 Task: Explore Airbnb accommodation in Nyakabindi, Tanzania from 22th December, 2023 to 26th December, 2023 for 8 adults. Place can be private room with 8 bedrooms having 8 beds and 8 bathrooms. Property type can be hotel. Amenities needed are: wifi, TV, free parkinig on premises, gym, breakfast.
Action: Mouse moved to (574, 158)
Screenshot: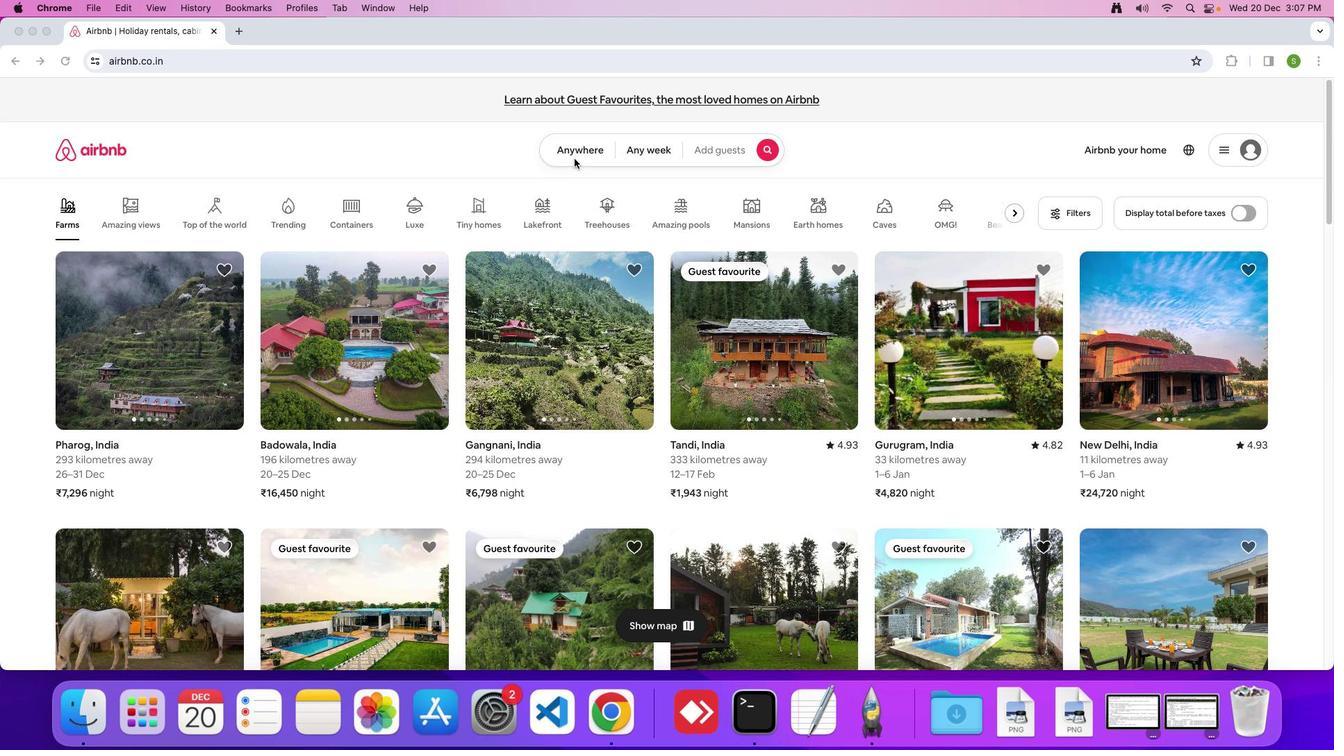 
Action: Mouse pressed left at (574, 158)
Screenshot: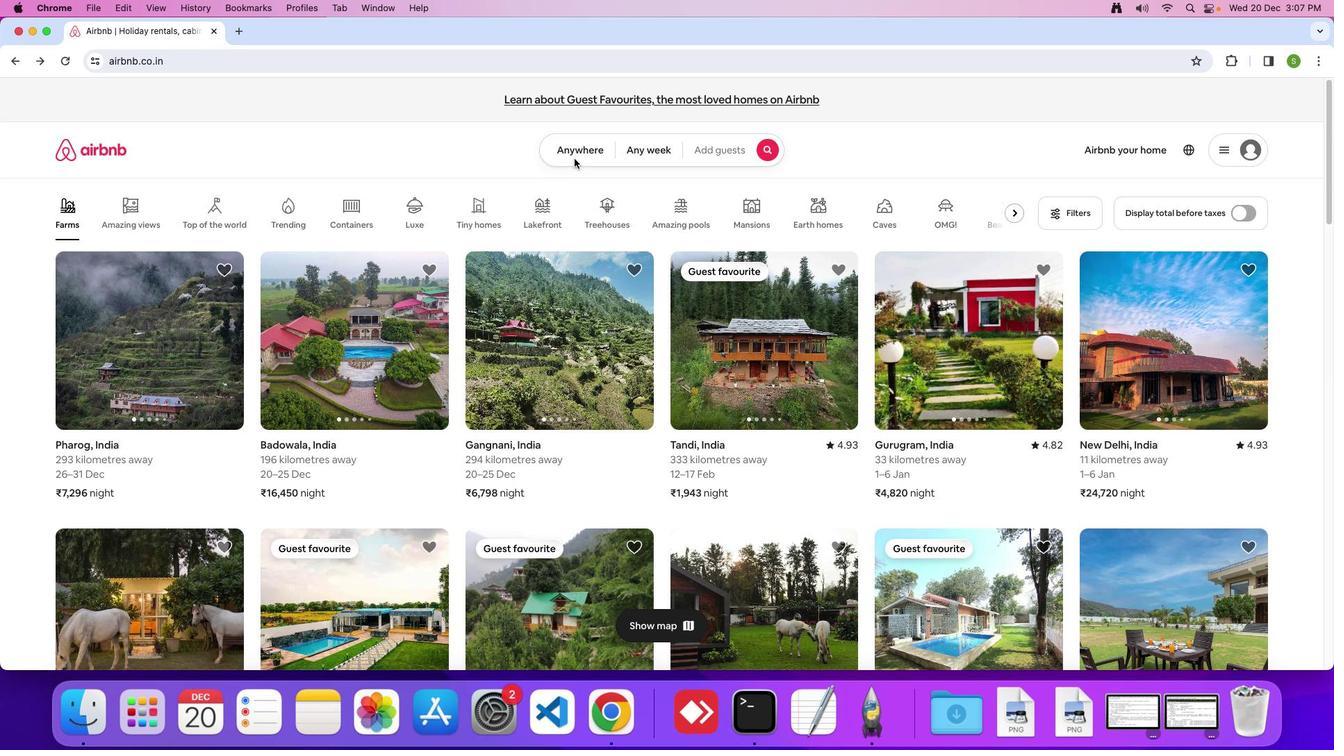 
Action: Mouse moved to (574, 155)
Screenshot: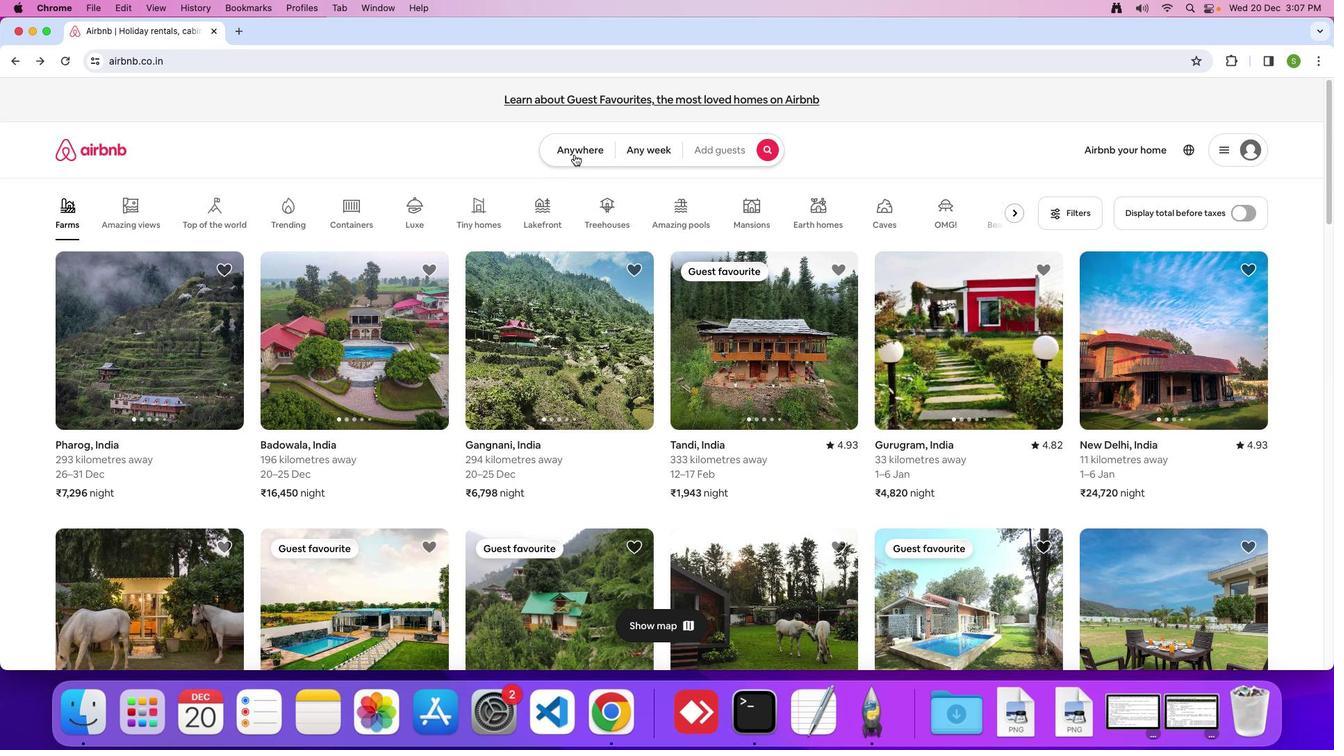 
Action: Mouse pressed left at (574, 155)
Screenshot: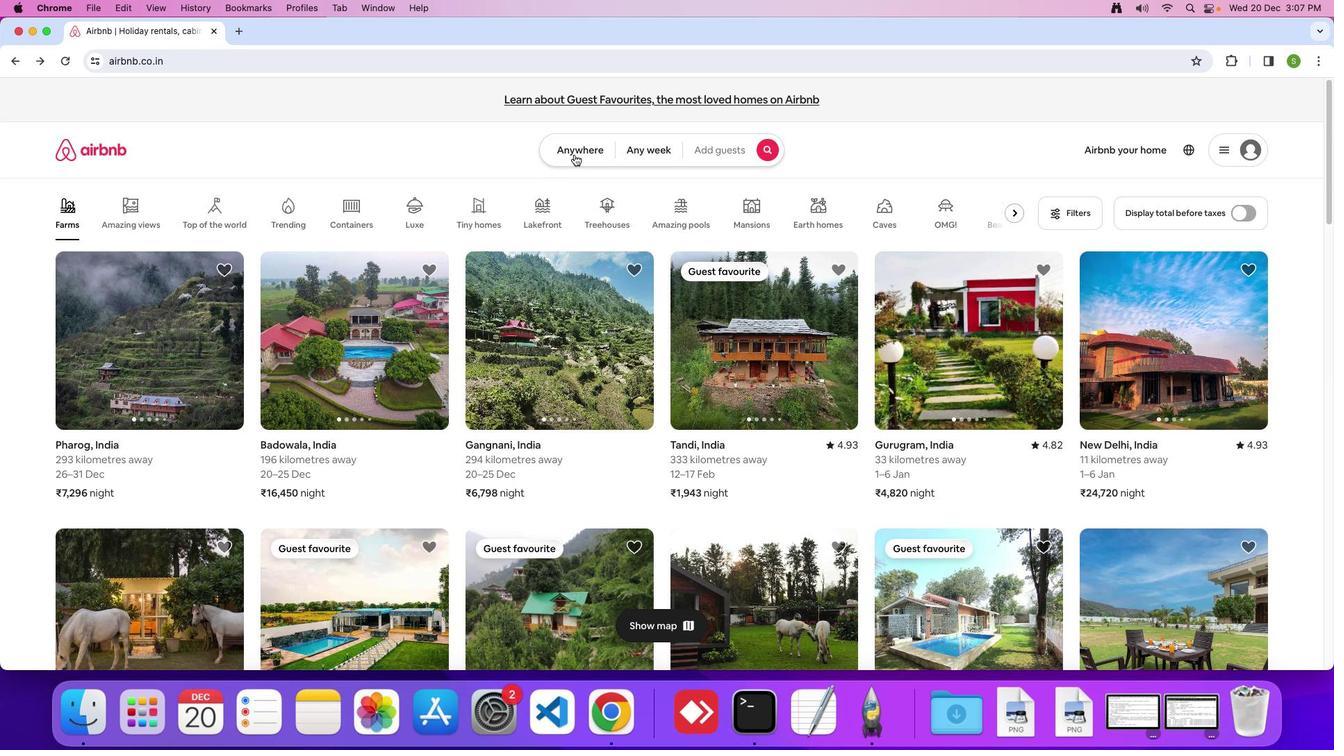 
Action: Mouse moved to (494, 191)
Screenshot: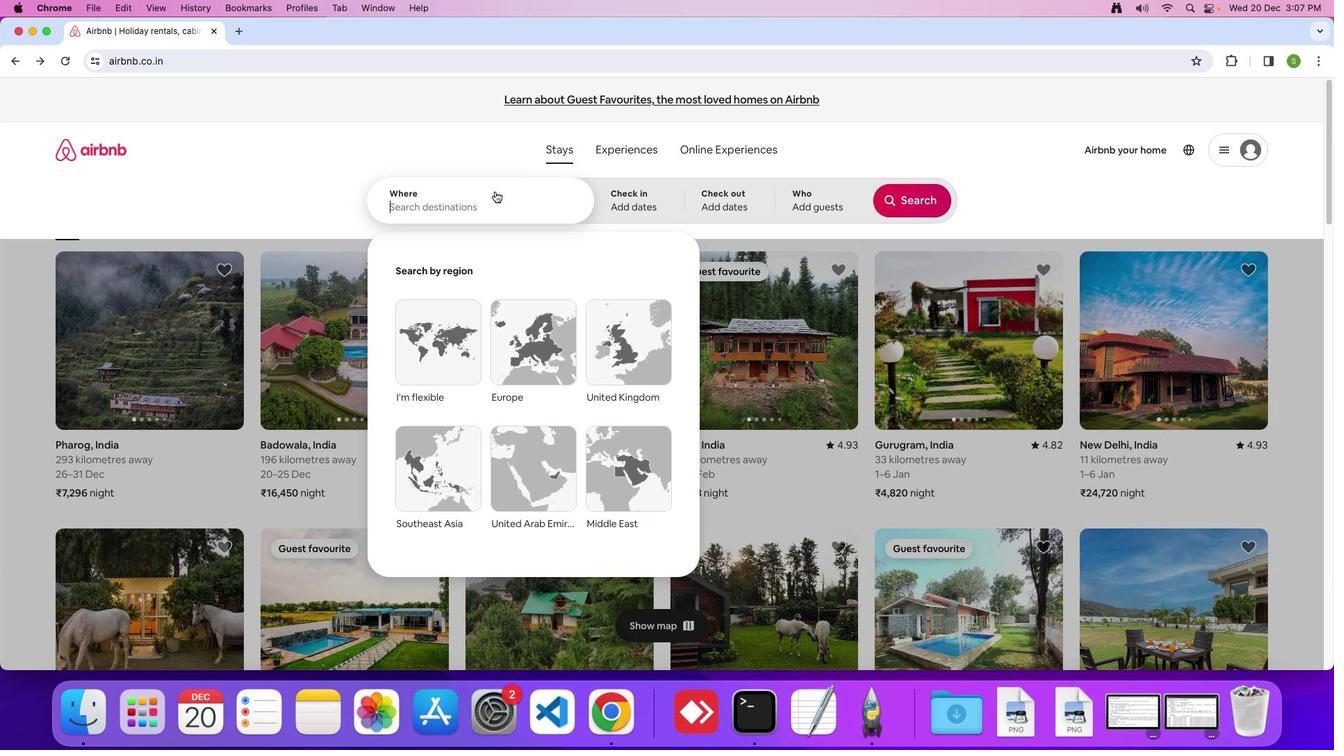 
Action: Mouse pressed left at (494, 191)
Screenshot: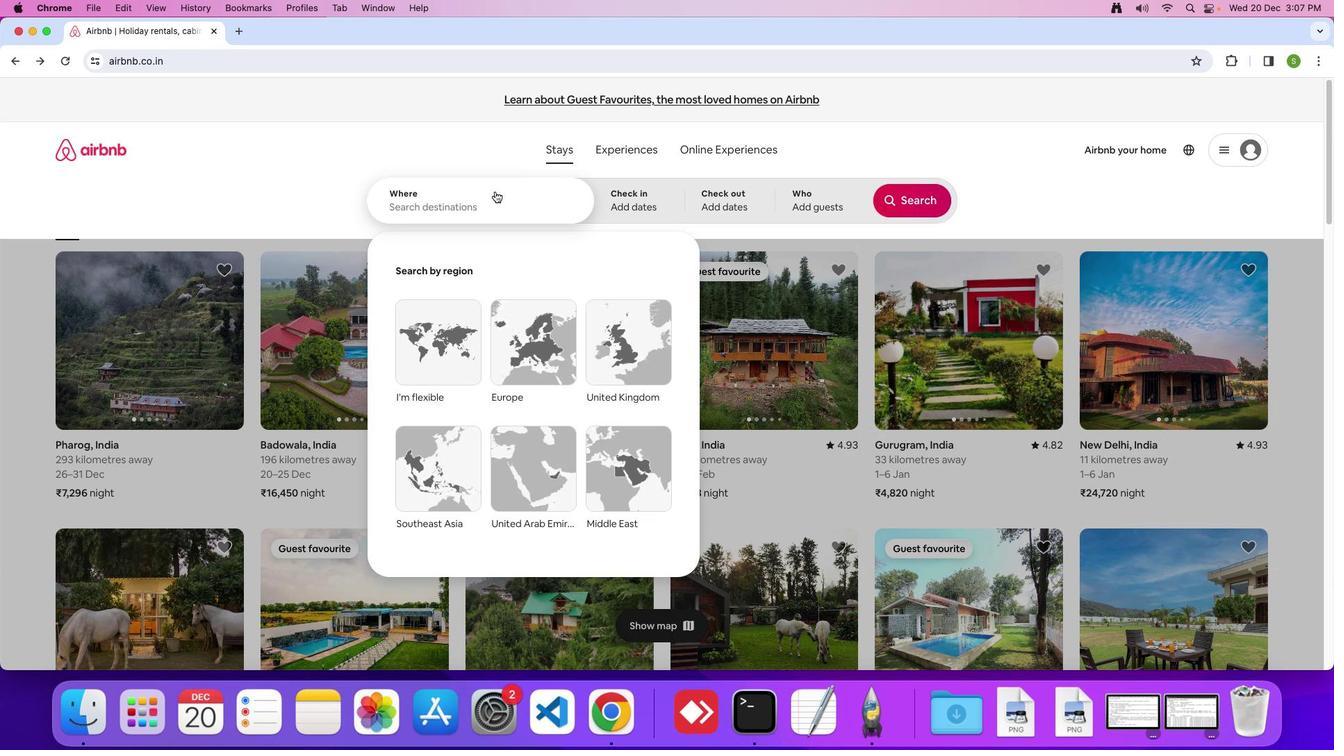 
Action: Mouse moved to (494, 191)
Screenshot: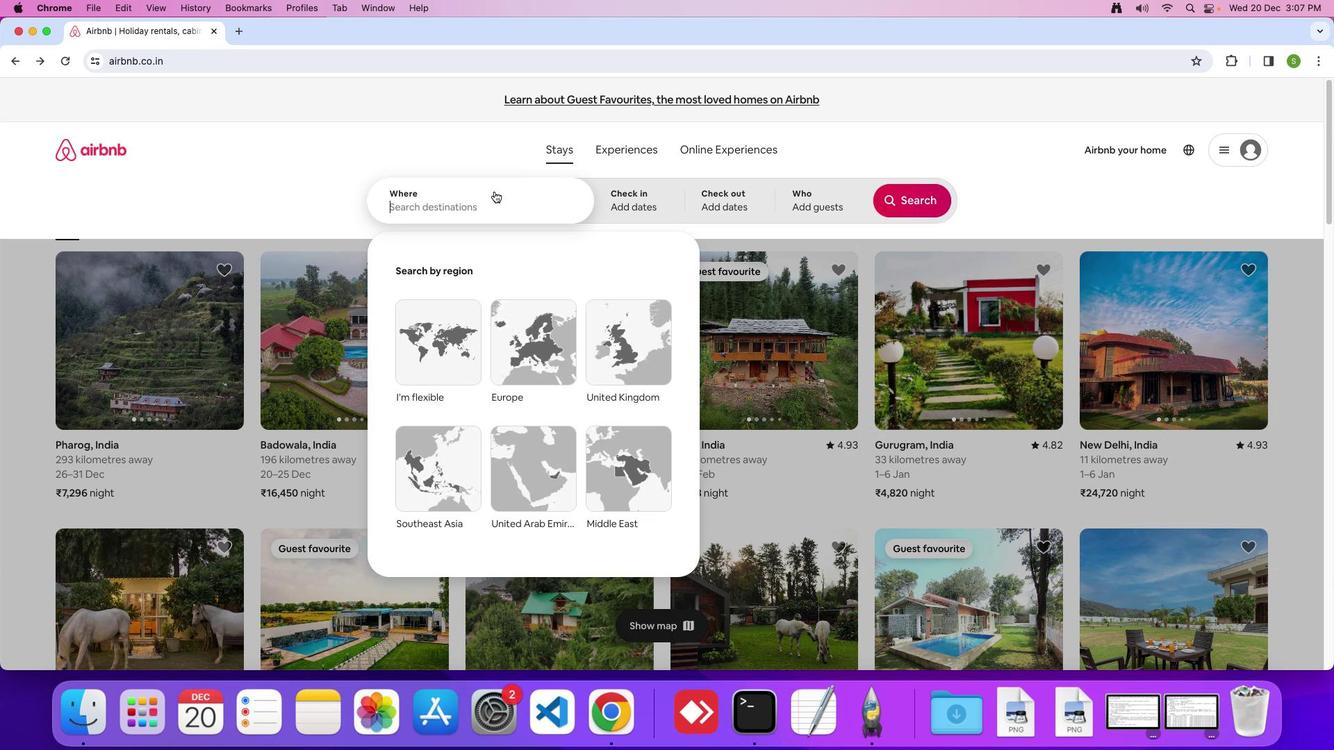 
Action: Key pressed 'N'Key.caps_lock'y''a''k''a''b''i''n''d''i'','Key.spaceKey.shift'T''a''n''z''a''n''i''a'Key.enter
Screenshot: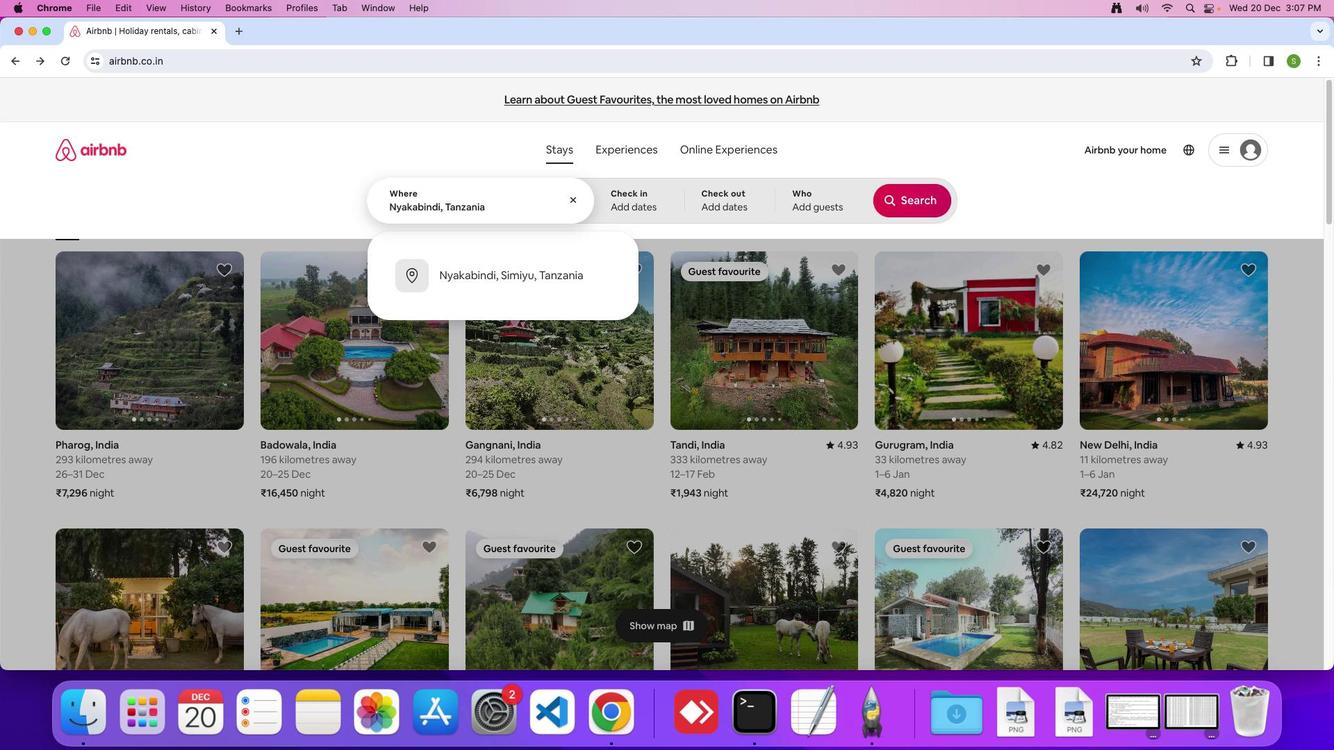 
Action: Mouse moved to (598, 472)
Screenshot: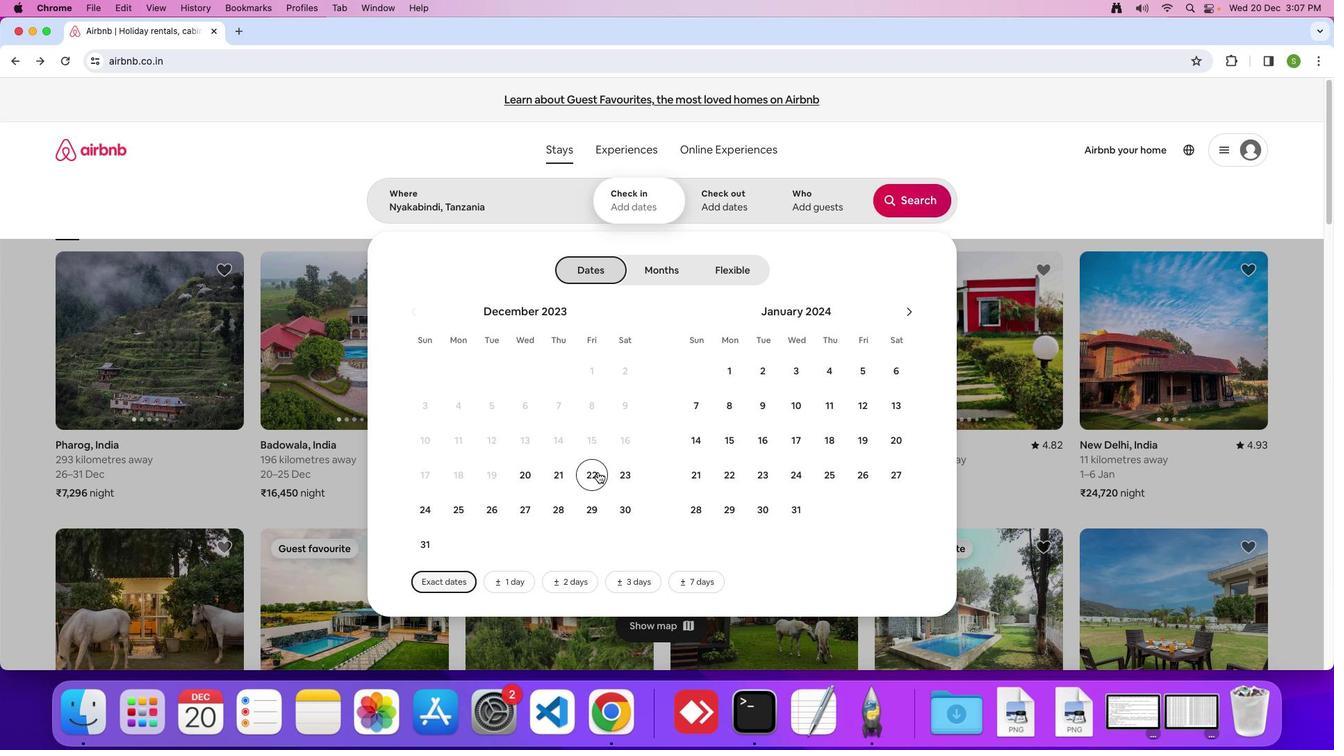 
Action: Mouse pressed left at (598, 472)
Screenshot: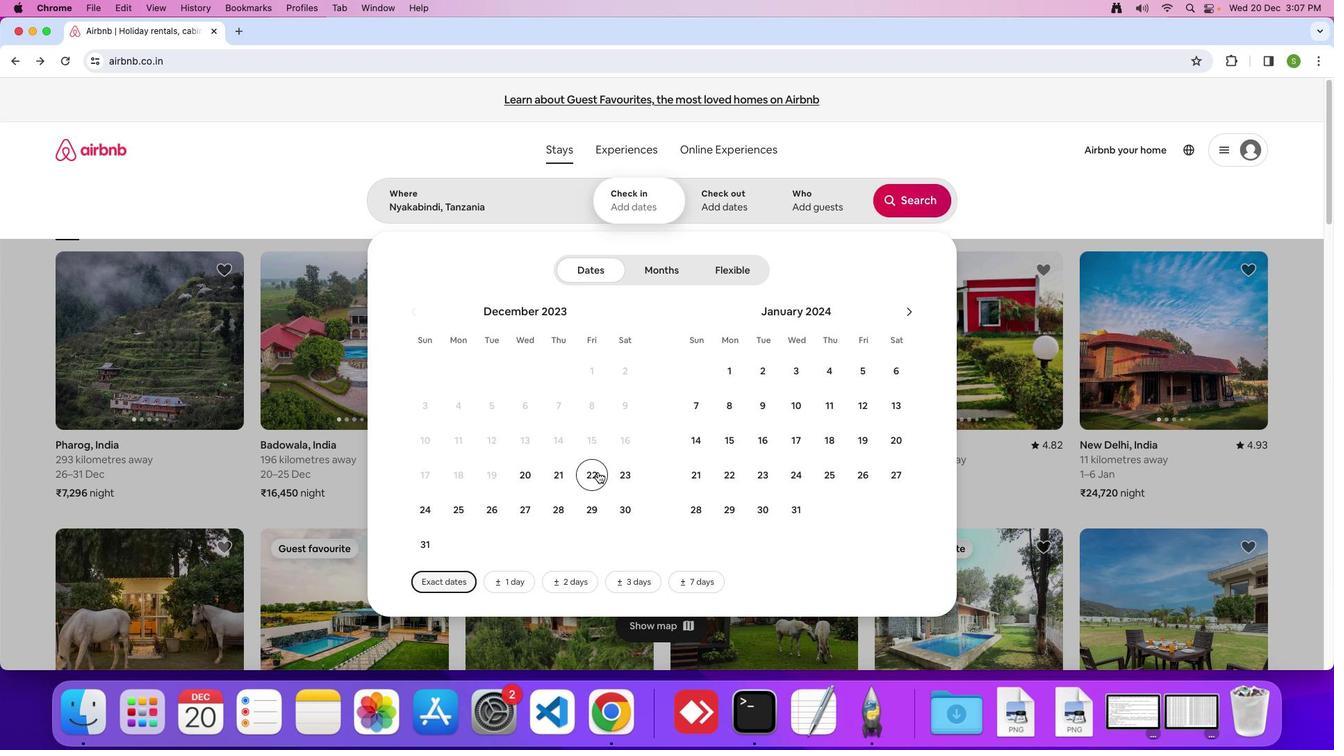 
Action: Mouse moved to (497, 505)
Screenshot: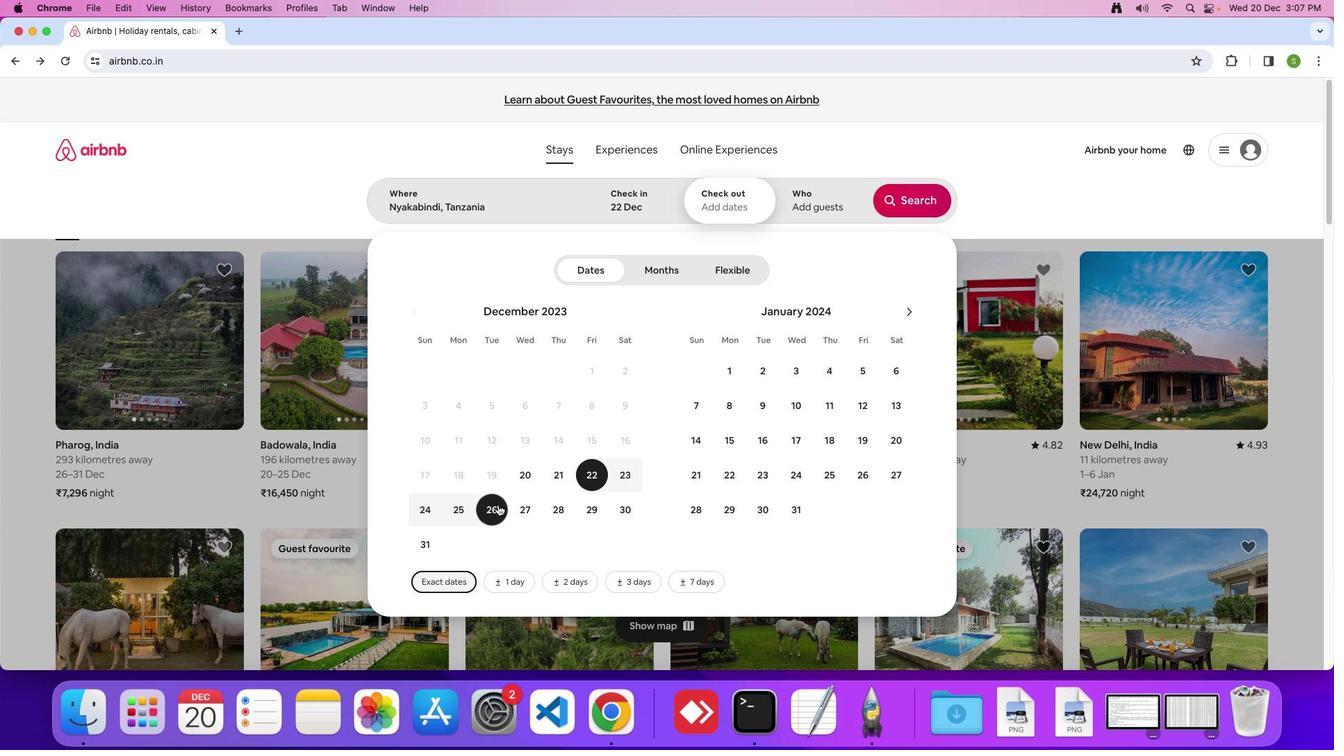 
Action: Mouse pressed left at (497, 505)
Screenshot: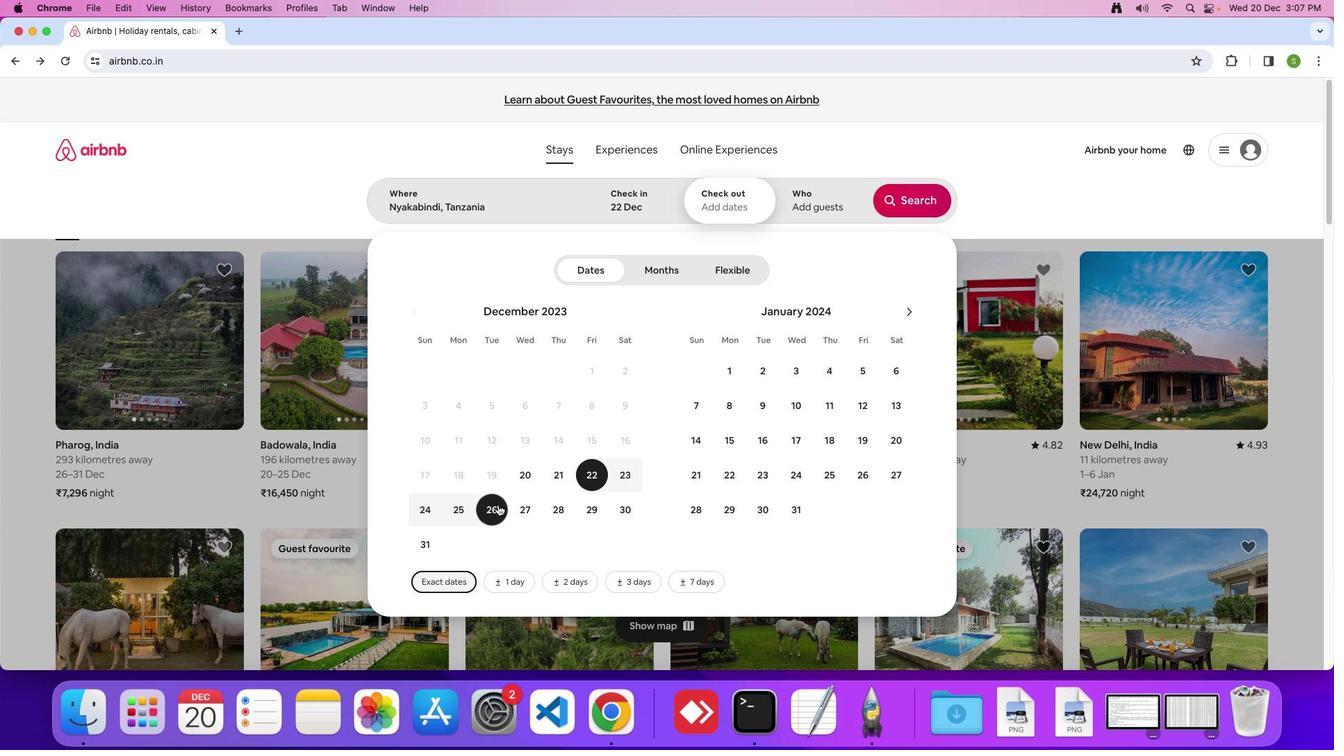 
Action: Mouse moved to (823, 206)
Screenshot: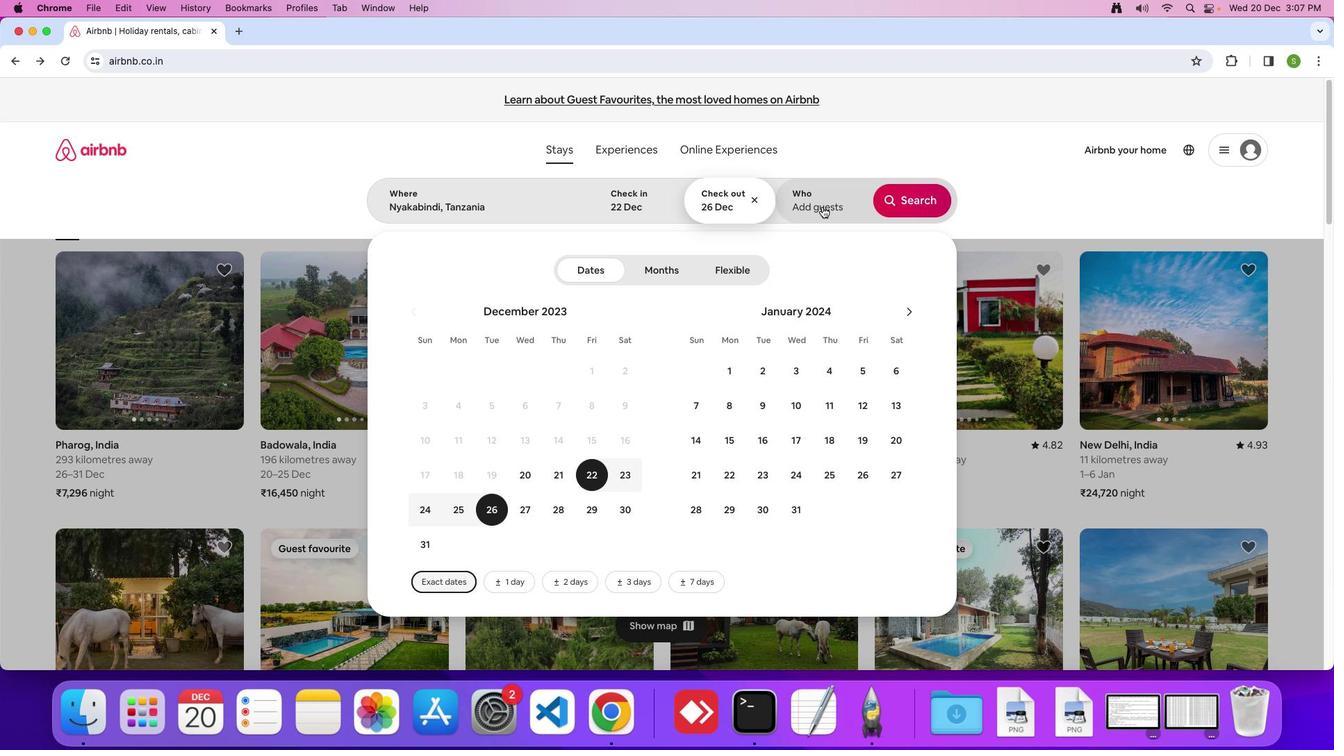 
Action: Mouse pressed left at (823, 206)
Screenshot: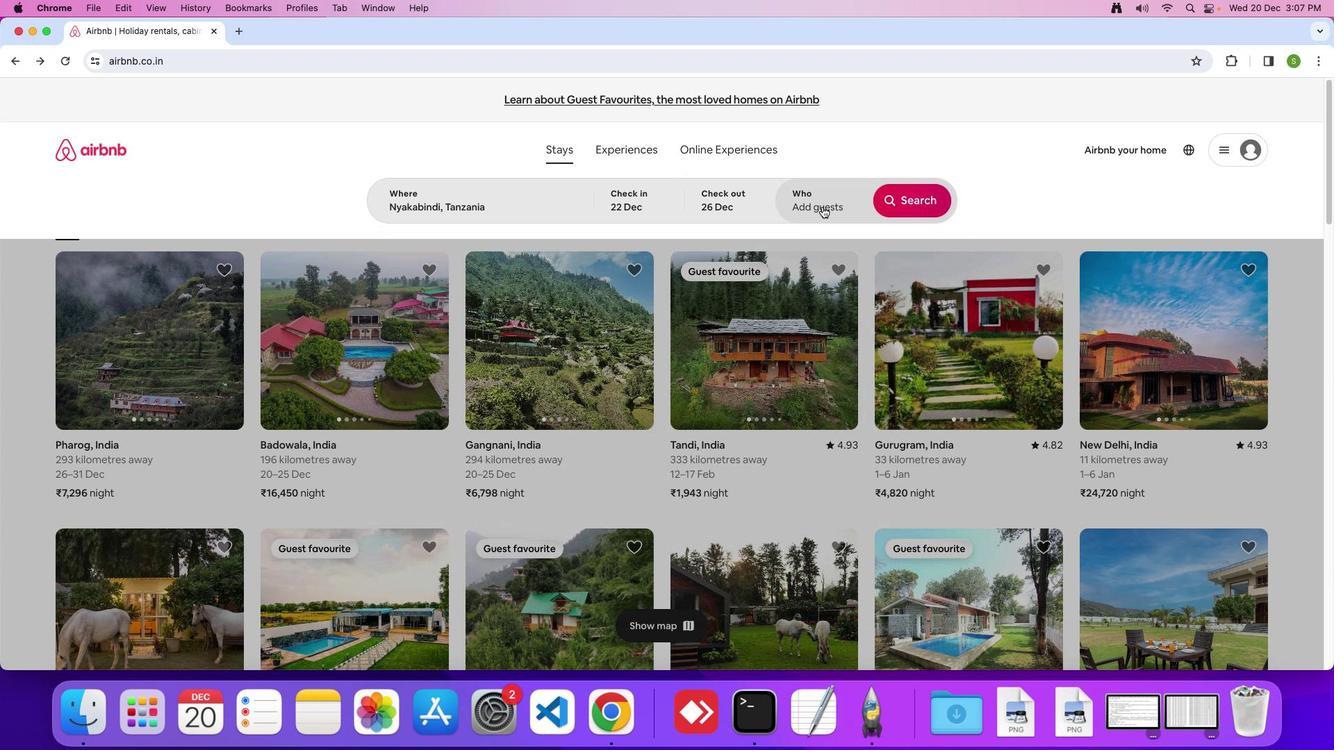 
Action: Mouse moved to (916, 271)
Screenshot: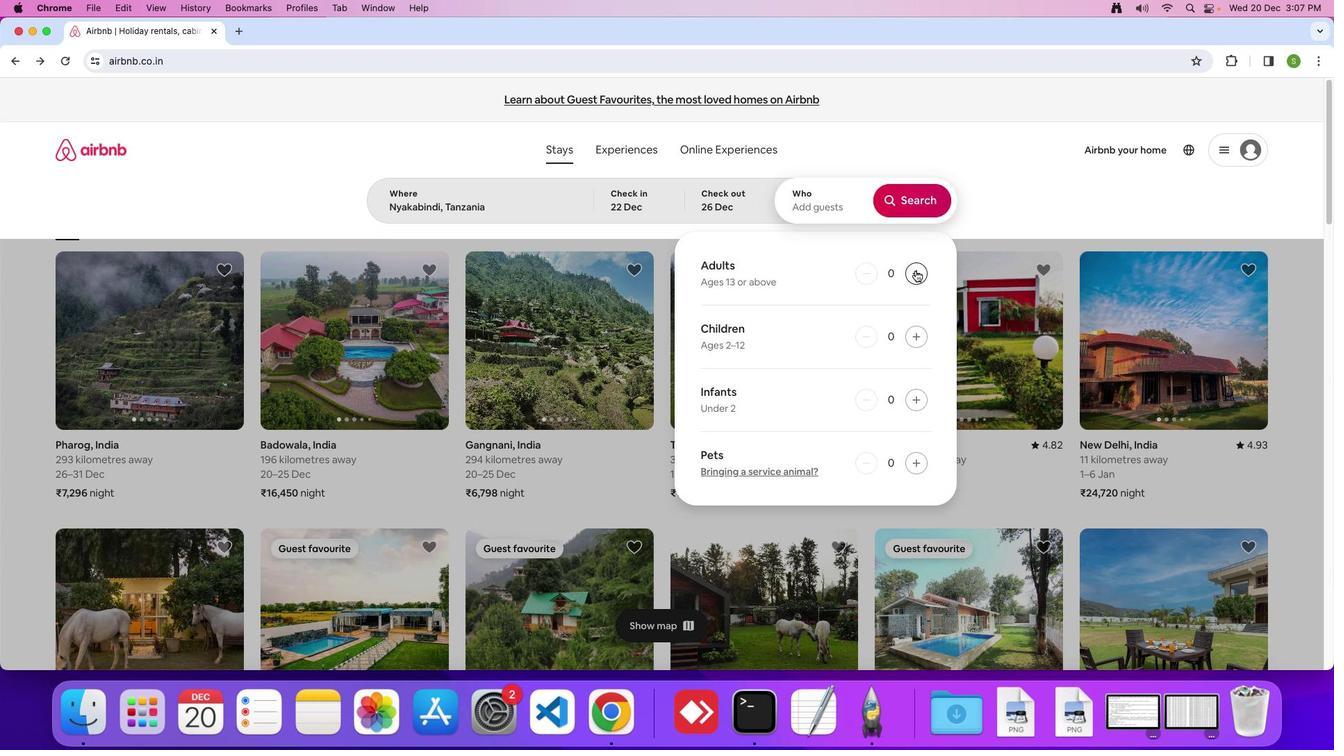 
Action: Mouse pressed left at (916, 271)
Screenshot: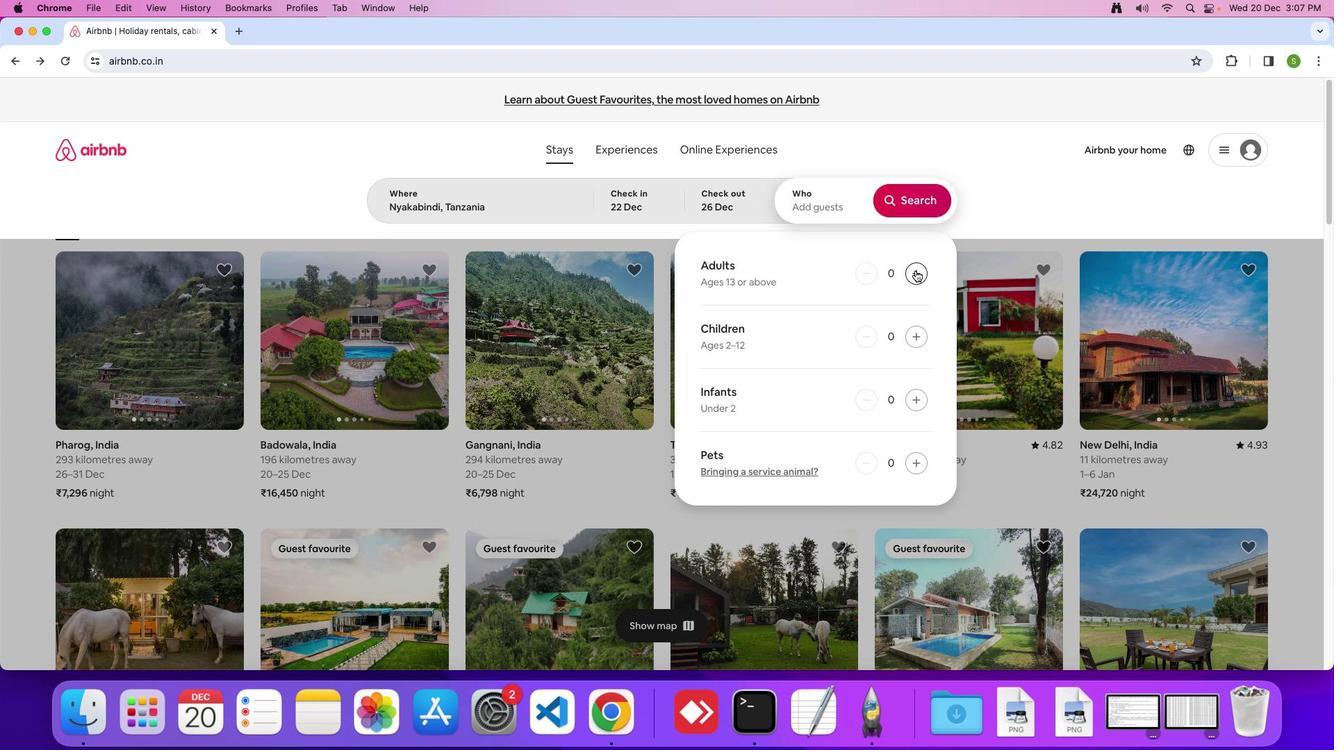 
Action: Mouse pressed left at (916, 271)
Screenshot: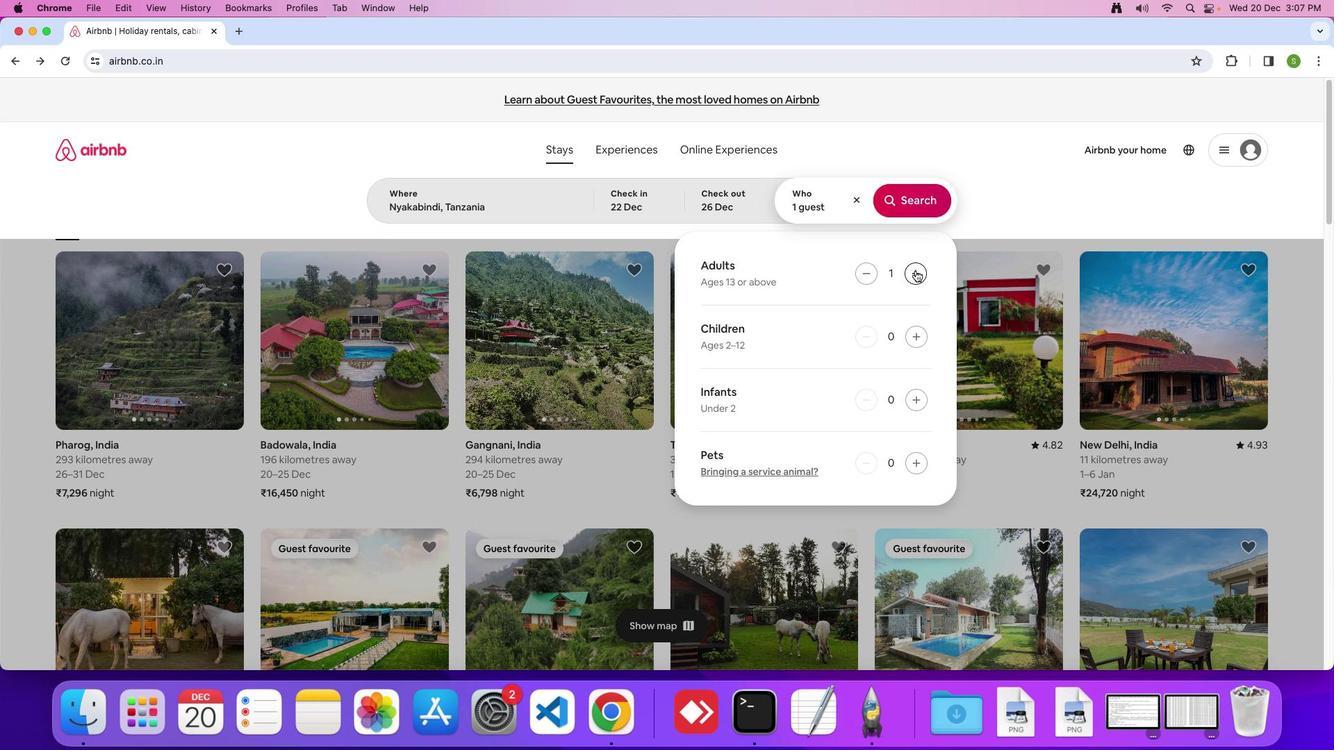 
Action: Mouse pressed left at (916, 271)
Screenshot: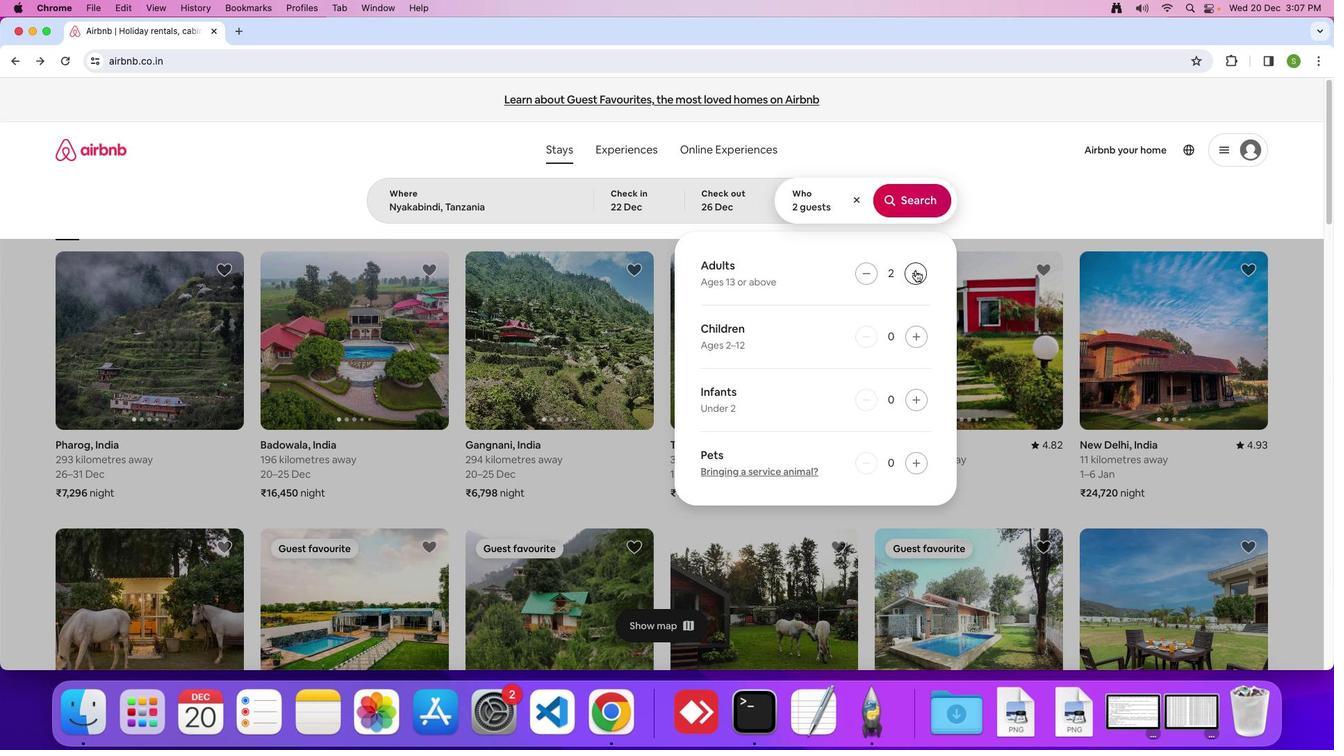 
Action: Mouse pressed left at (916, 271)
Screenshot: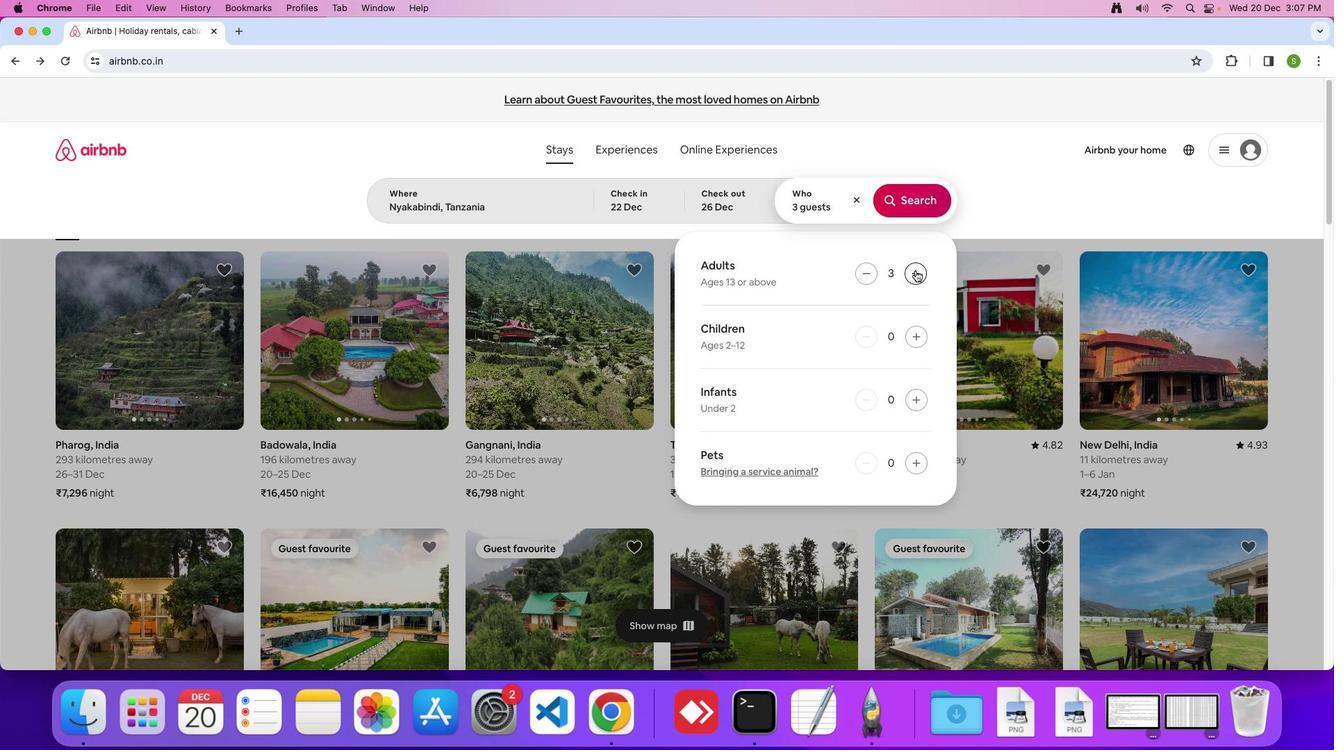 
Action: Mouse pressed left at (916, 271)
Screenshot: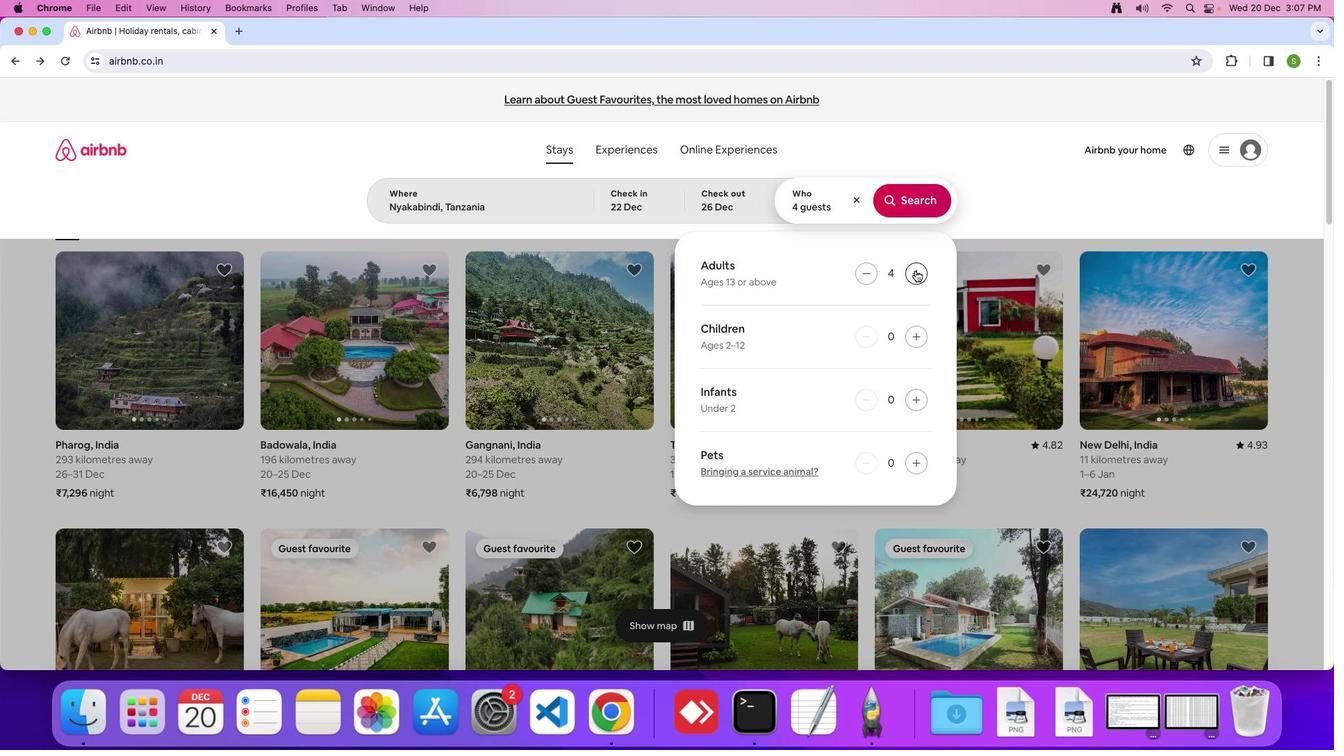 
Action: Mouse pressed left at (916, 271)
Screenshot: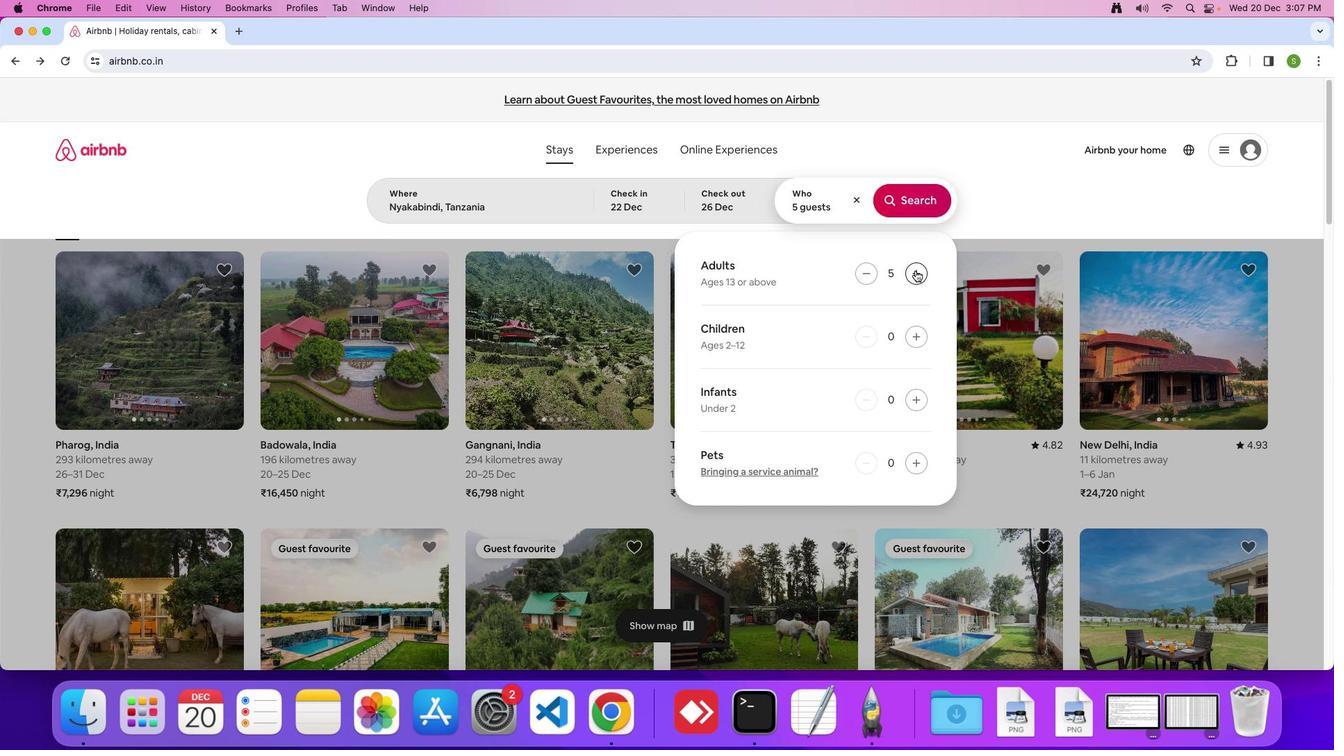 
Action: Mouse pressed left at (916, 271)
Screenshot: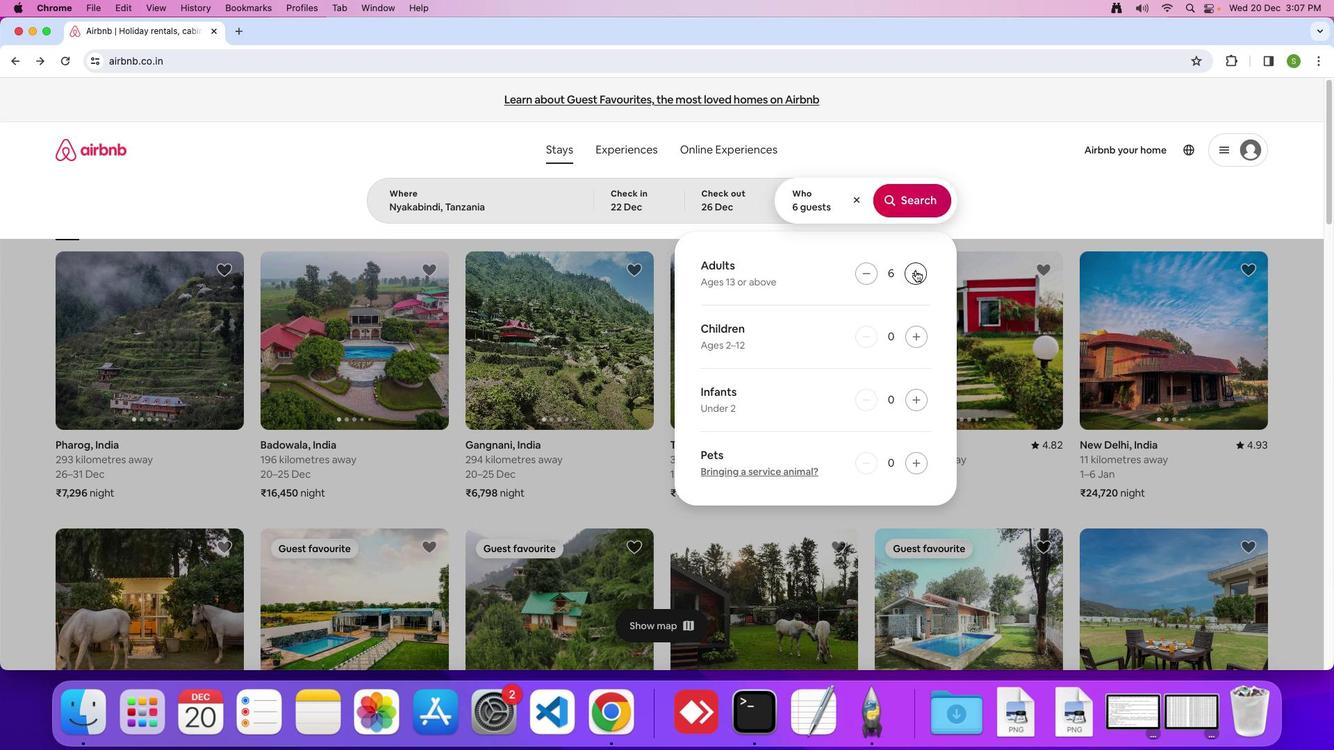 
Action: Mouse pressed left at (916, 271)
Screenshot: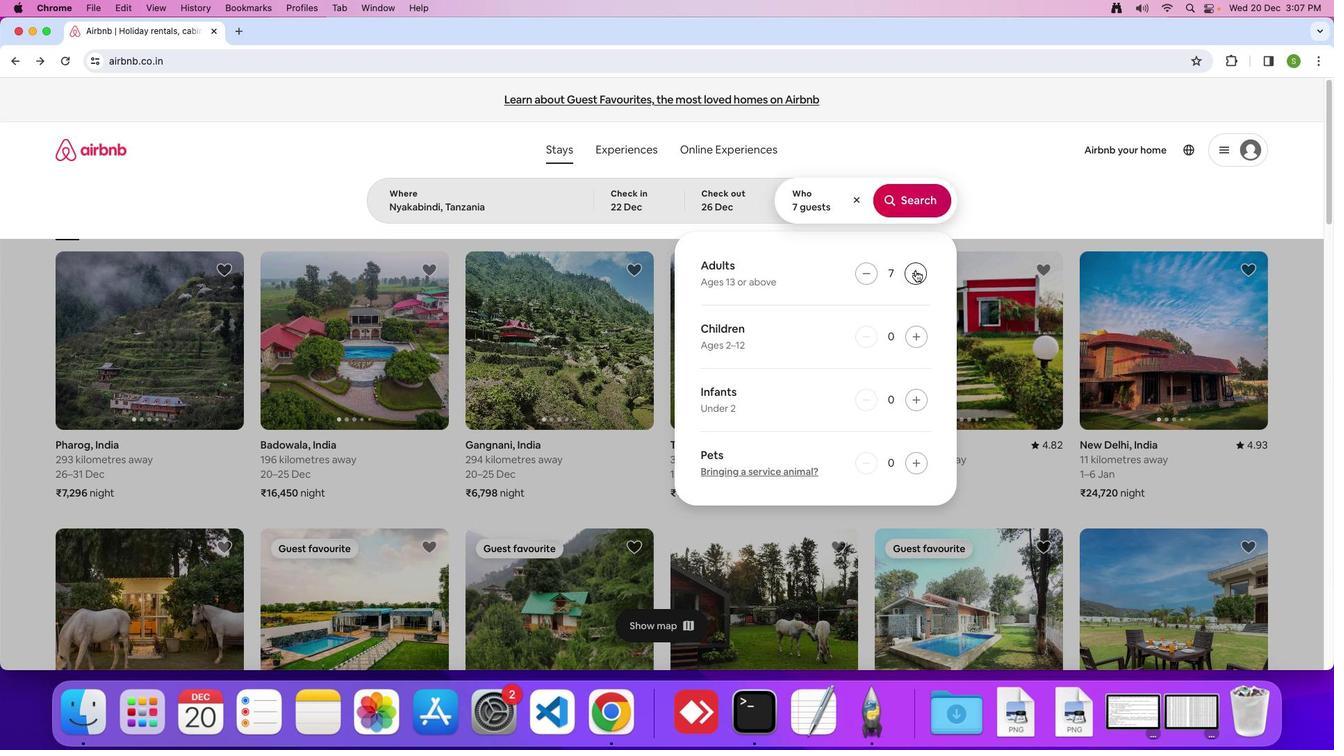 
Action: Mouse moved to (914, 207)
Screenshot: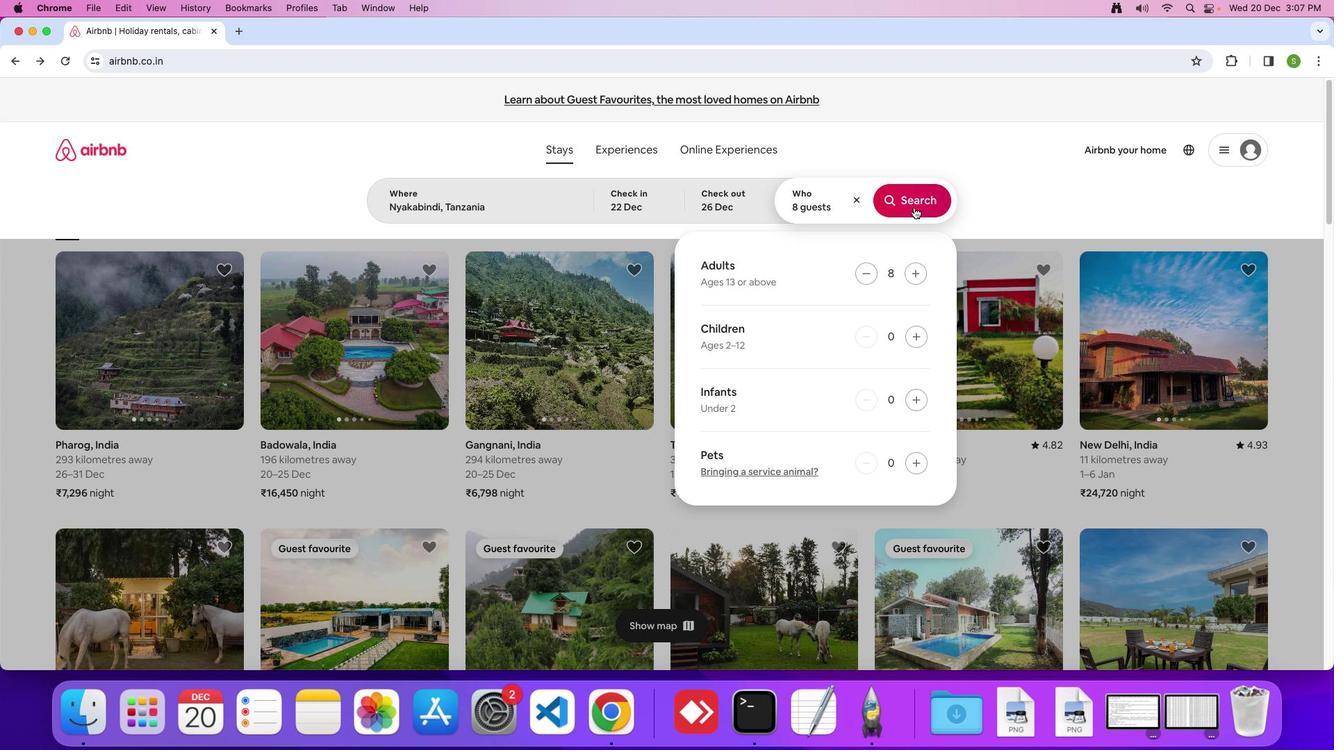 
Action: Mouse pressed left at (914, 207)
Screenshot: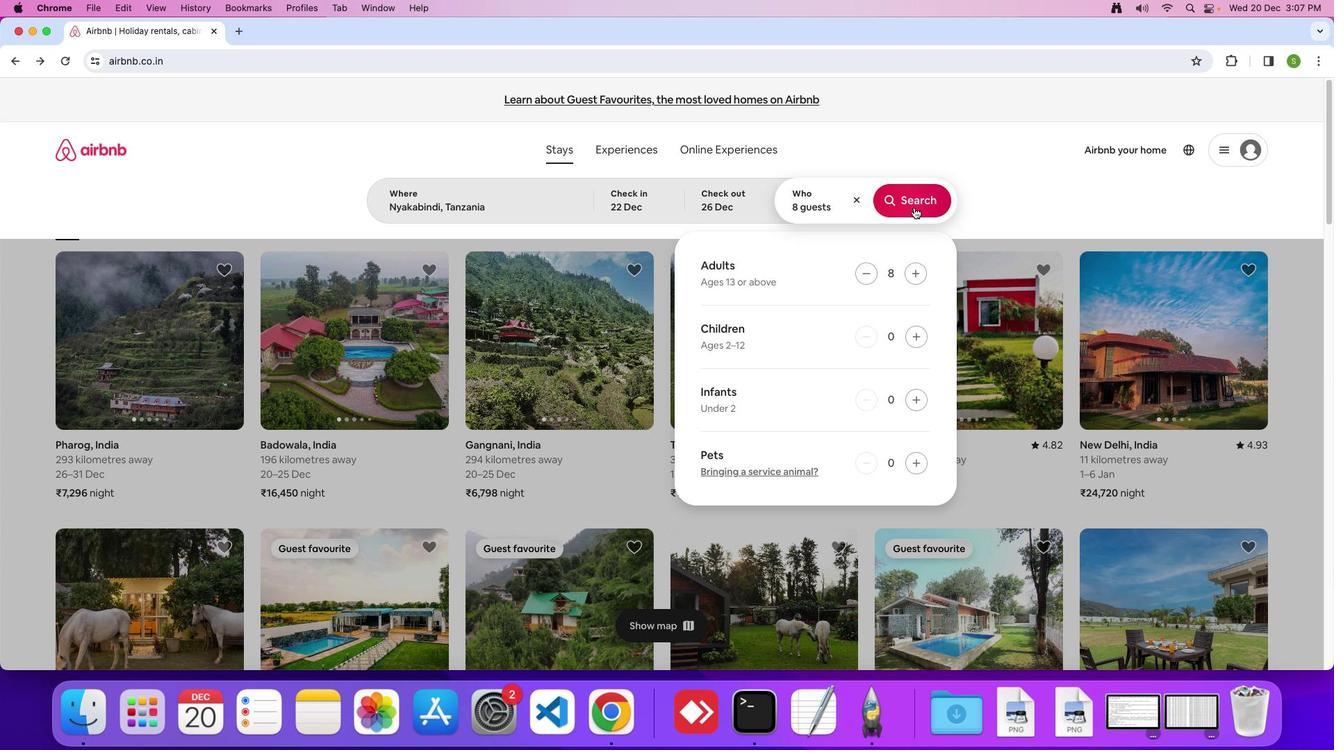 
Action: Mouse moved to (1102, 167)
Screenshot: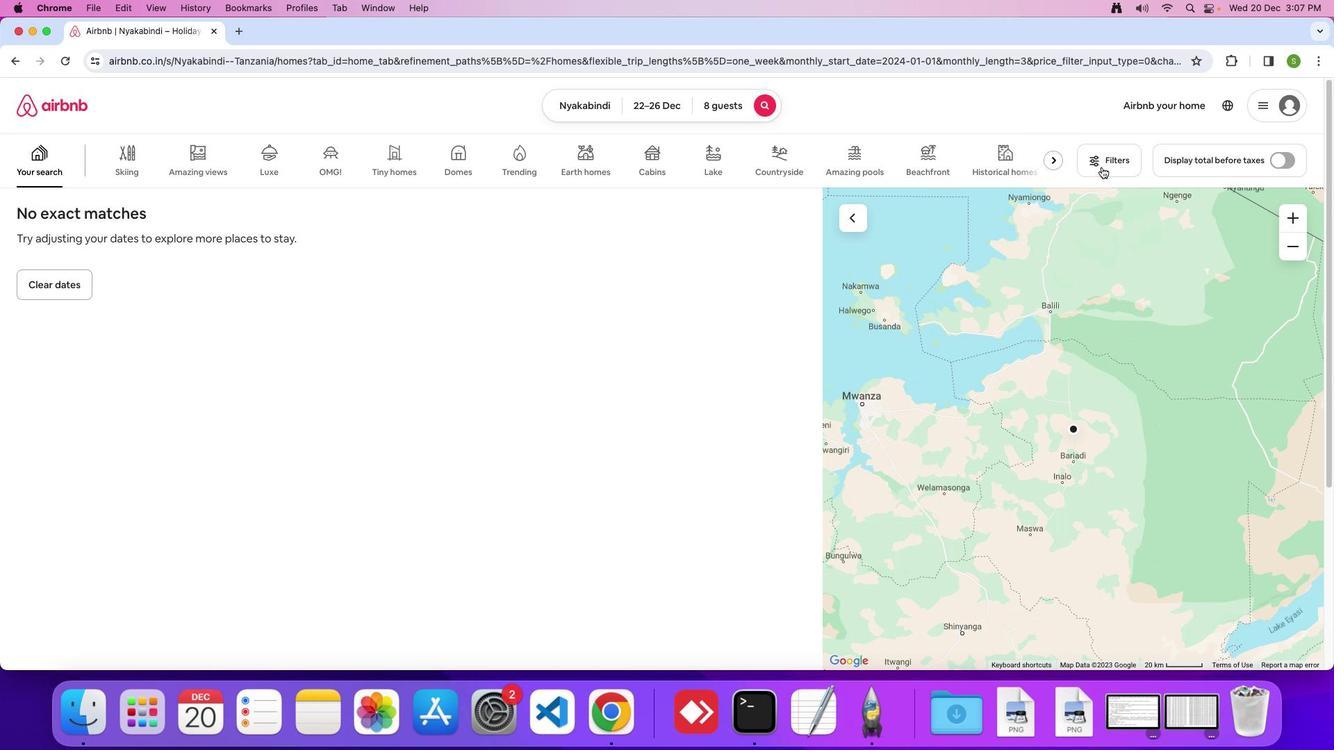 
Action: Mouse pressed left at (1102, 167)
Screenshot: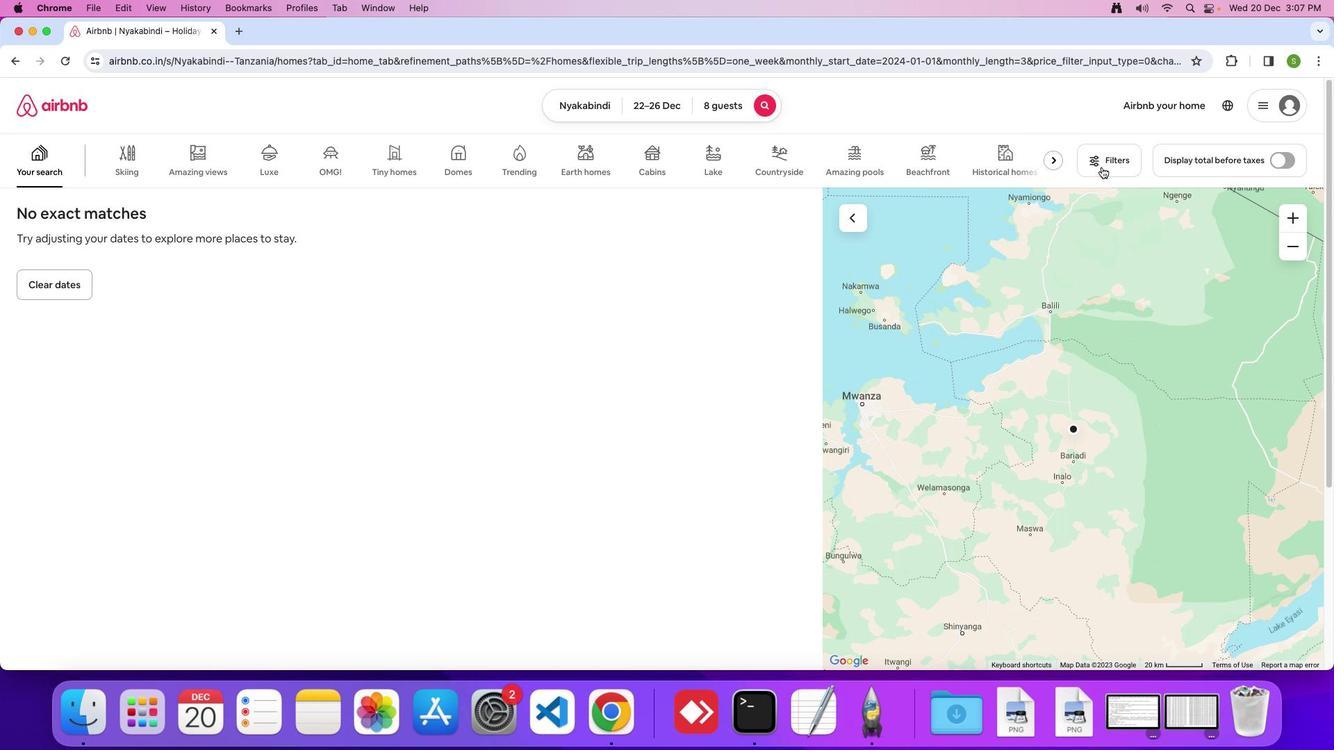 
Action: Mouse moved to (691, 449)
Screenshot: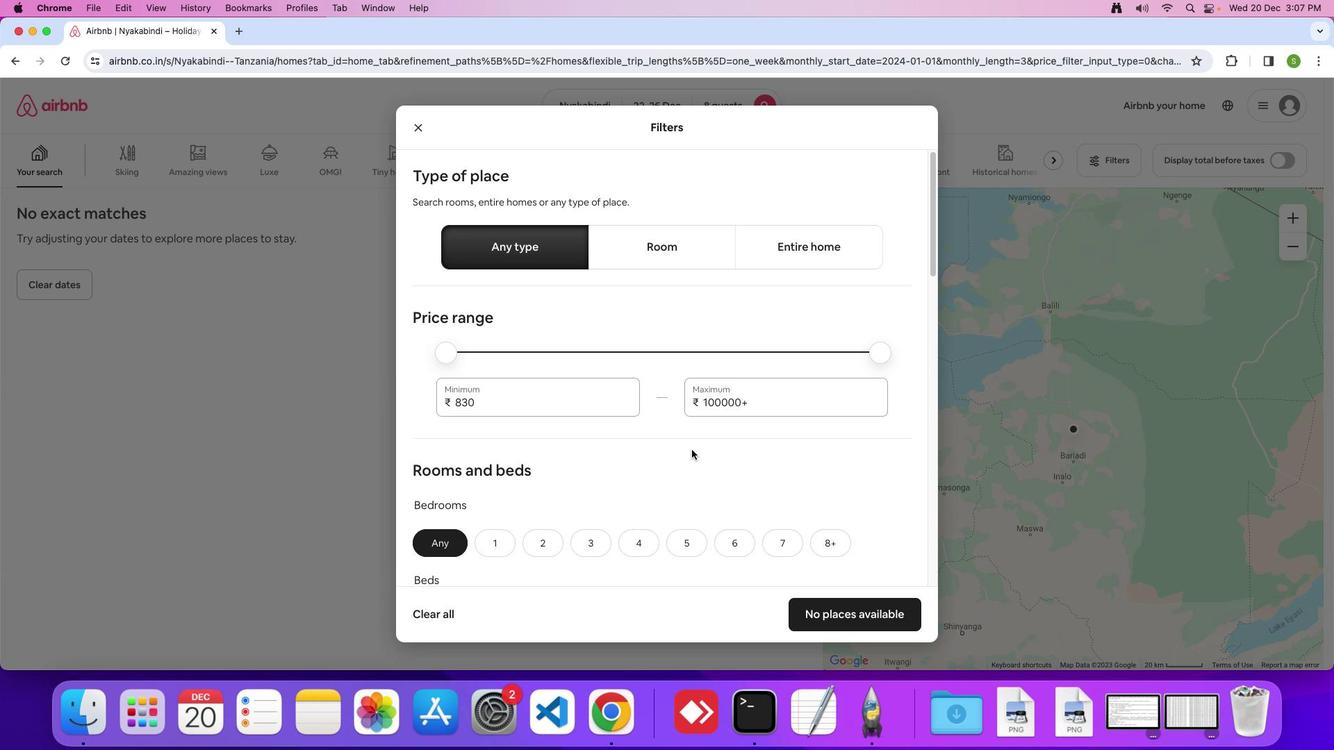 
Action: Mouse scrolled (691, 449) with delta (0, 0)
Screenshot: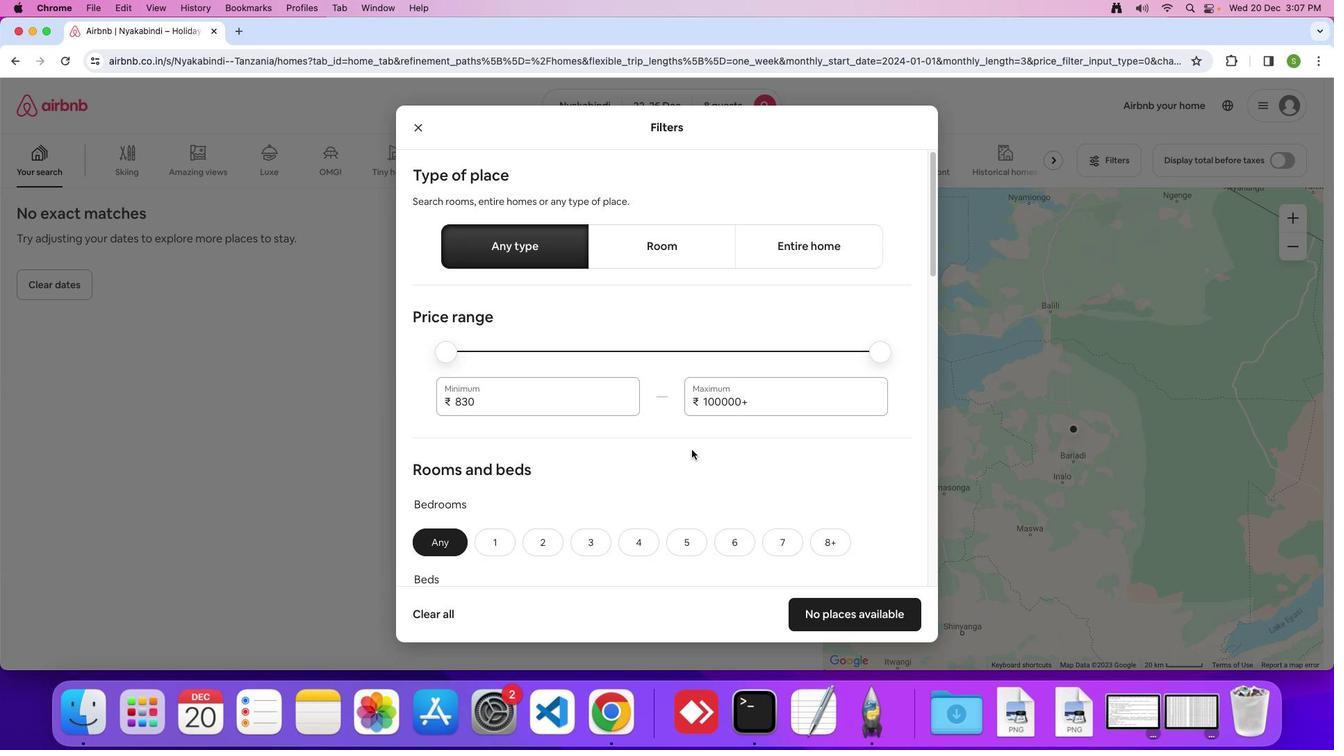 
Action: Mouse scrolled (691, 449) with delta (0, 0)
Screenshot: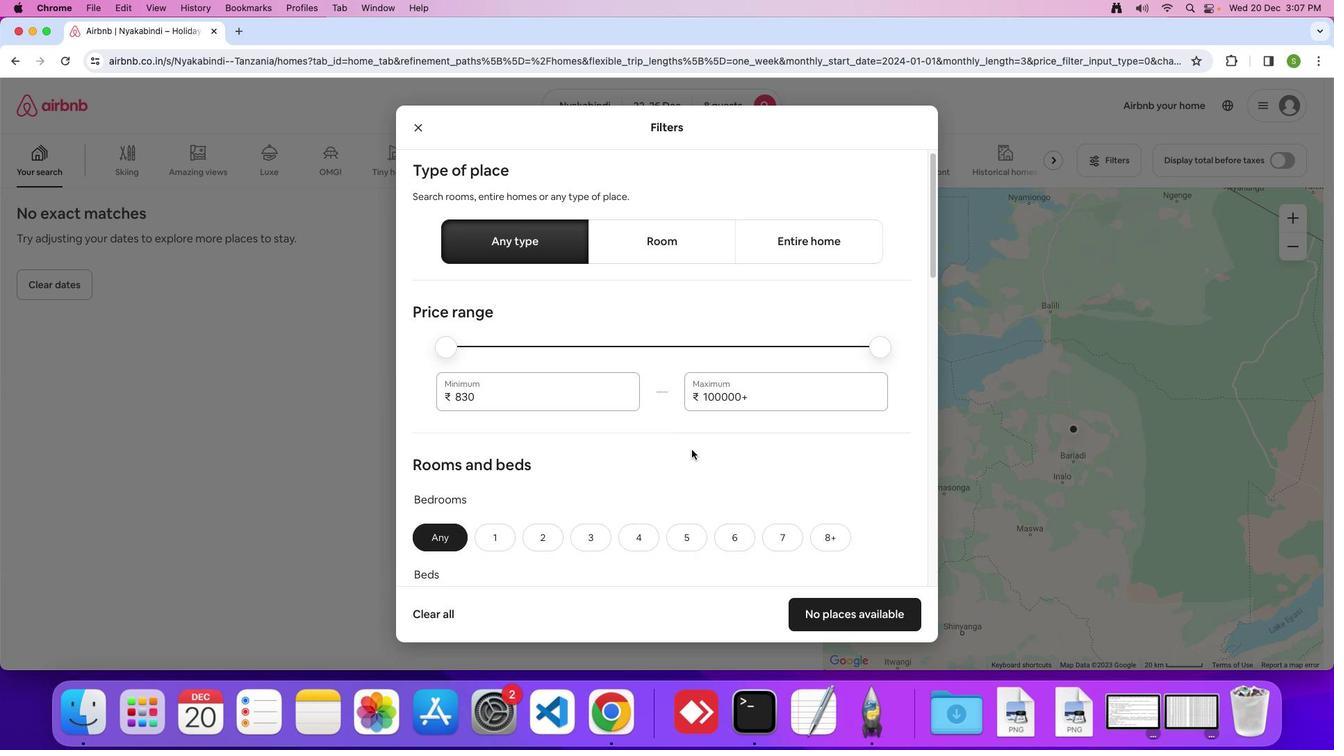 
Action: Mouse scrolled (691, 449) with delta (0, -1)
Screenshot: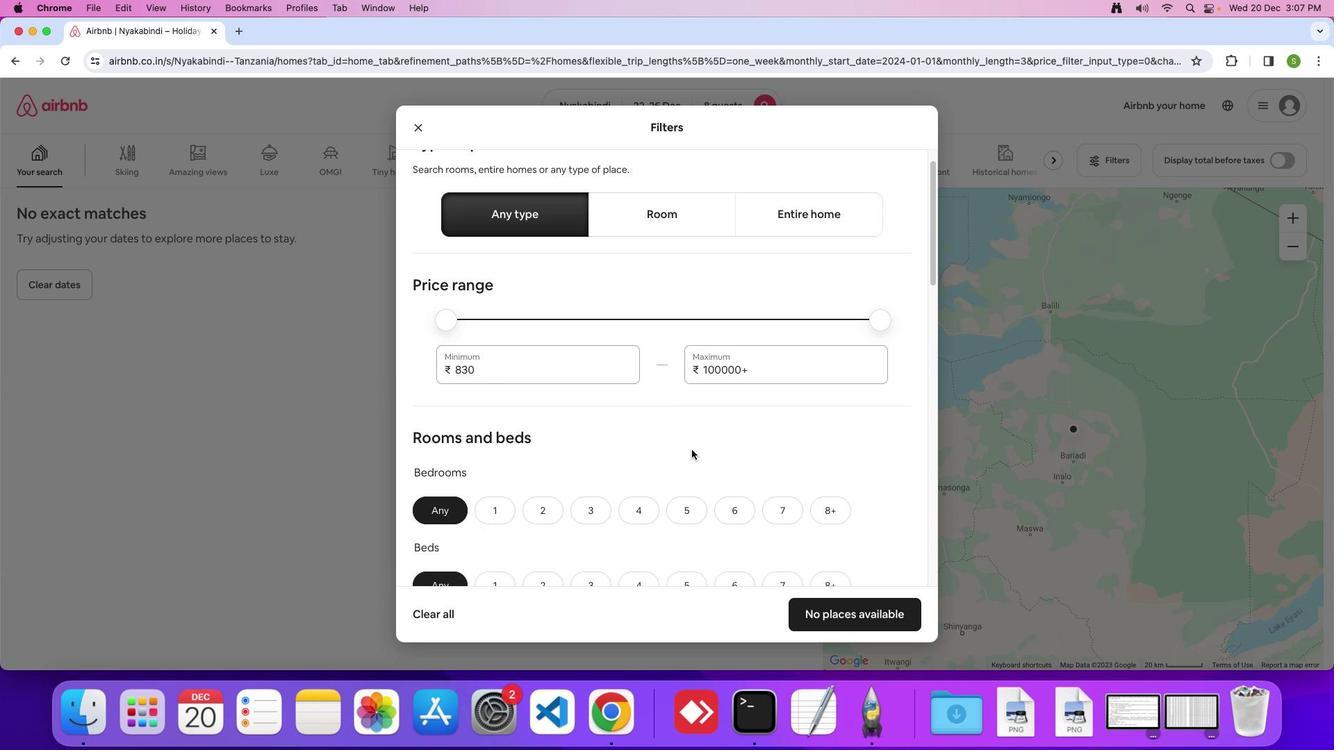
Action: Mouse scrolled (691, 449) with delta (0, 0)
Screenshot: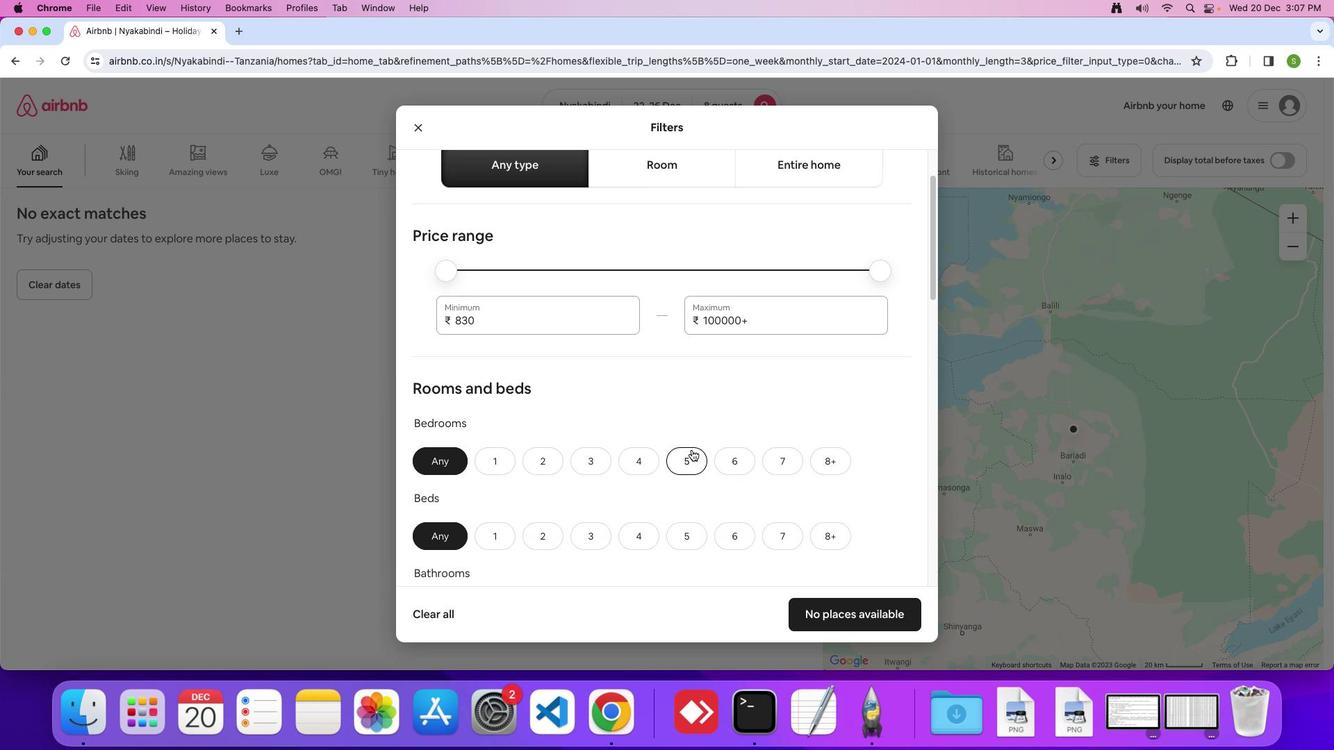 
Action: Mouse scrolled (691, 449) with delta (0, 0)
Screenshot: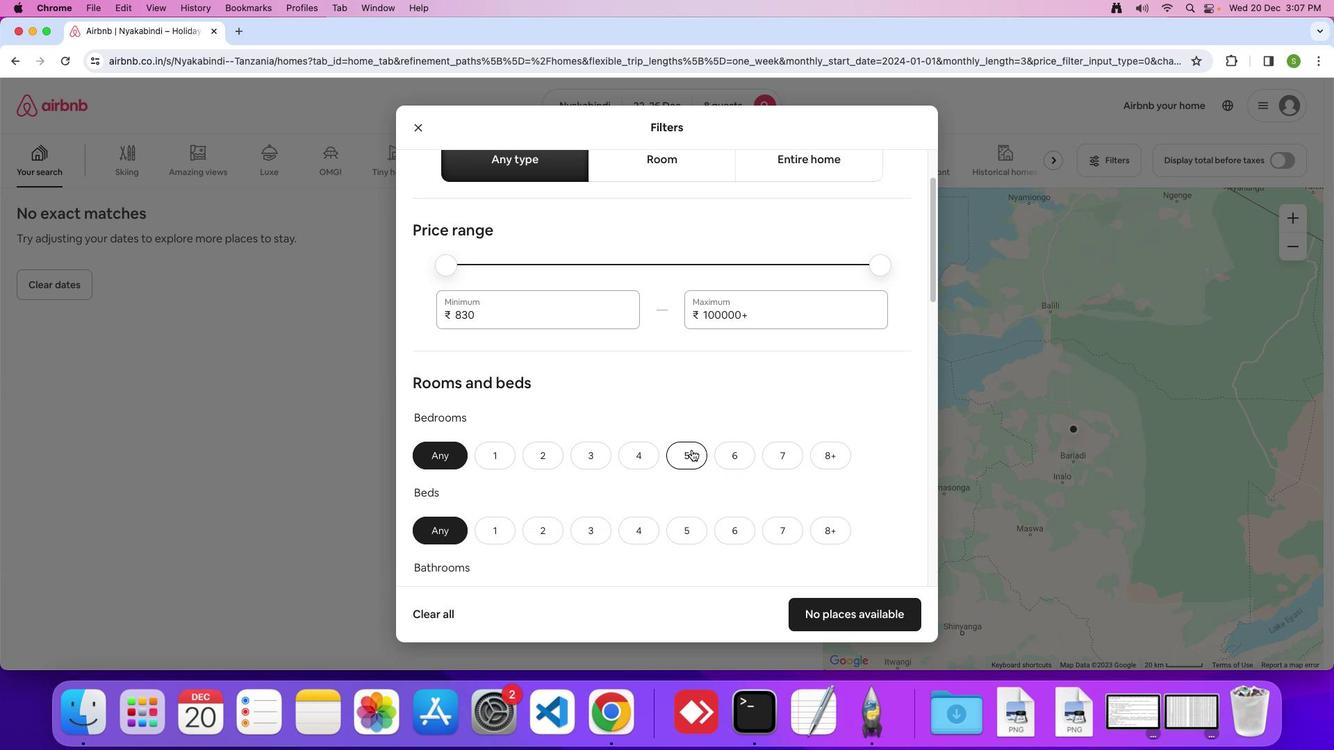 
Action: Mouse scrolled (691, 449) with delta (0, -1)
Screenshot: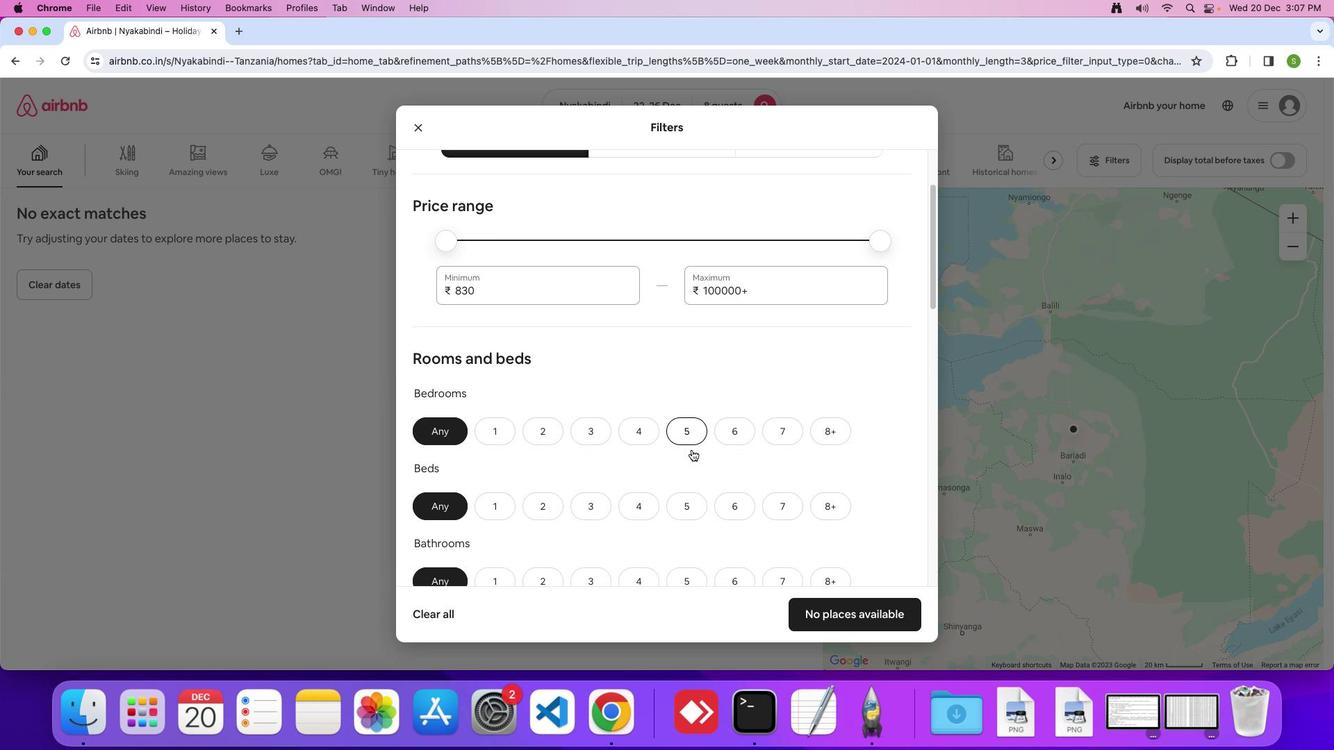 
Action: Mouse scrolled (691, 449) with delta (0, 0)
Screenshot: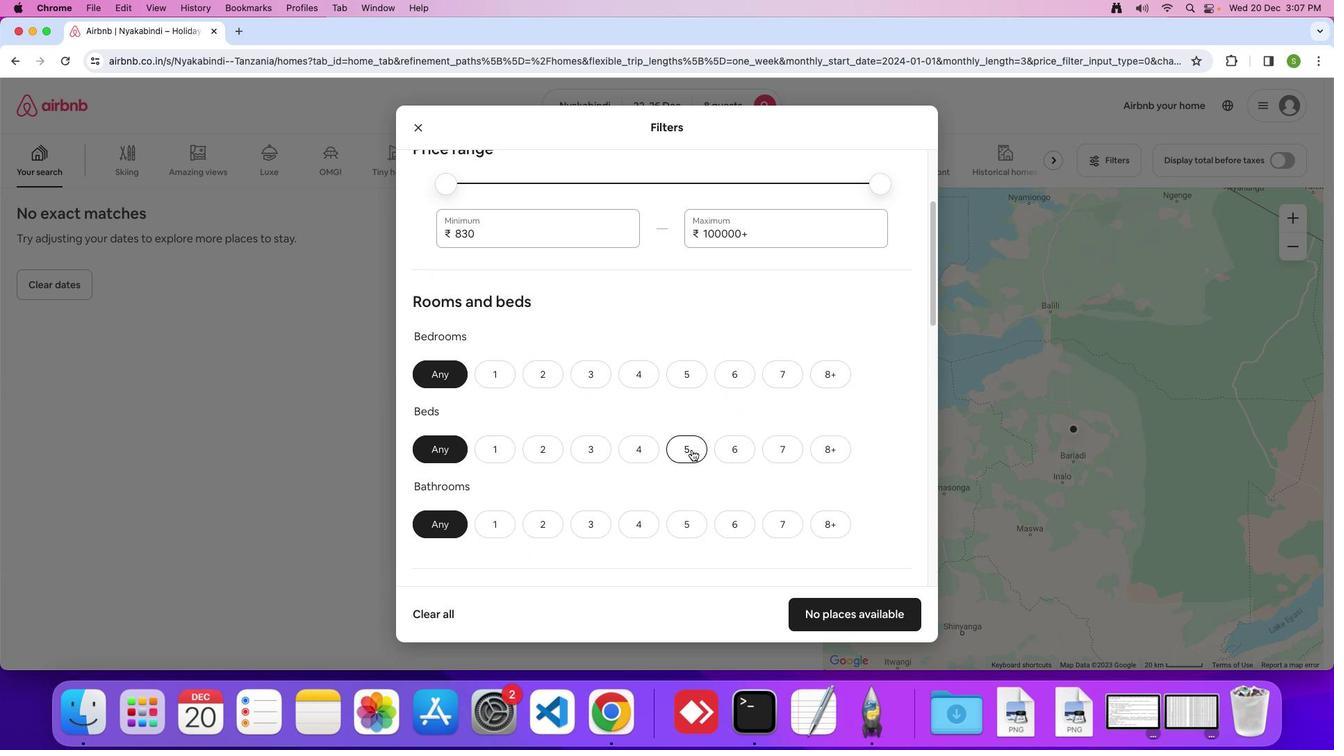 
Action: Mouse scrolled (691, 449) with delta (0, 0)
Screenshot: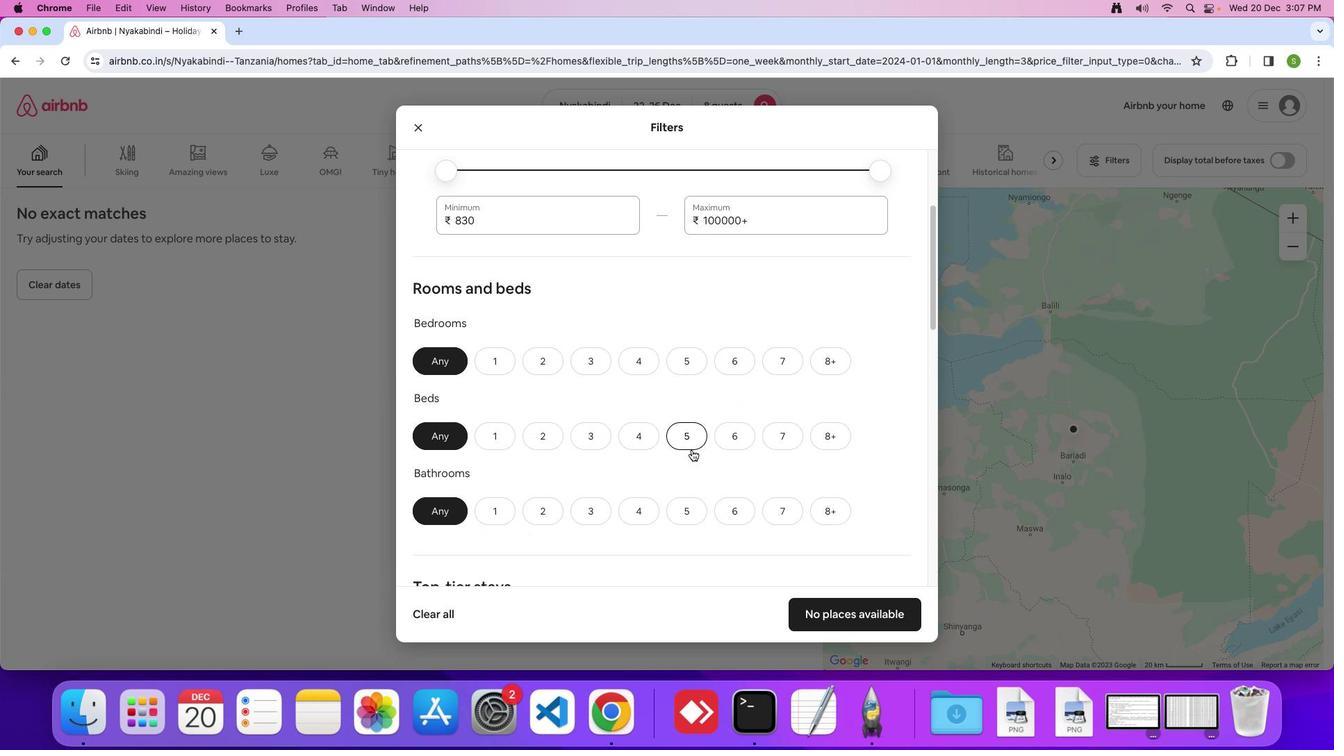 
Action: Mouse scrolled (691, 449) with delta (0, -2)
Screenshot: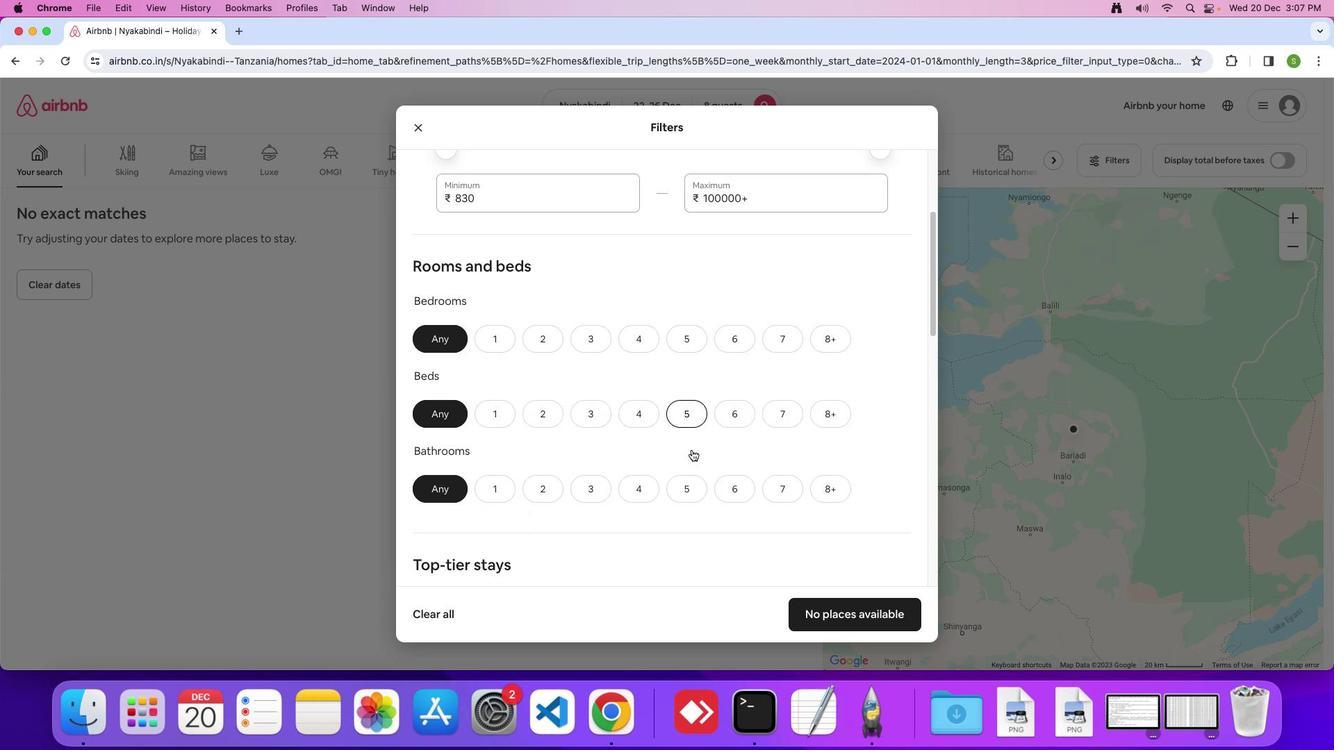 
Action: Mouse moved to (832, 278)
Screenshot: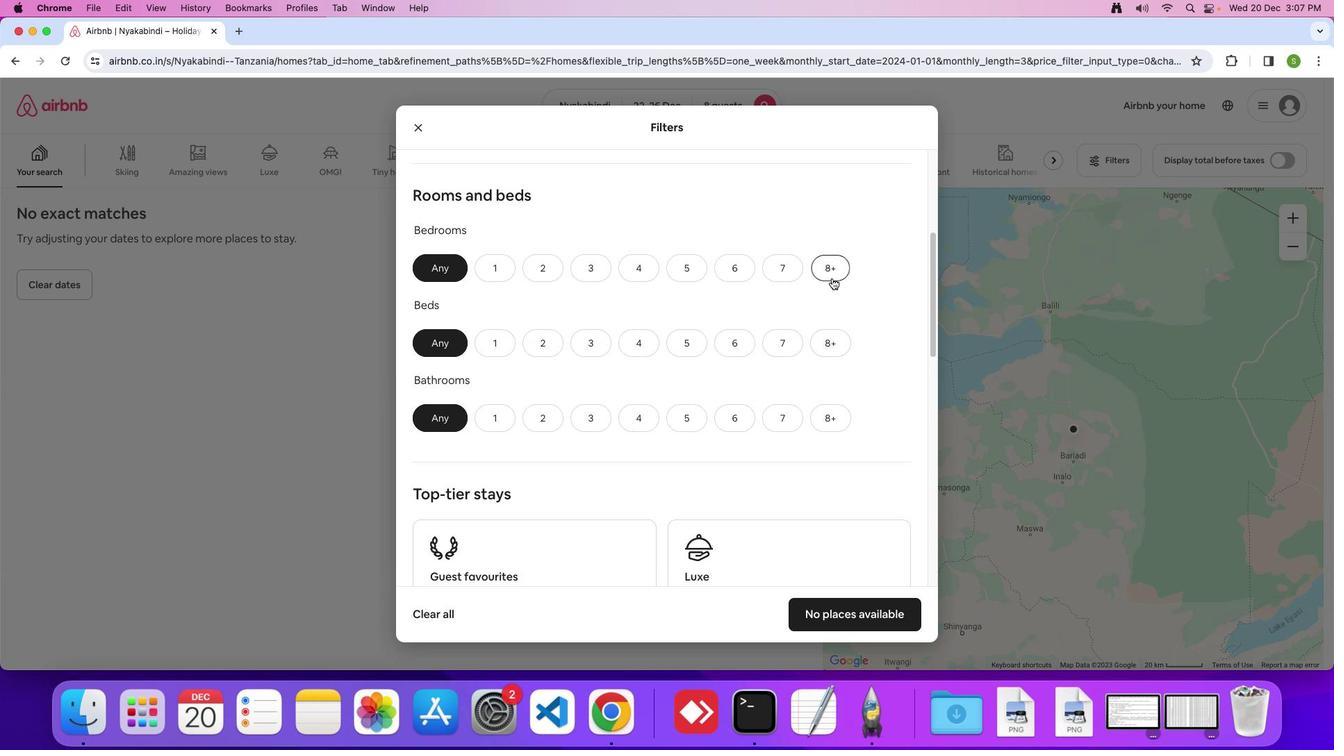 
Action: Mouse pressed left at (832, 278)
Screenshot: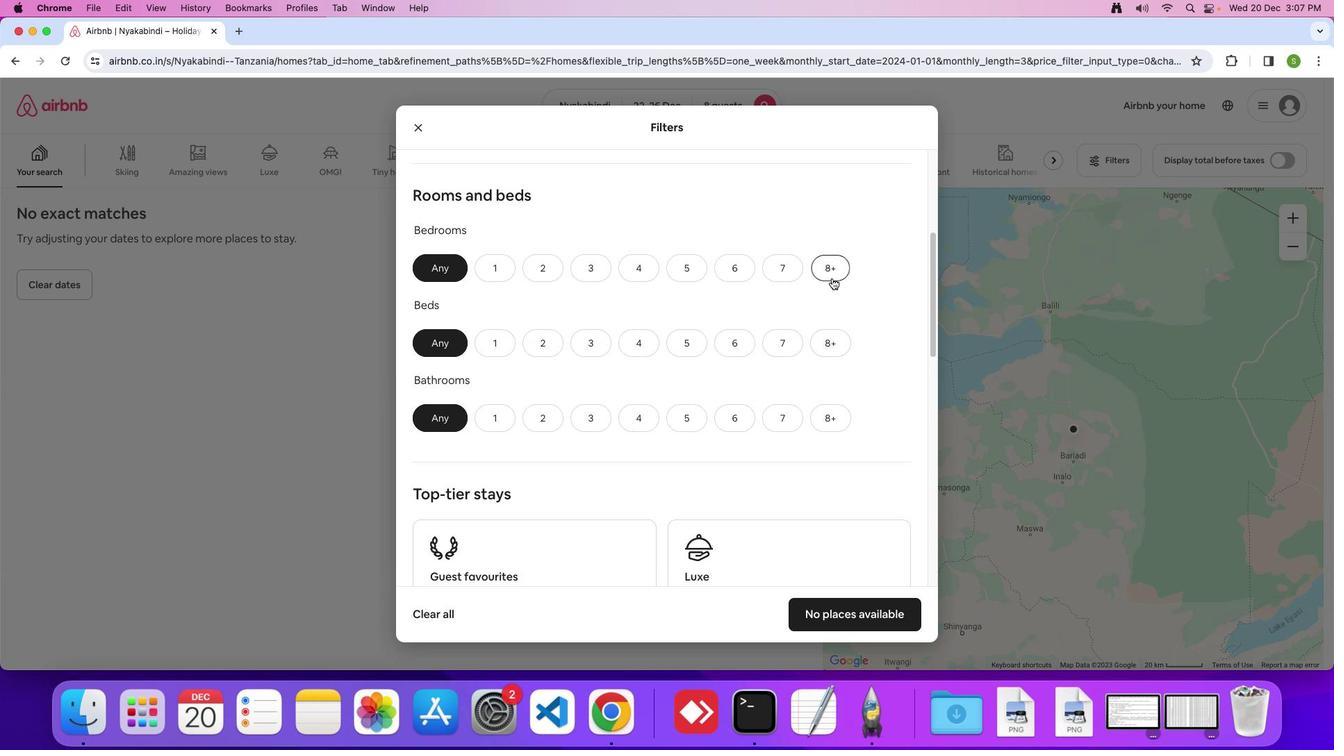 
Action: Mouse moved to (828, 329)
Screenshot: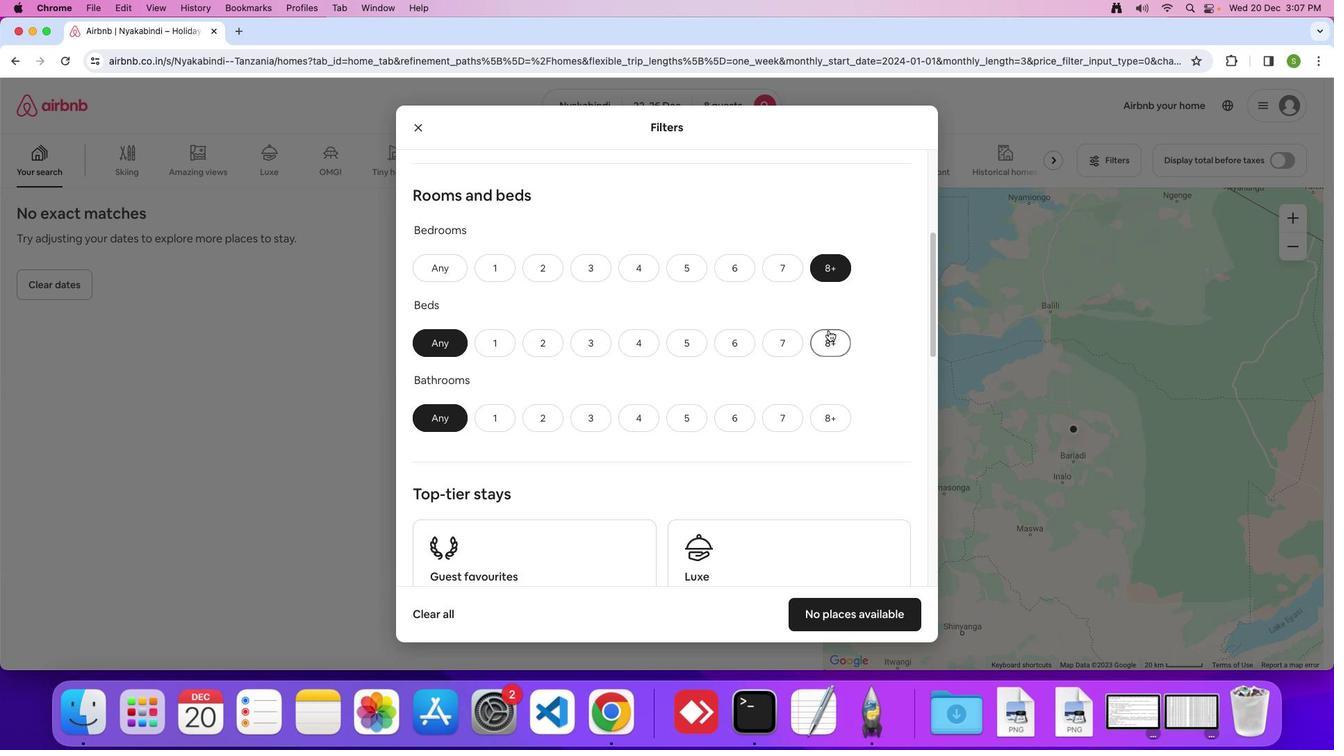 
Action: Mouse pressed left at (828, 329)
Screenshot: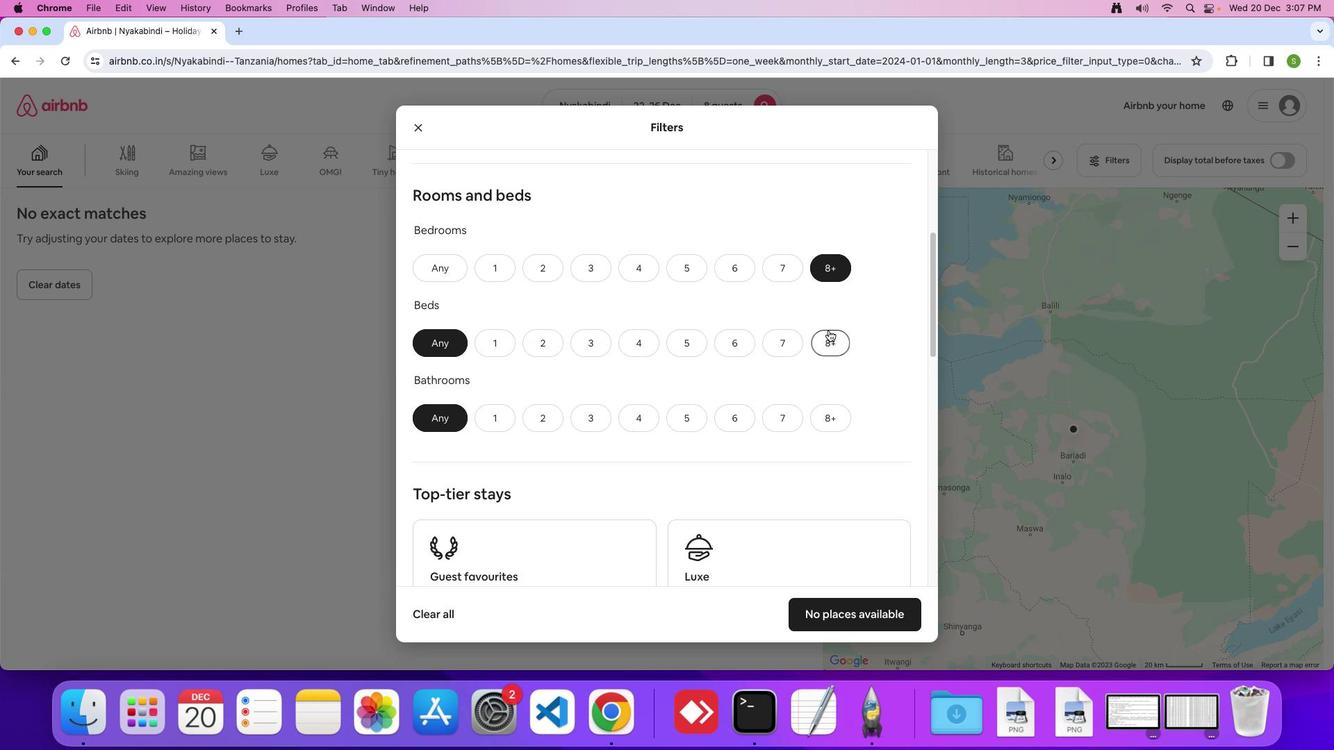 
Action: Mouse moved to (825, 414)
Screenshot: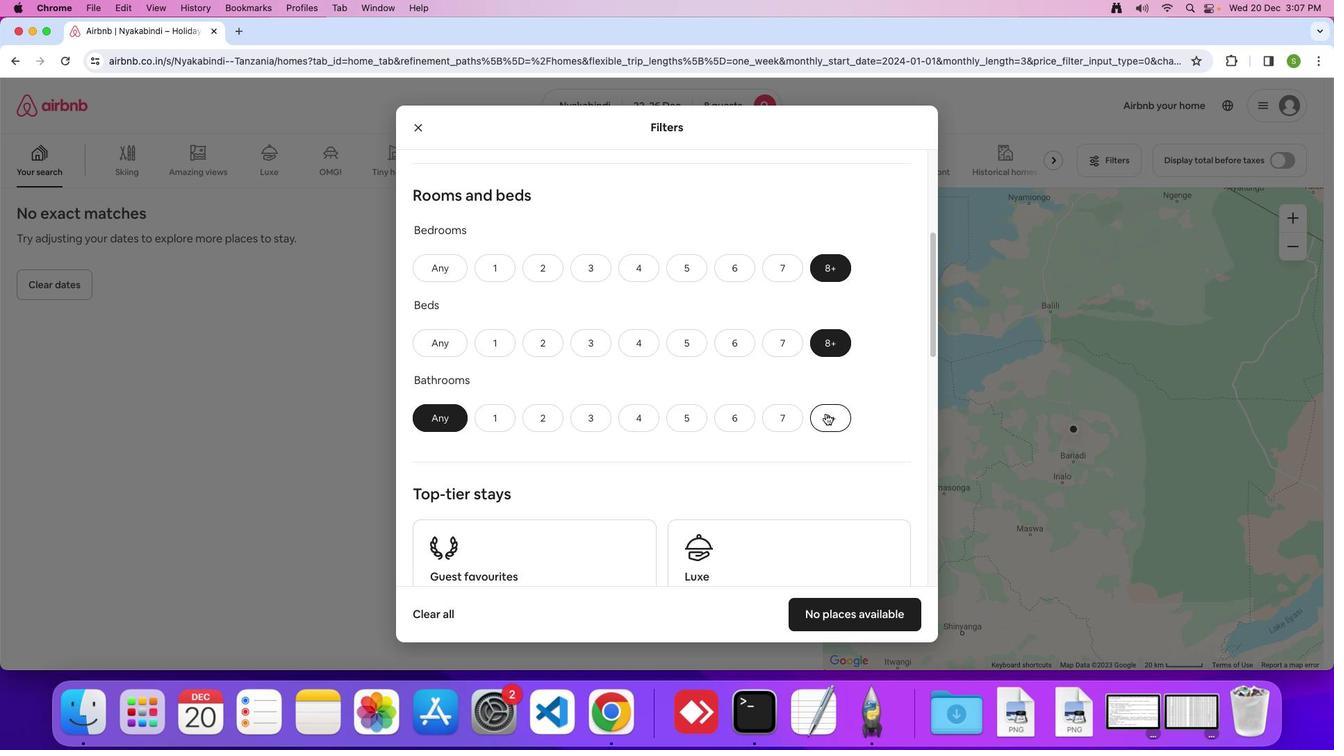 
Action: Mouse pressed left at (825, 414)
Screenshot: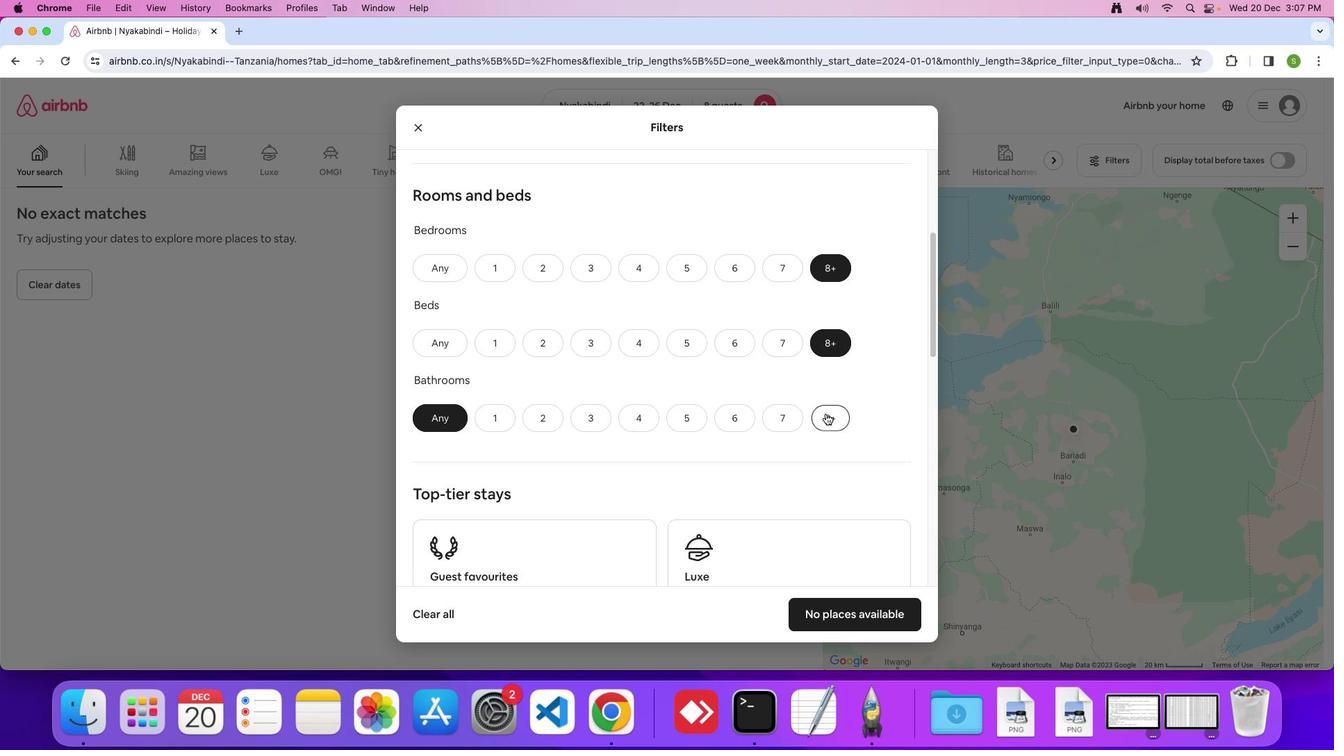 
Action: Mouse moved to (755, 398)
Screenshot: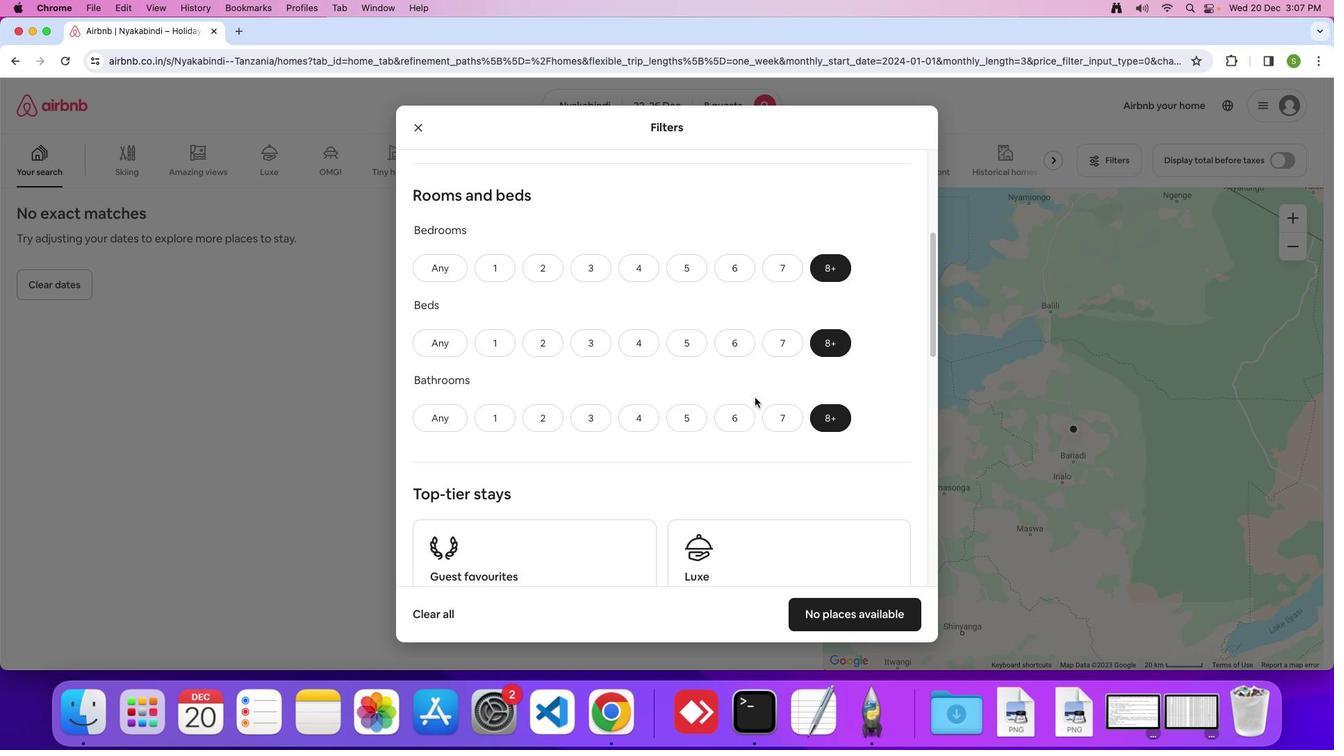 
Action: Mouse scrolled (755, 398) with delta (0, 0)
Screenshot: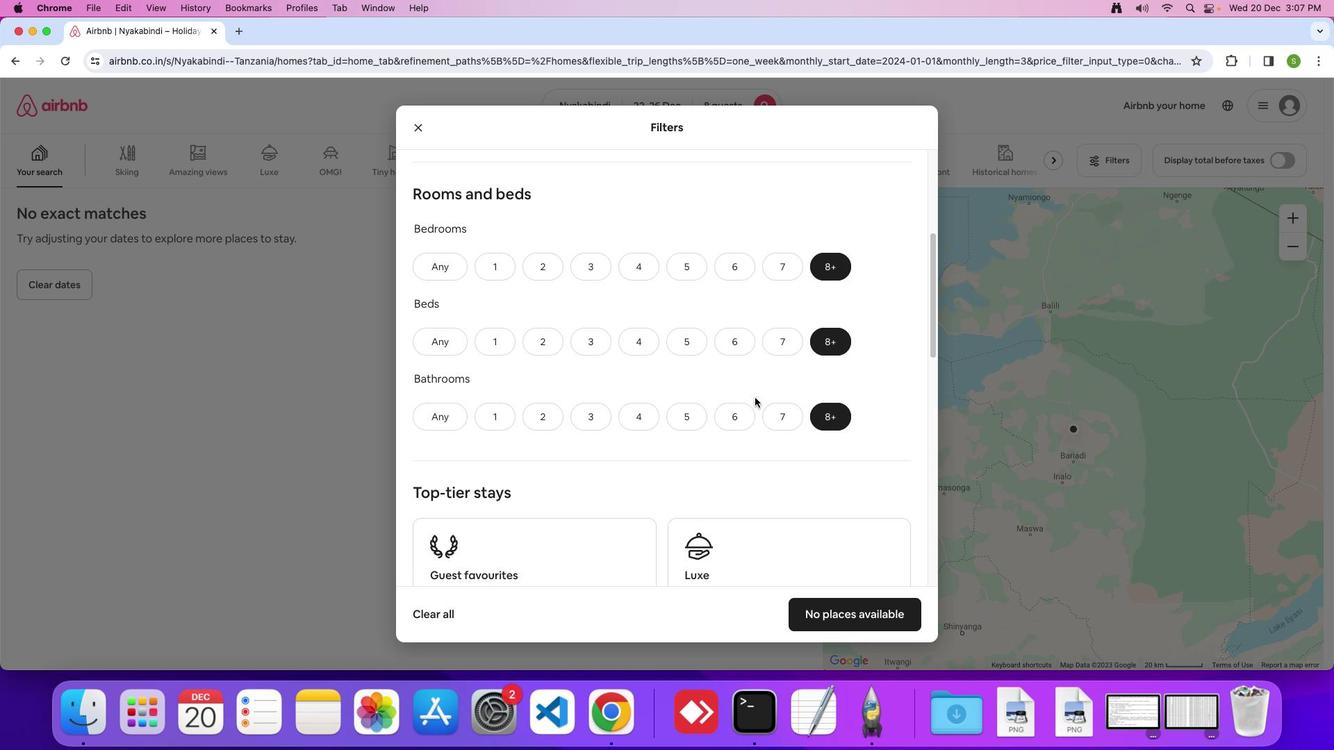 
Action: Mouse scrolled (755, 398) with delta (0, 0)
Screenshot: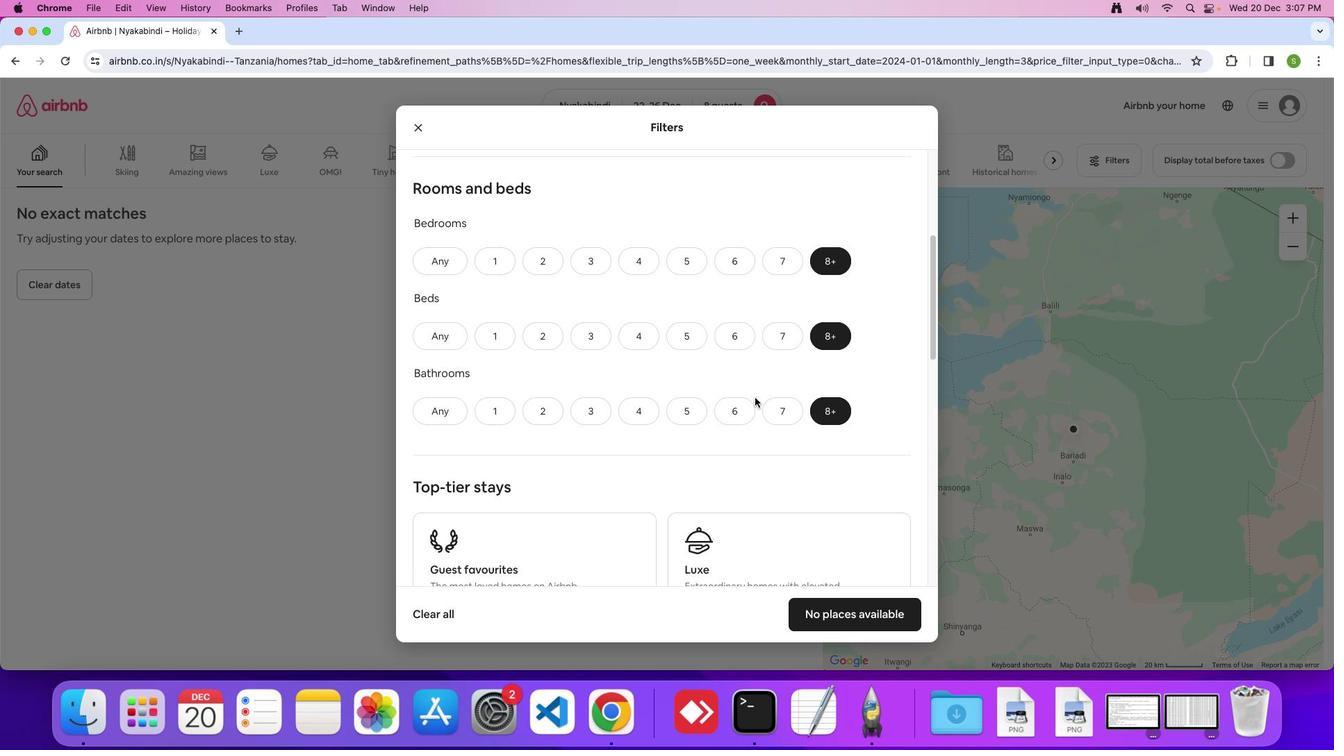 
Action: Mouse scrolled (755, 398) with delta (0, -1)
Screenshot: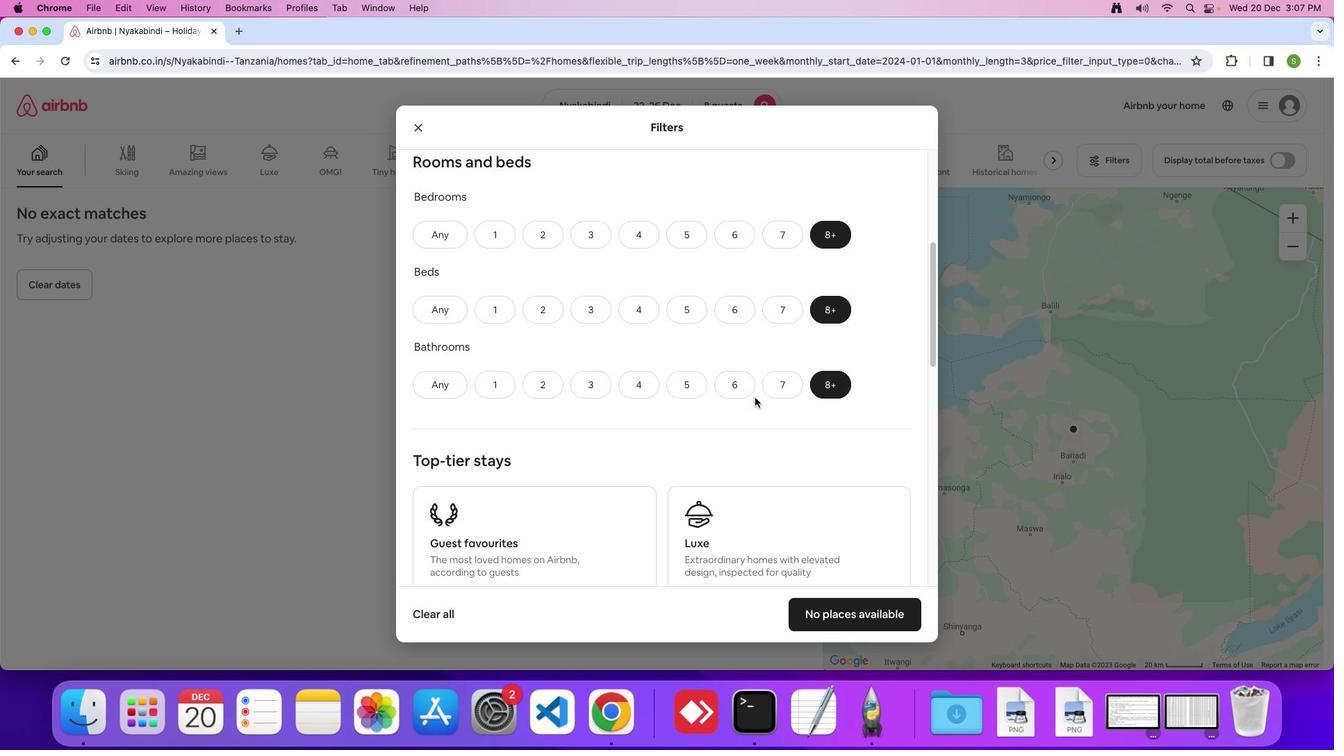 
Action: Mouse scrolled (755, 398) with delta (0, 0)
Screenshot: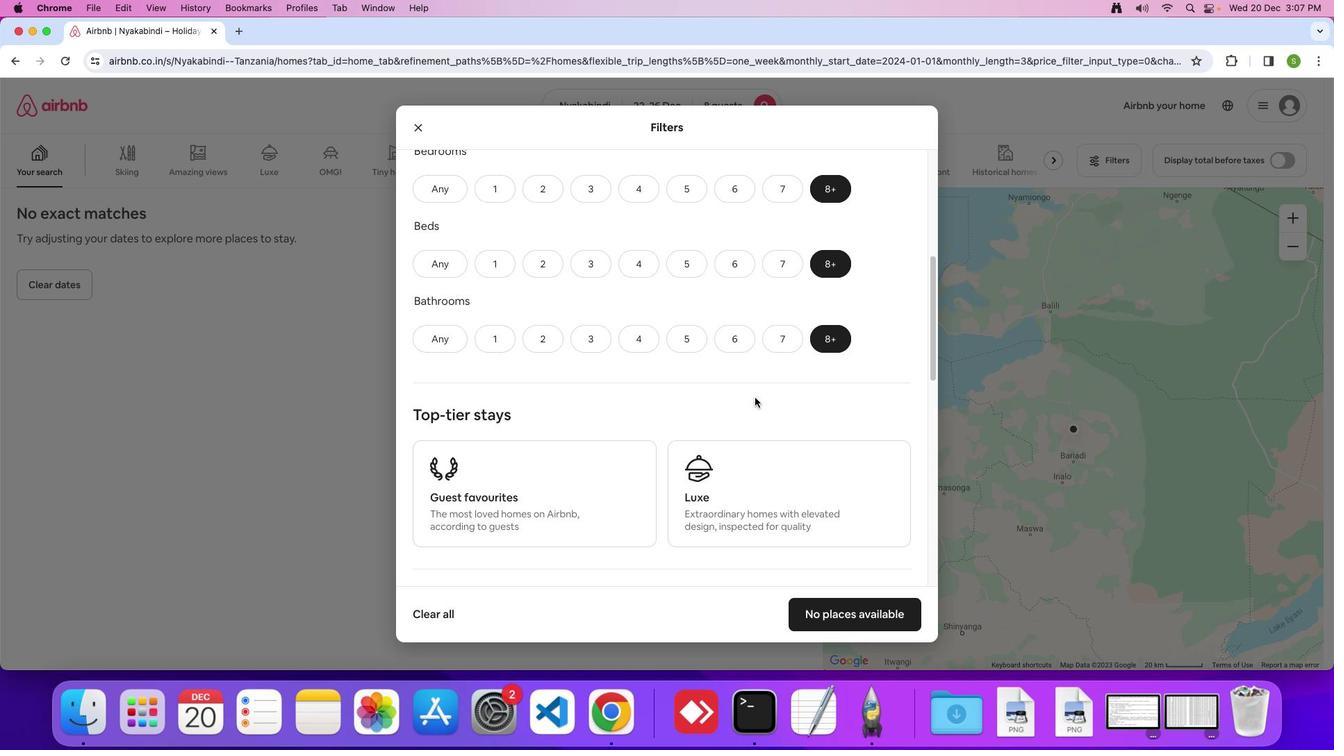 
Action: Mouse scrolled (755, 398) with delta (0, 0)
Screenshot: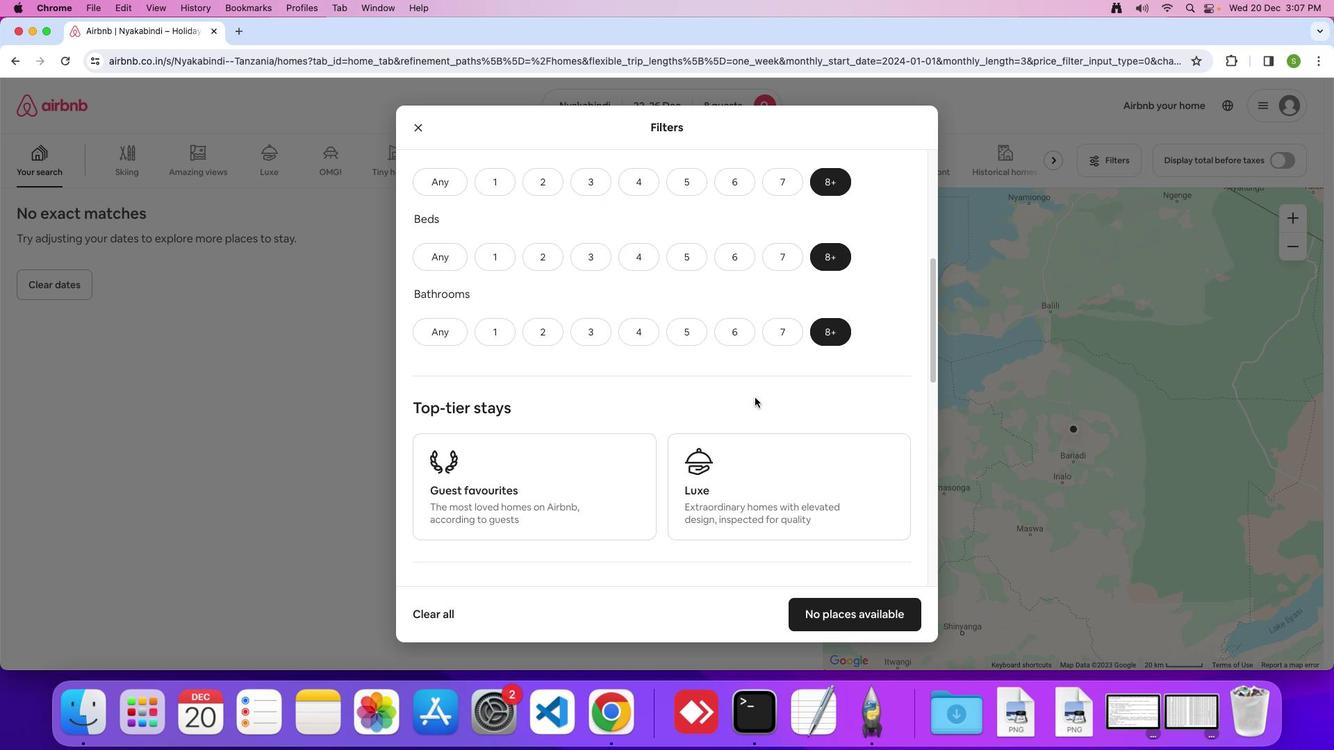 
Action: Mouse scrolled (755, 398) with delta (0, -1)
Screenshot: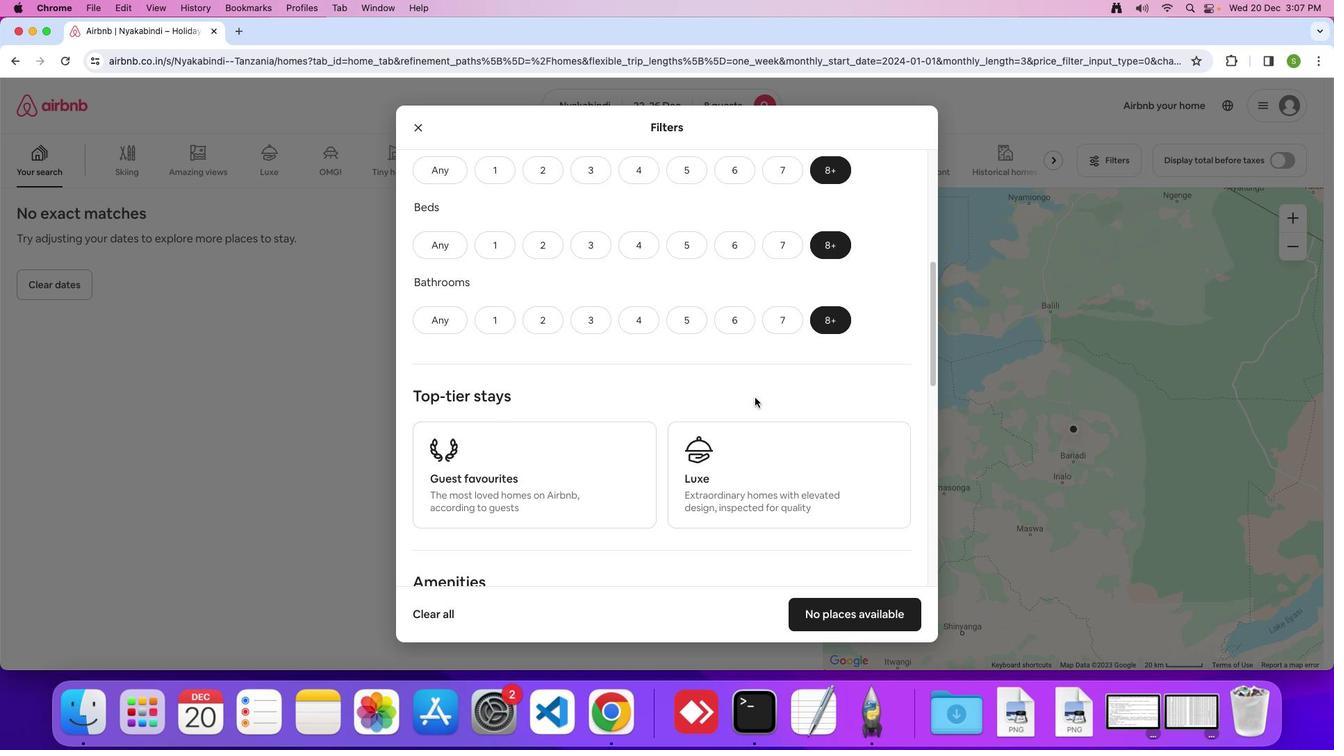 
Action: Mouse scrolled (755, 398) with delta (0, 0)
Screenshot: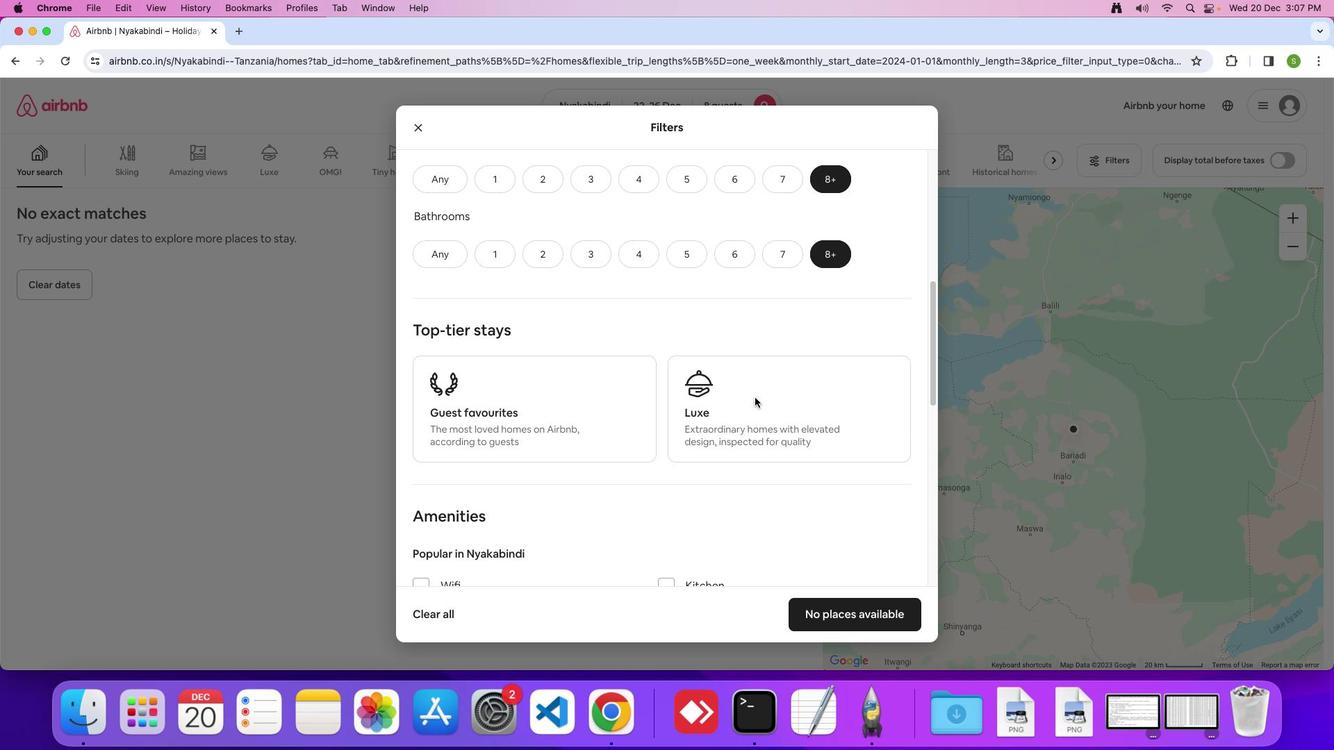 
Action: Mouse scrolled (755, 398) with delta (0, 0)
Screenshot: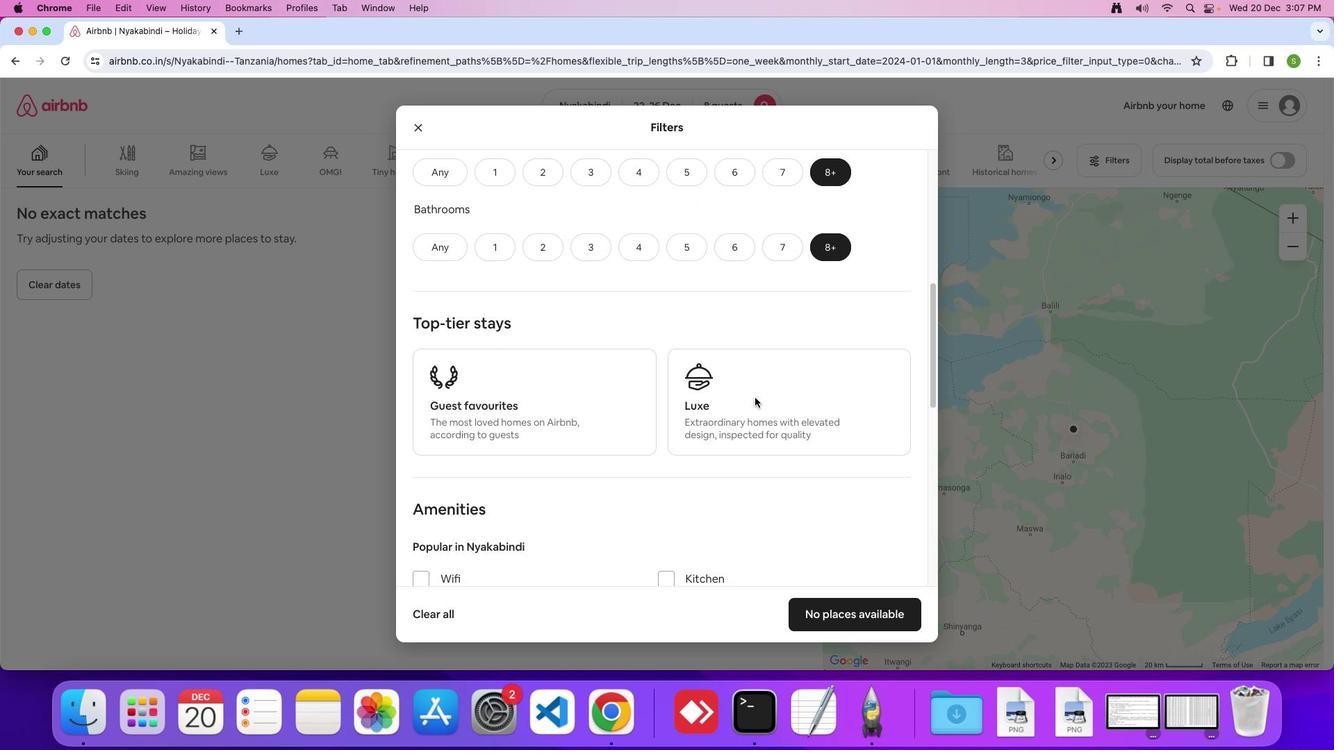 
Action: Mouse scrolled (755, 398) with delta (0, 0)
Screenshot: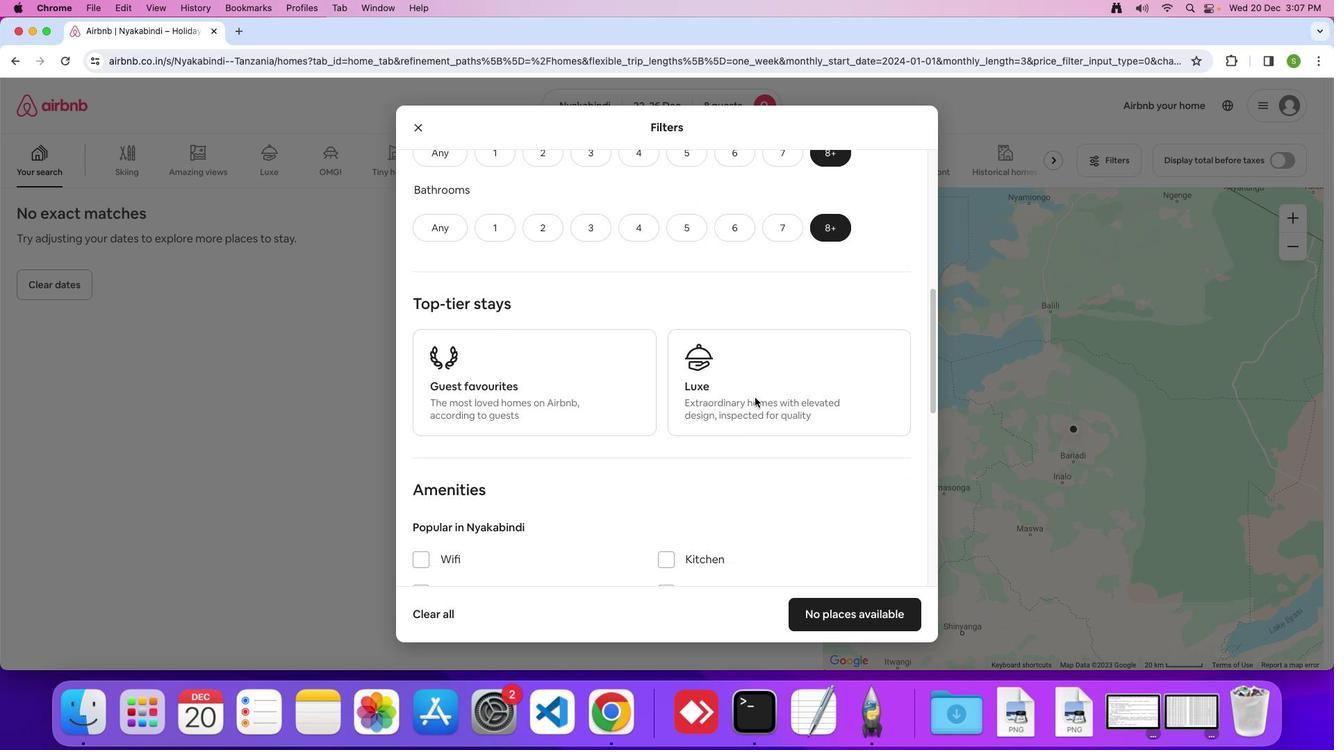 
Action: Mouse scrolled (755, 398) with delta (0, 0)
Screenshot: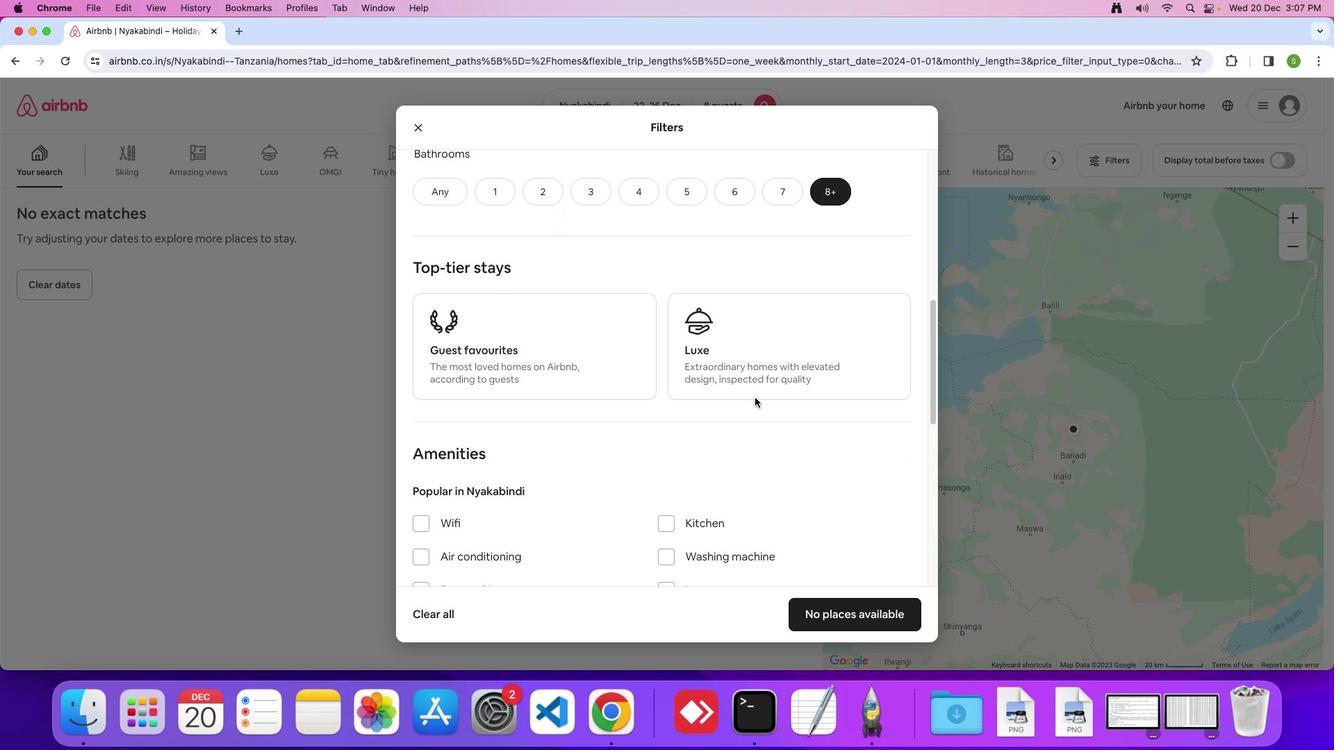 
Action: Mouse scrolled (755, 398) with delta (0, 0)
Screenshot: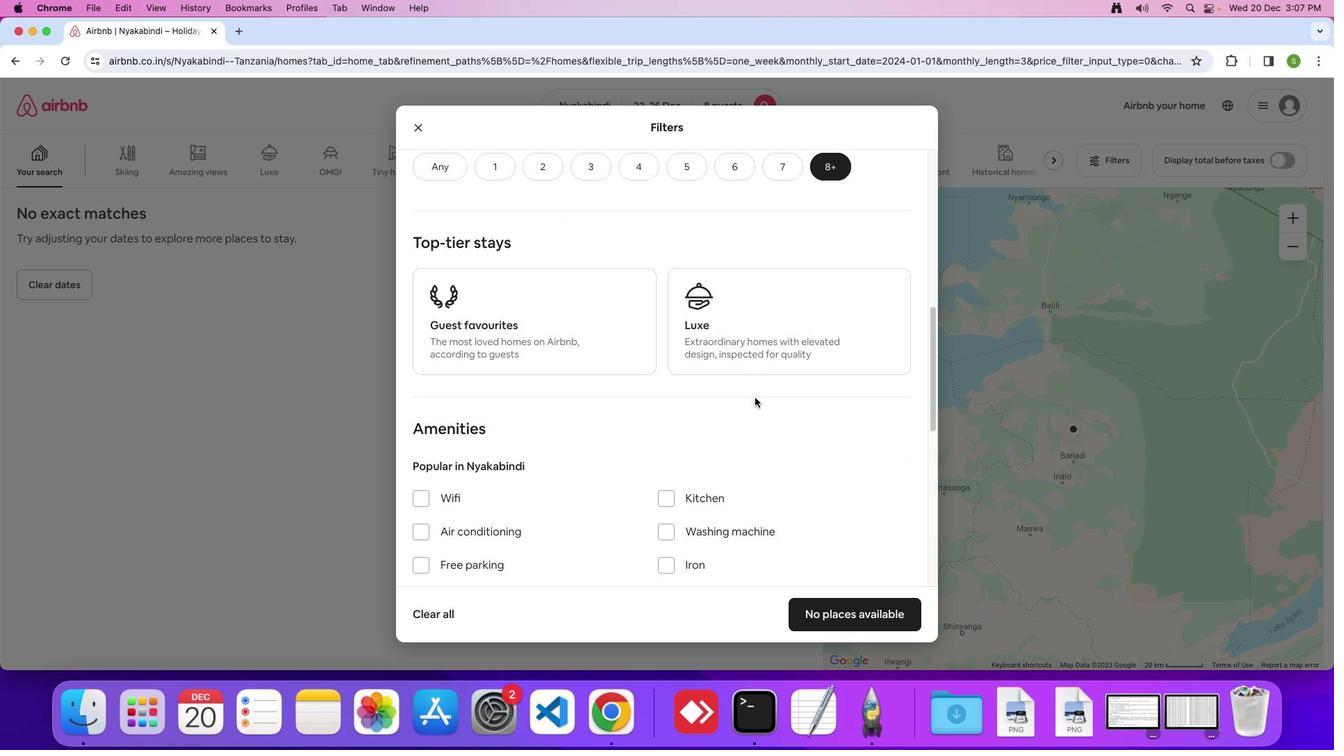 
Action: Mouse scrolled (755, 398) with delta (0, -2)
Screenshot: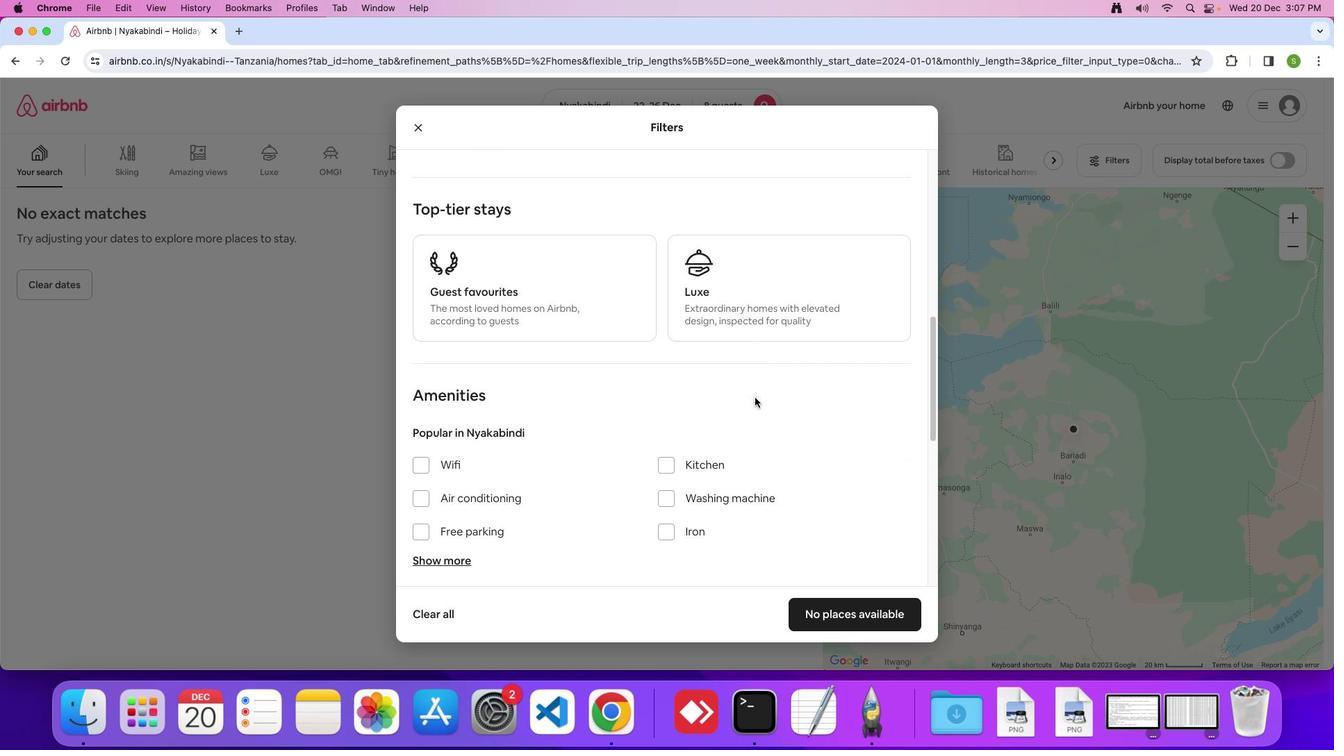 
Action: Mouse scrolled (755, 398) with delta (0, 0)
Screenshot: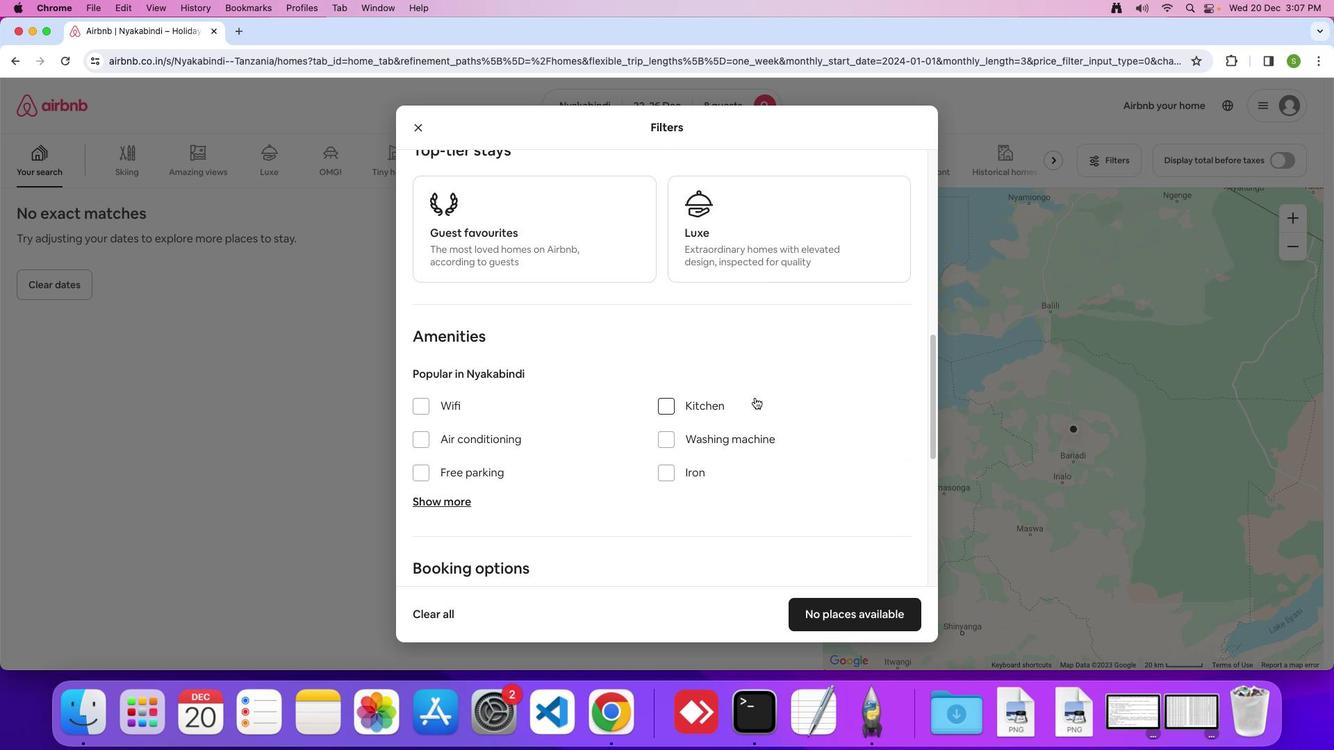 
Action: Mouse scrolled (755, 398) with delta (0, 0)
Screenshot: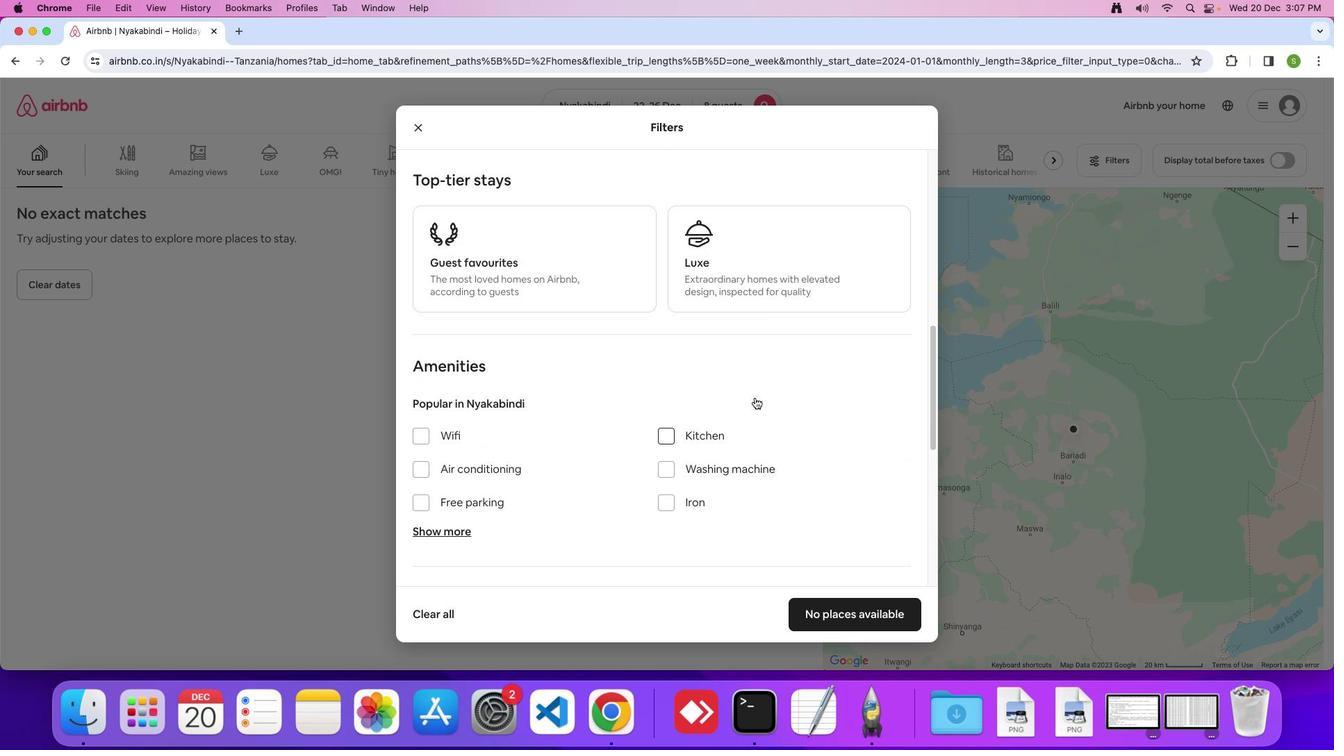 
Action: Mouse scrolled (755, 398) with delta (0, 2)
Screenshot: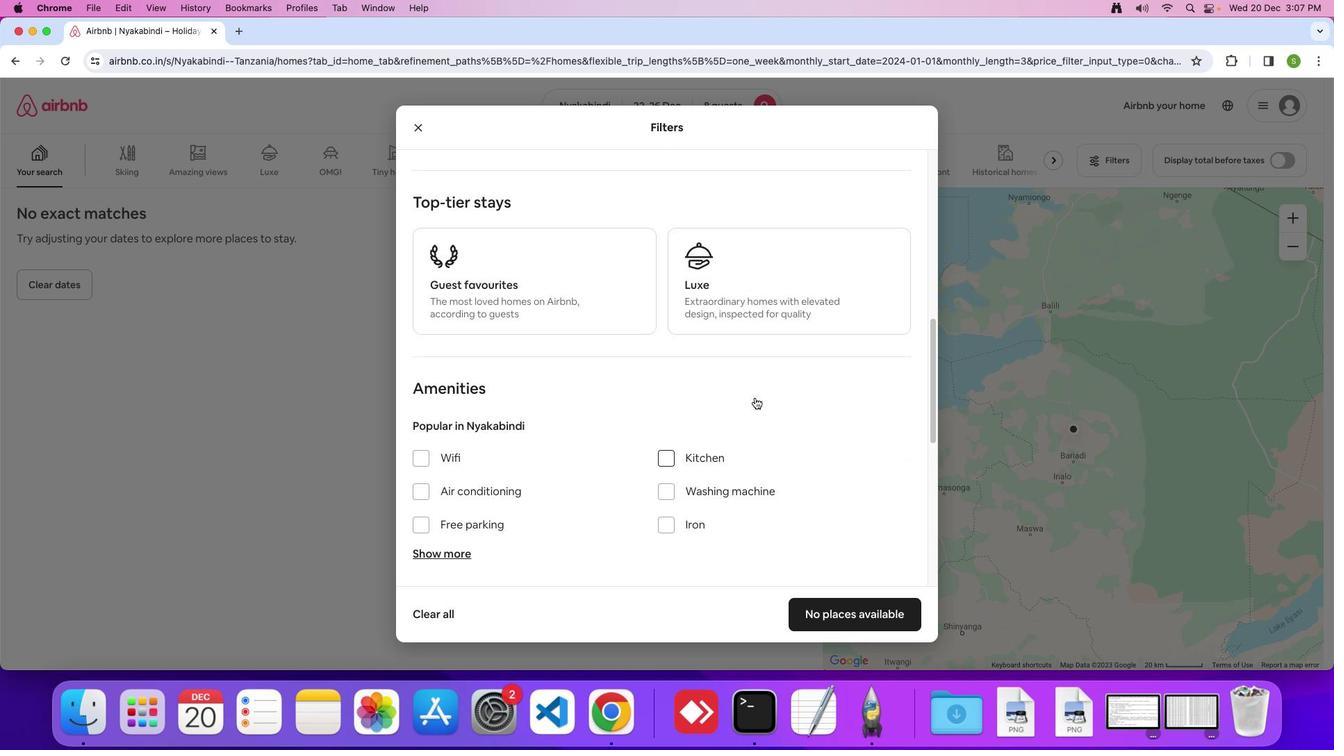 
Action: Mouse scrolled (755, 398) with delta (0, 0)
Screenshot: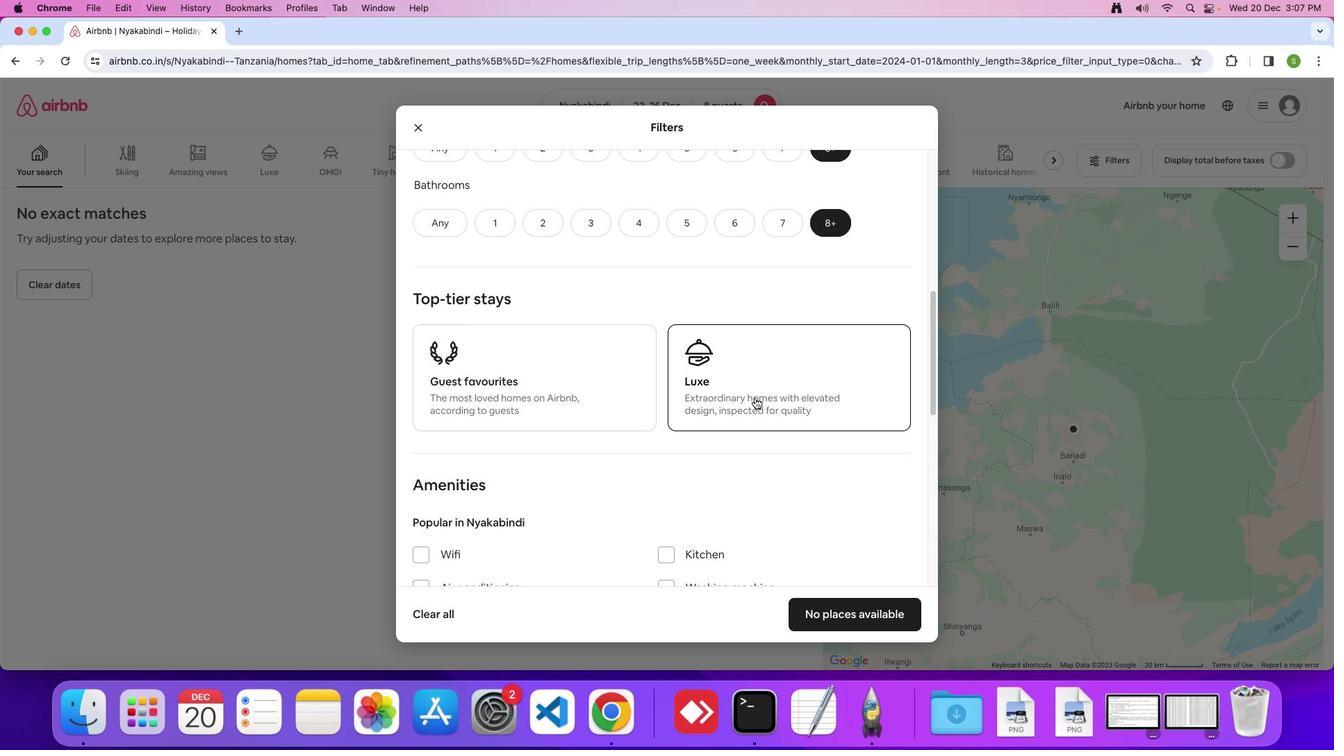 
Action: Mouse scrolled (755, 398) with delta (0, 0)
Screenshot: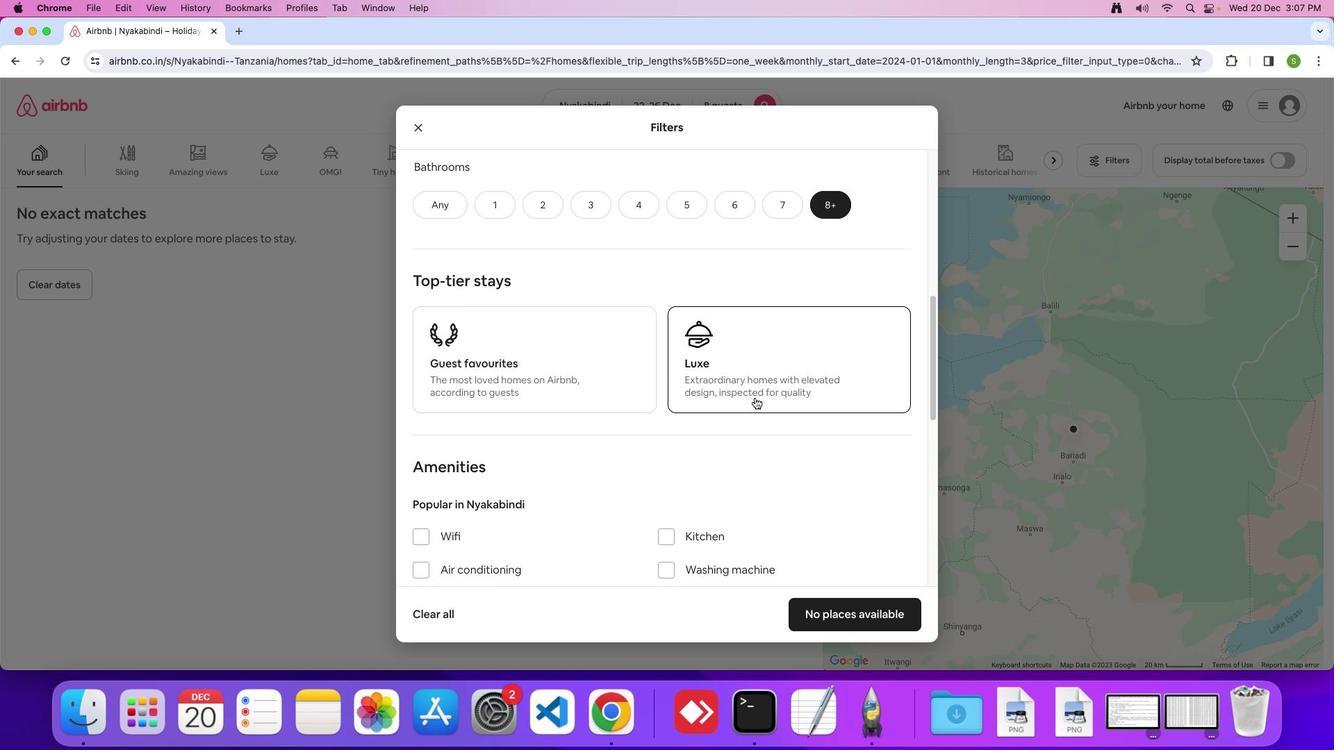 
Action: Mouse scrolled (755, 398) with delta (0, -2)
Screenshot: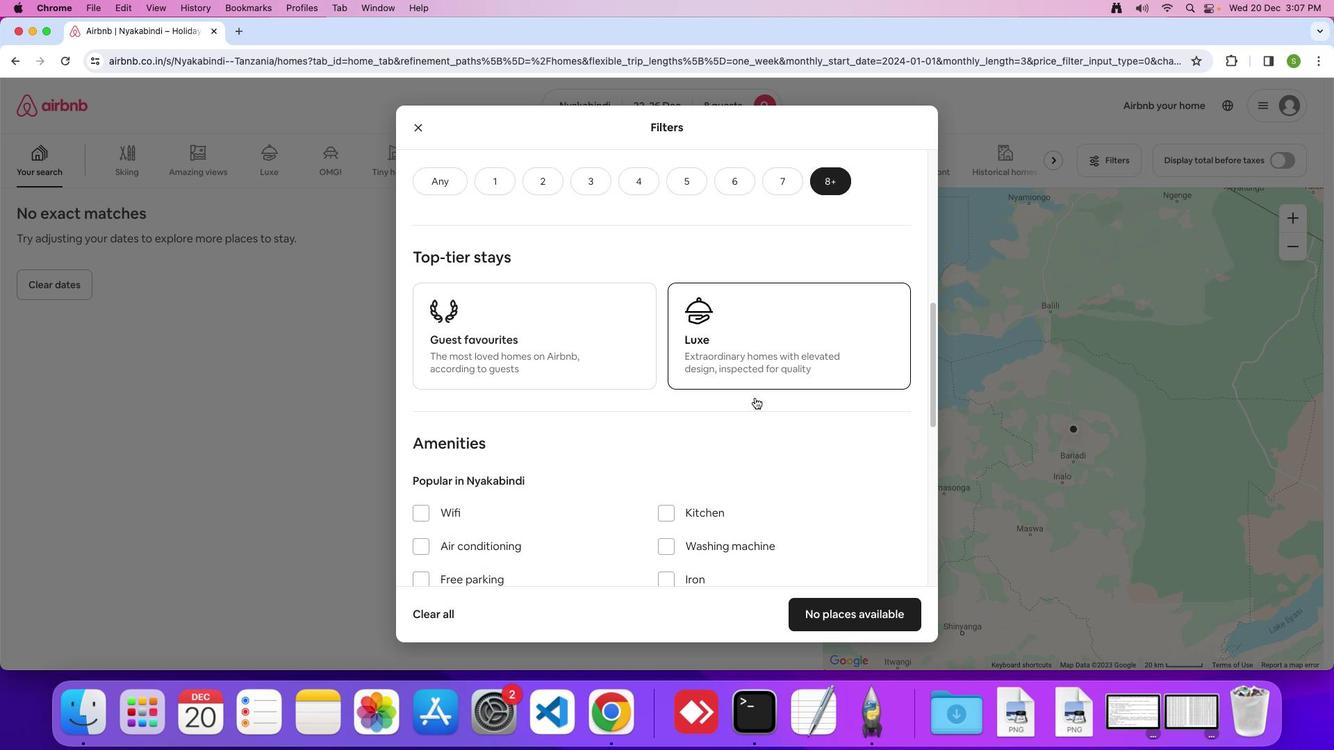 
Action: Mouse scrolled (755, 398) with delta (0, 0)
Screenshot: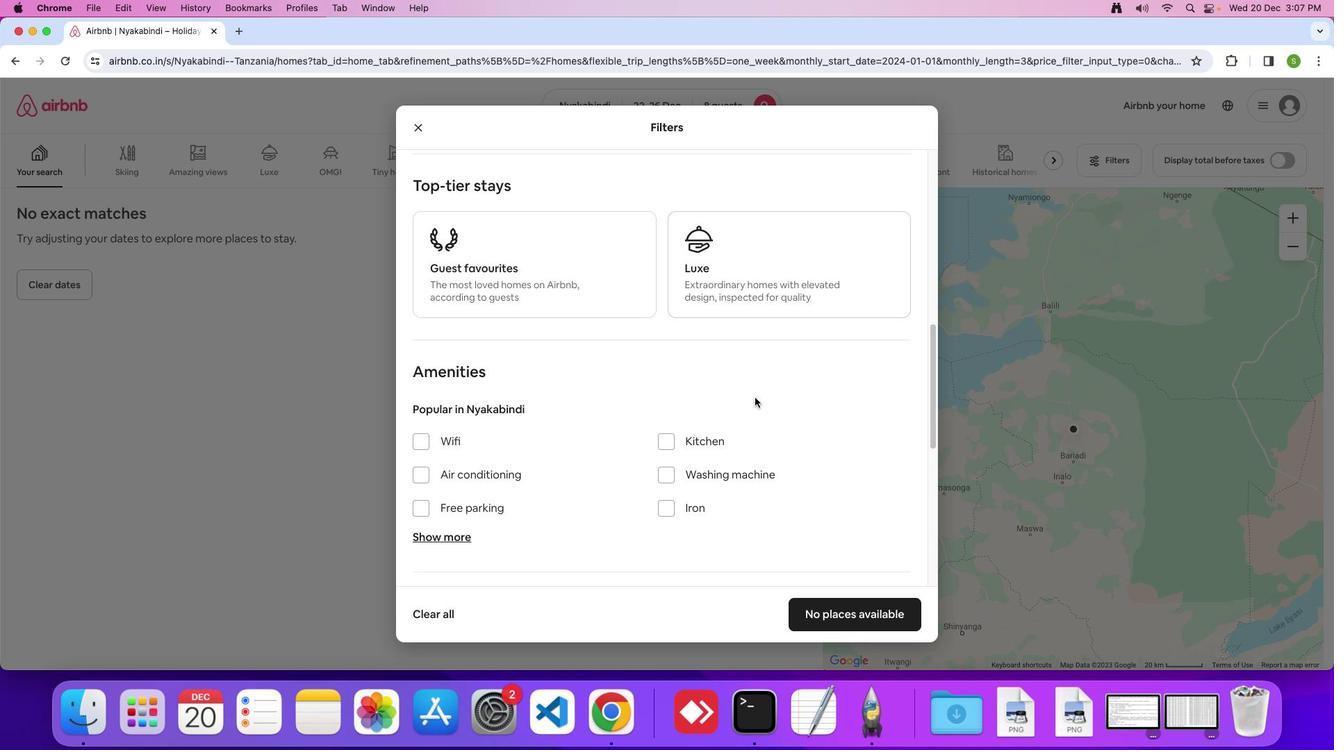 
Action: Mouse scrolled (755, 398) with delta (0, 0)
Screenshot: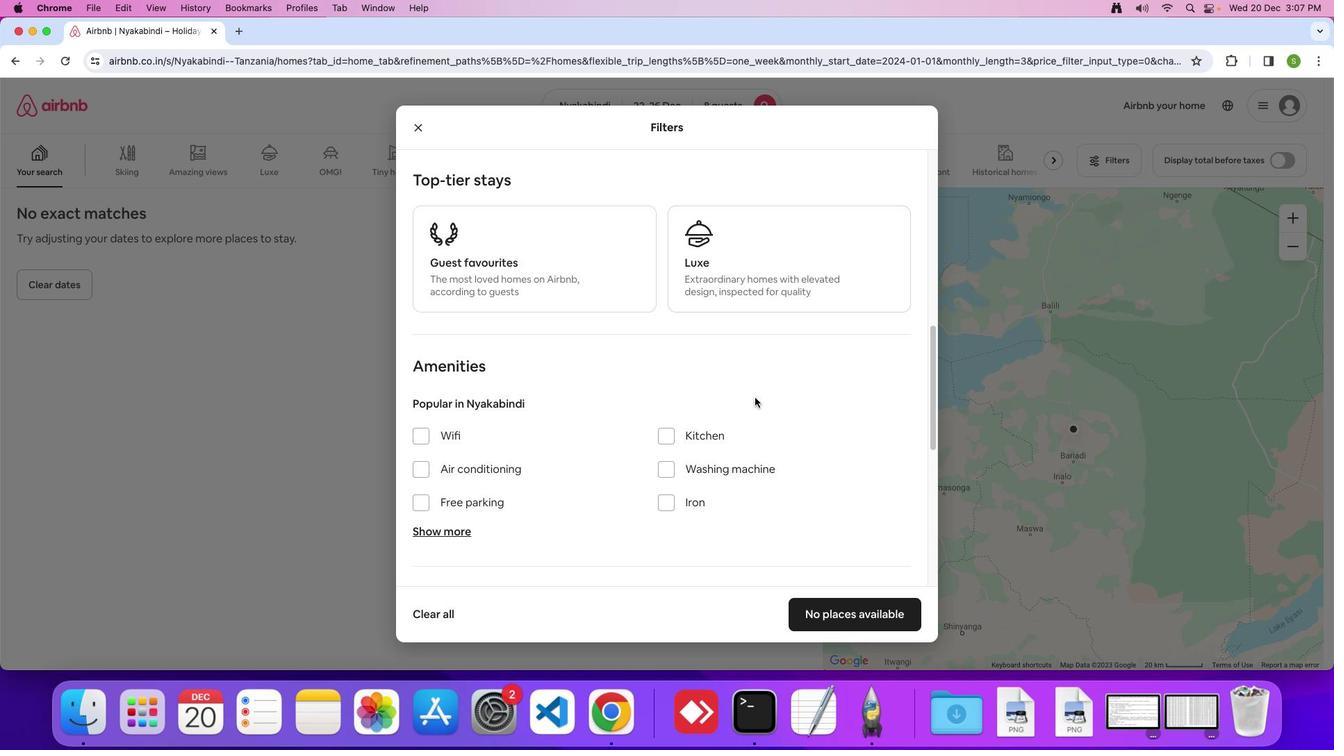 
Action: Mouse scrolled (755, 398) with delta (0, -1)
Screenshot: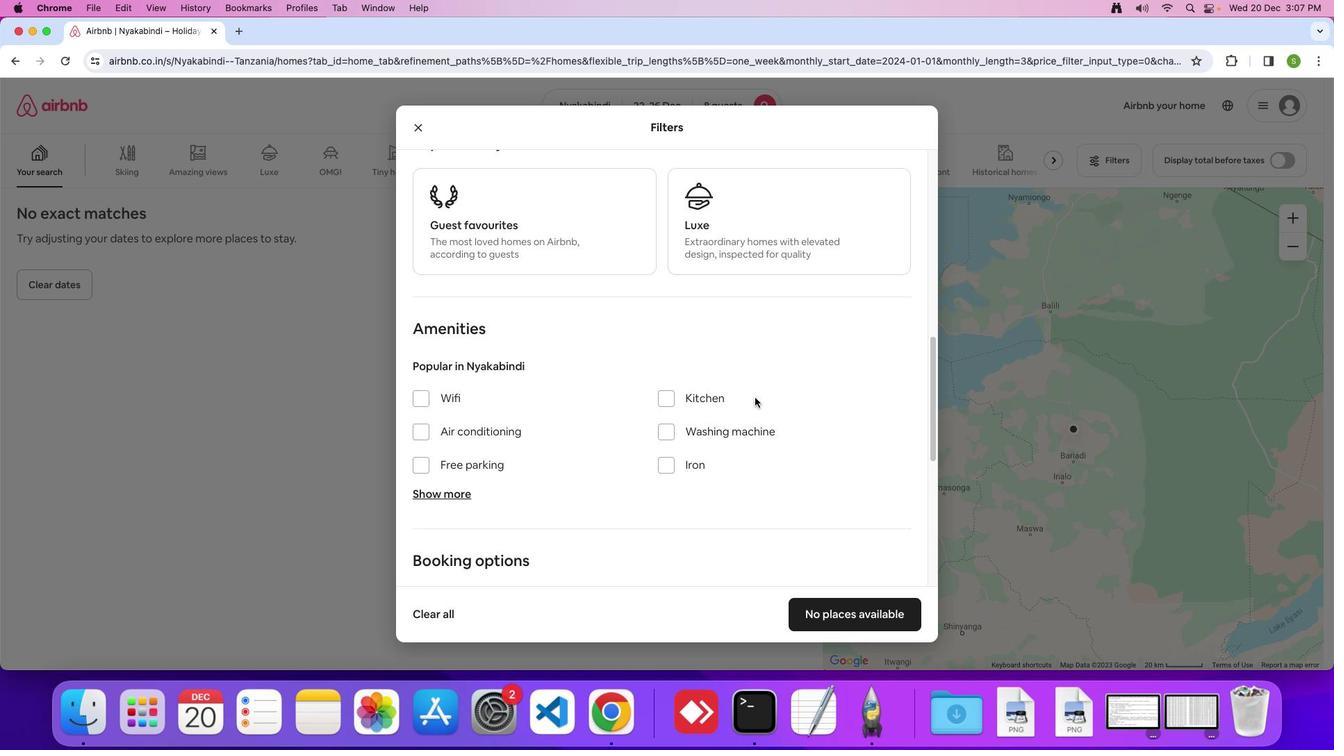 
Action: Mouse moved to (423, 348)
Screenshot: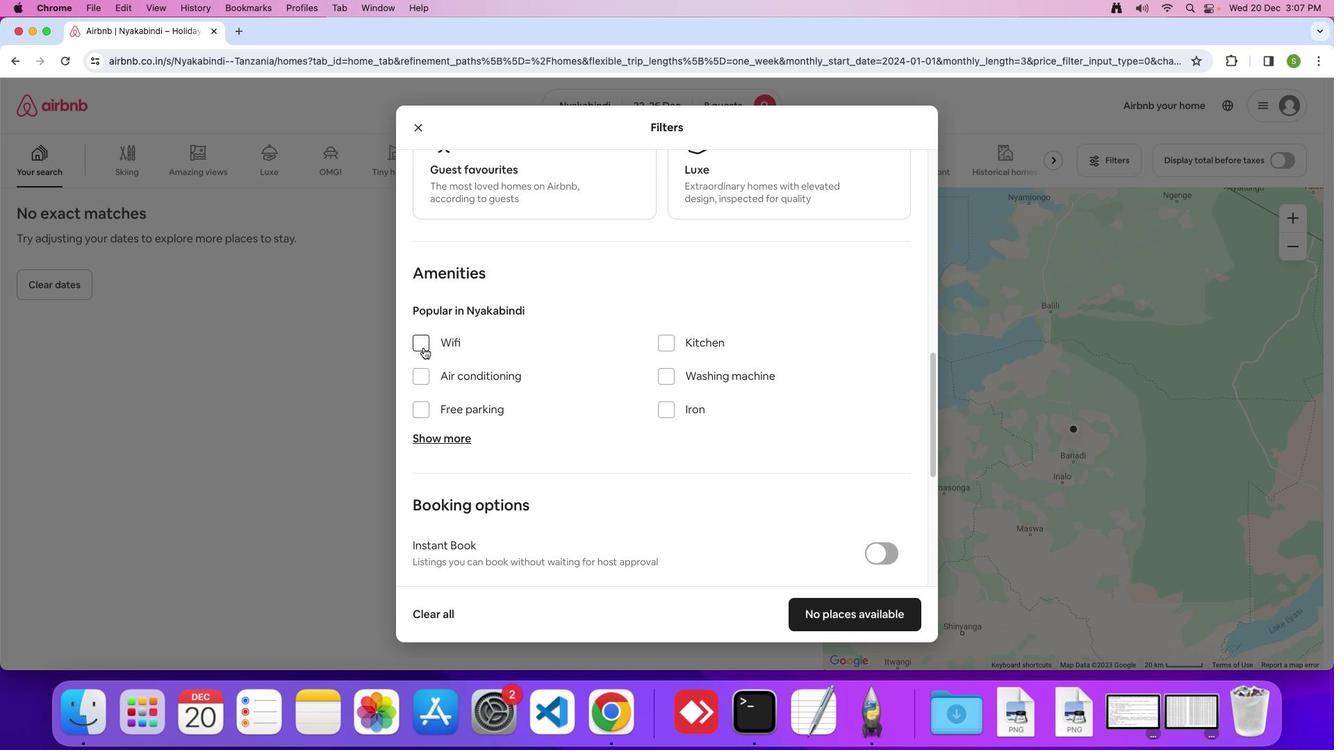 
Action: Mouse pressed left at (423, 348)
Screenshot: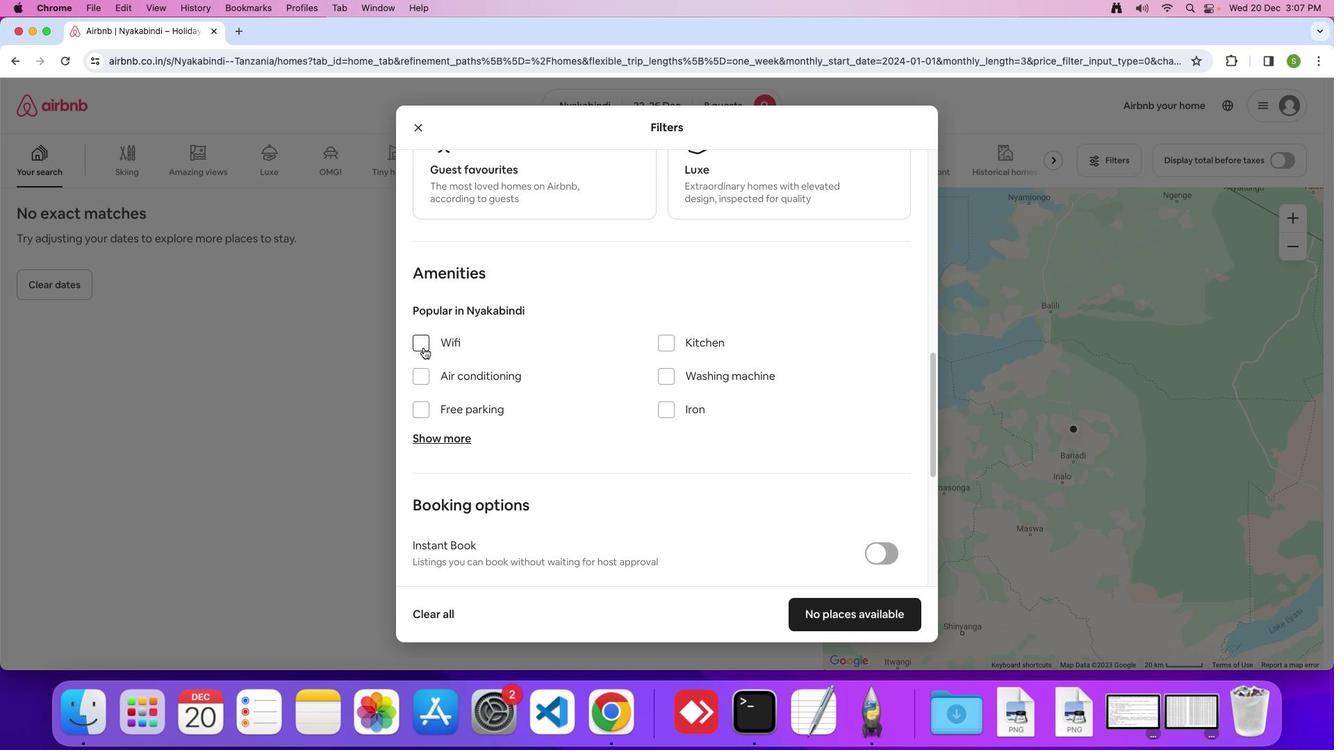 
Action: Mouse moved to (417, 407)
Screenshot: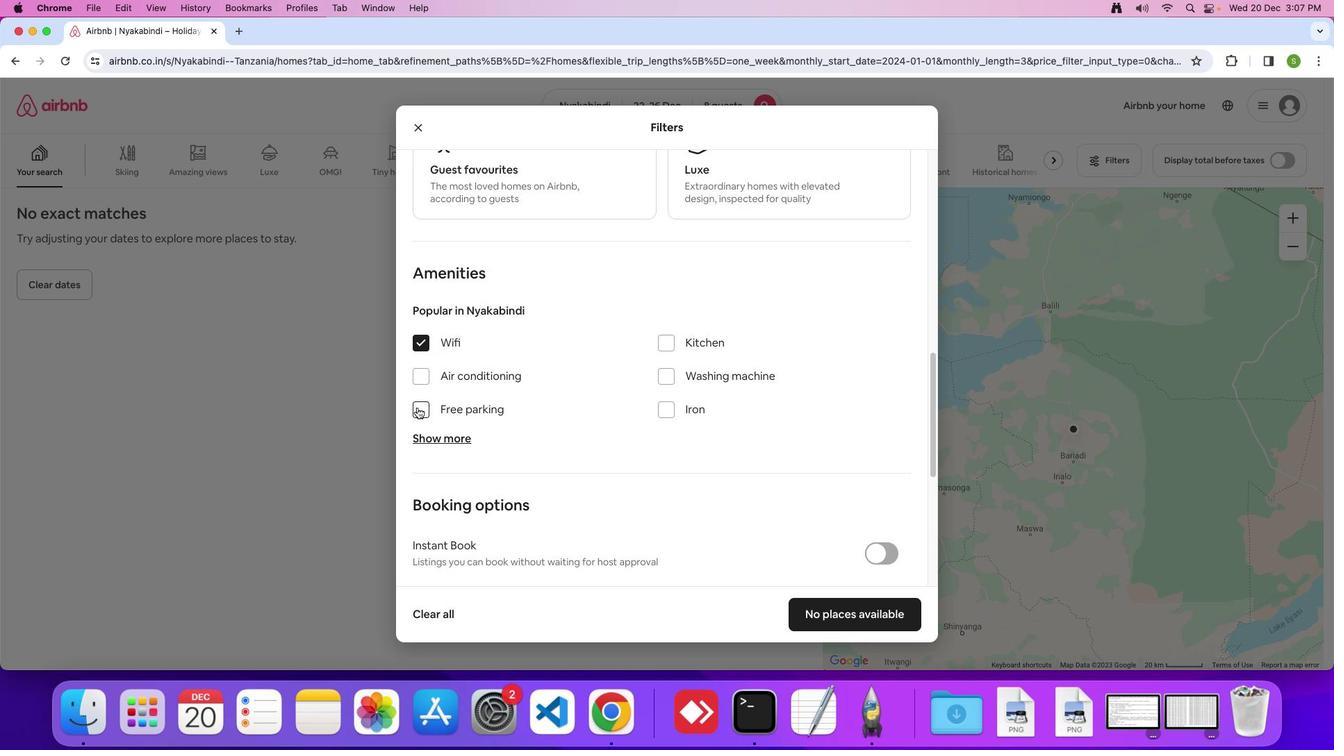 
Action: Mouse pressed left at (417, 407)
Screenshot: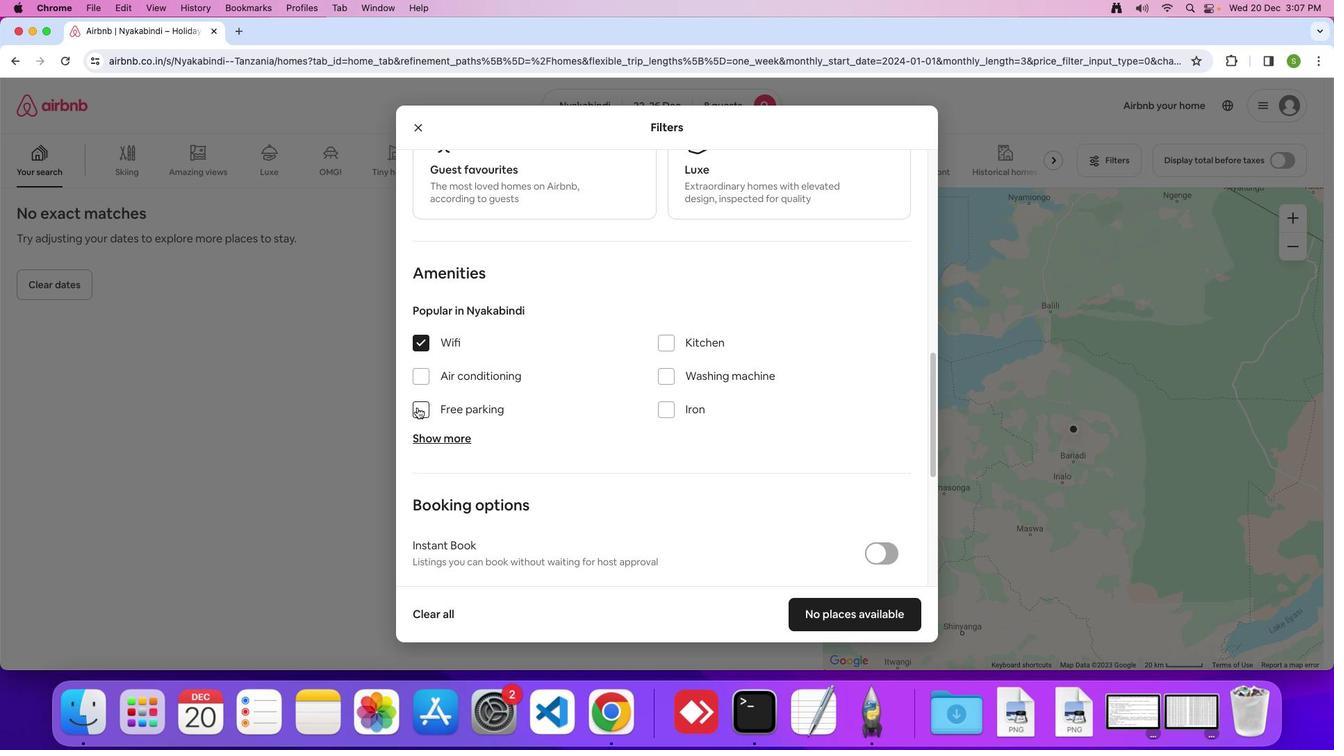 
Action: Mouse moved to (432, 438)
Screenshot: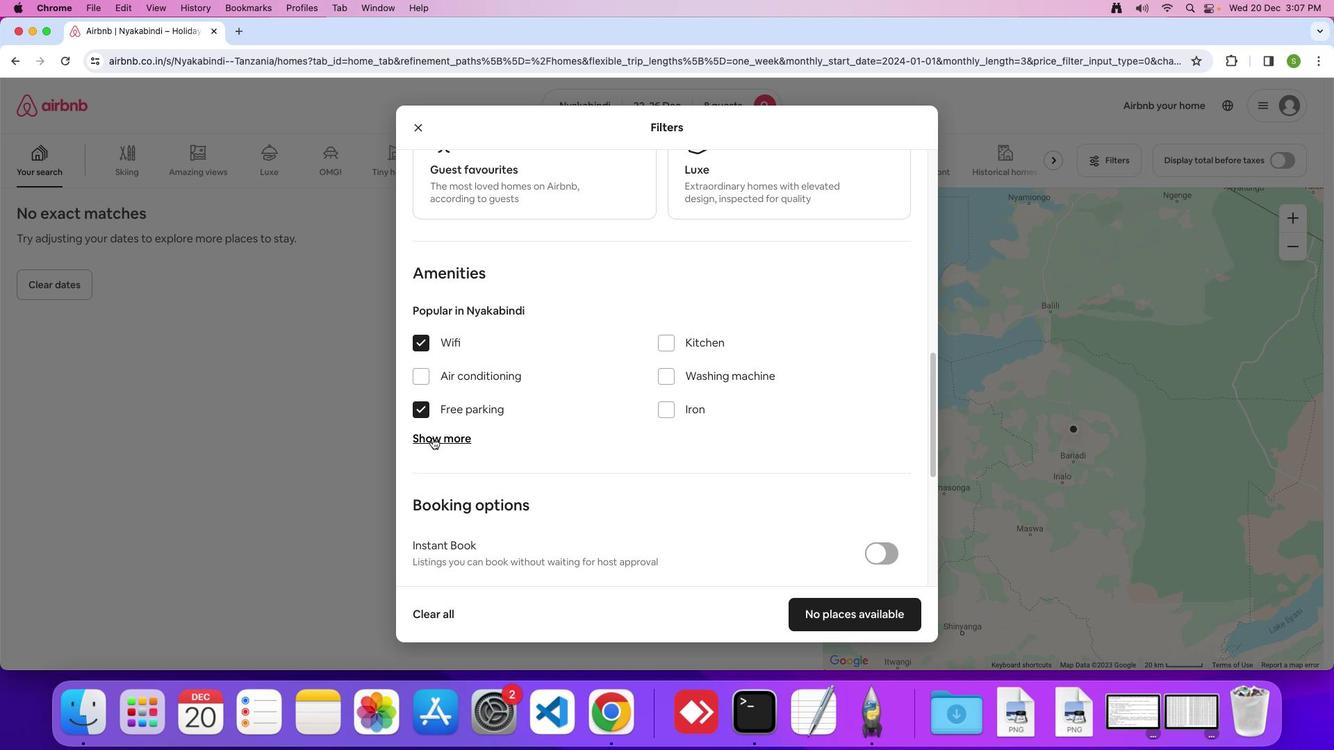 
Action: Mouse pressed left at (432, 438)
Screenshot: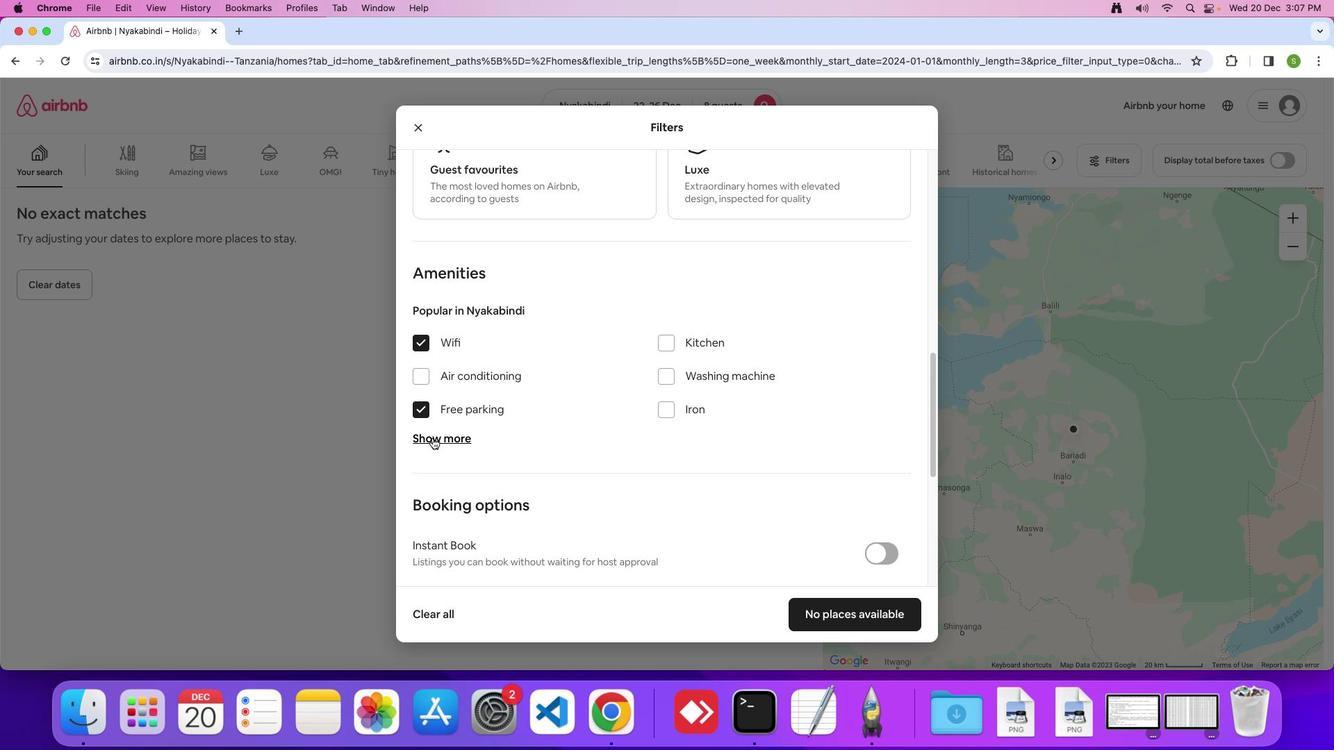 
Action: Mouse moved to (588, 421)
Screenshot: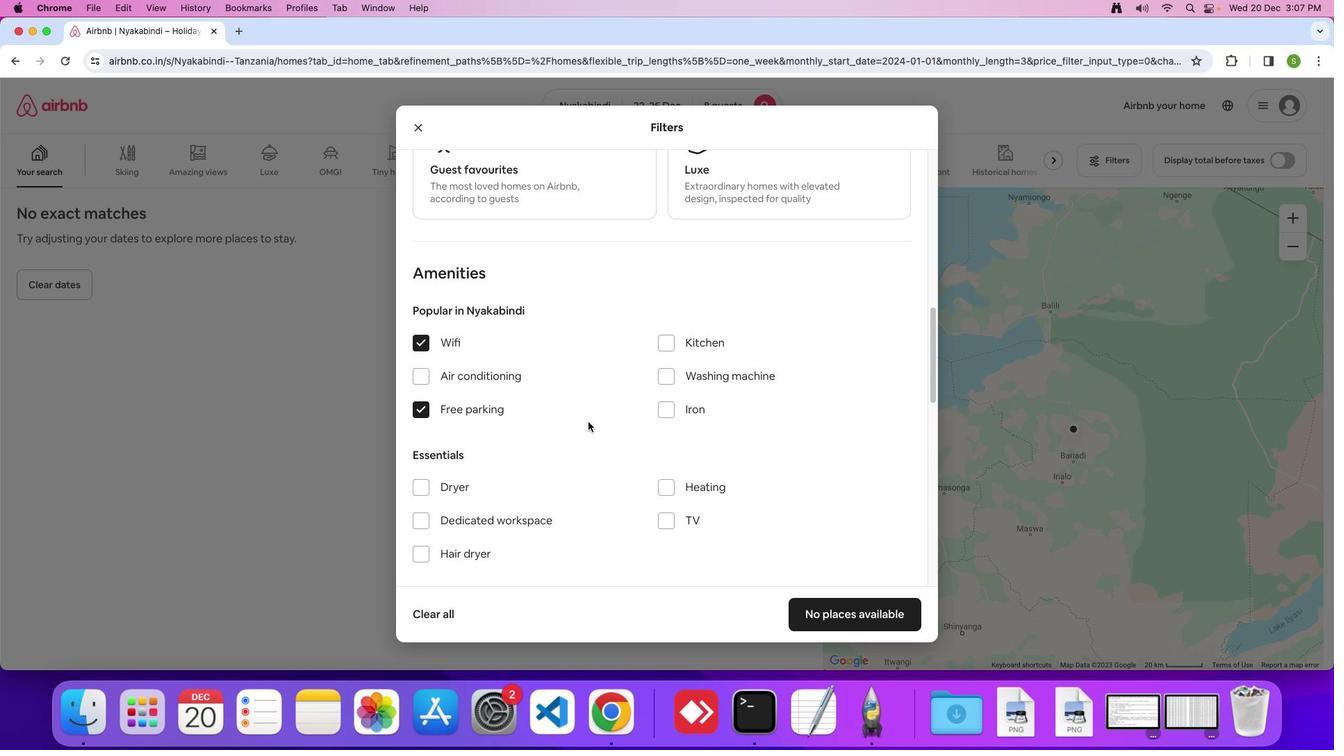 
Action: Mouse scrolled (588, 421) with delta (0, 0)
Screenshot: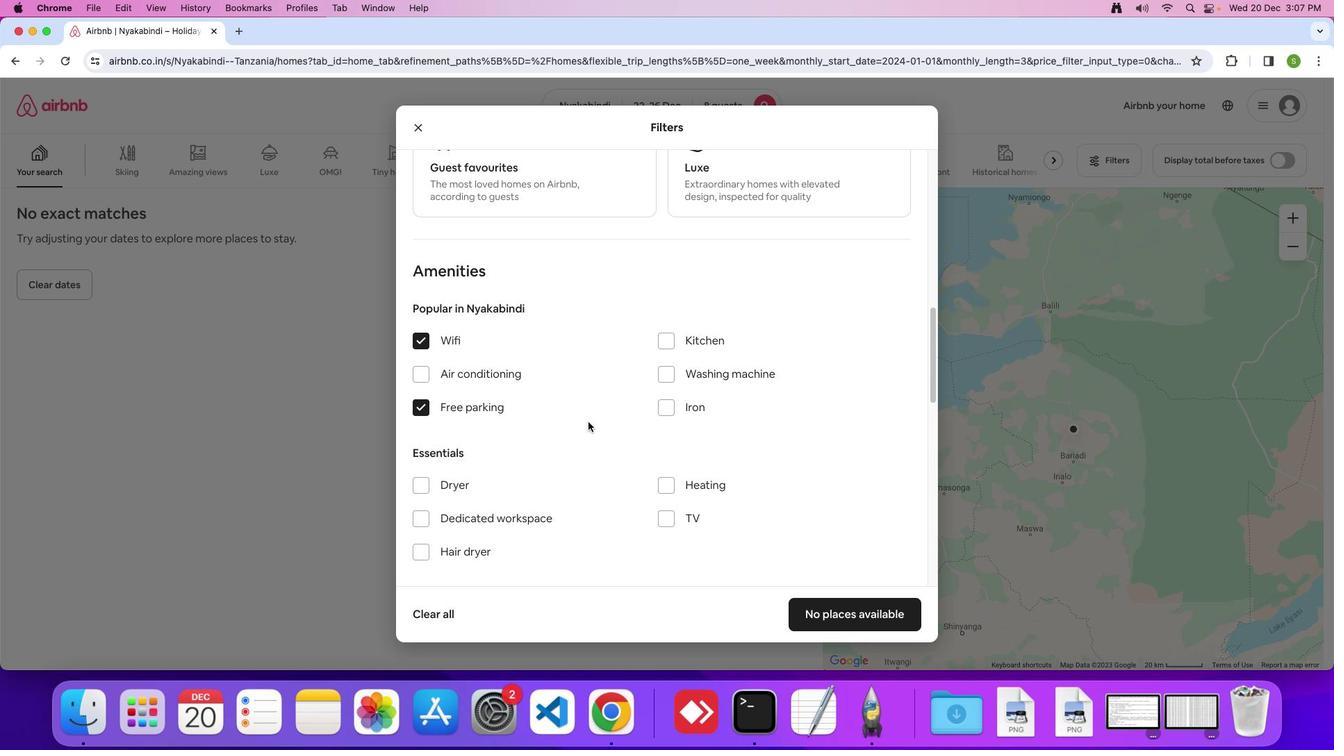 
Action: Mouse scrolled (588, 421) with delta (0, 0)
Screenshot: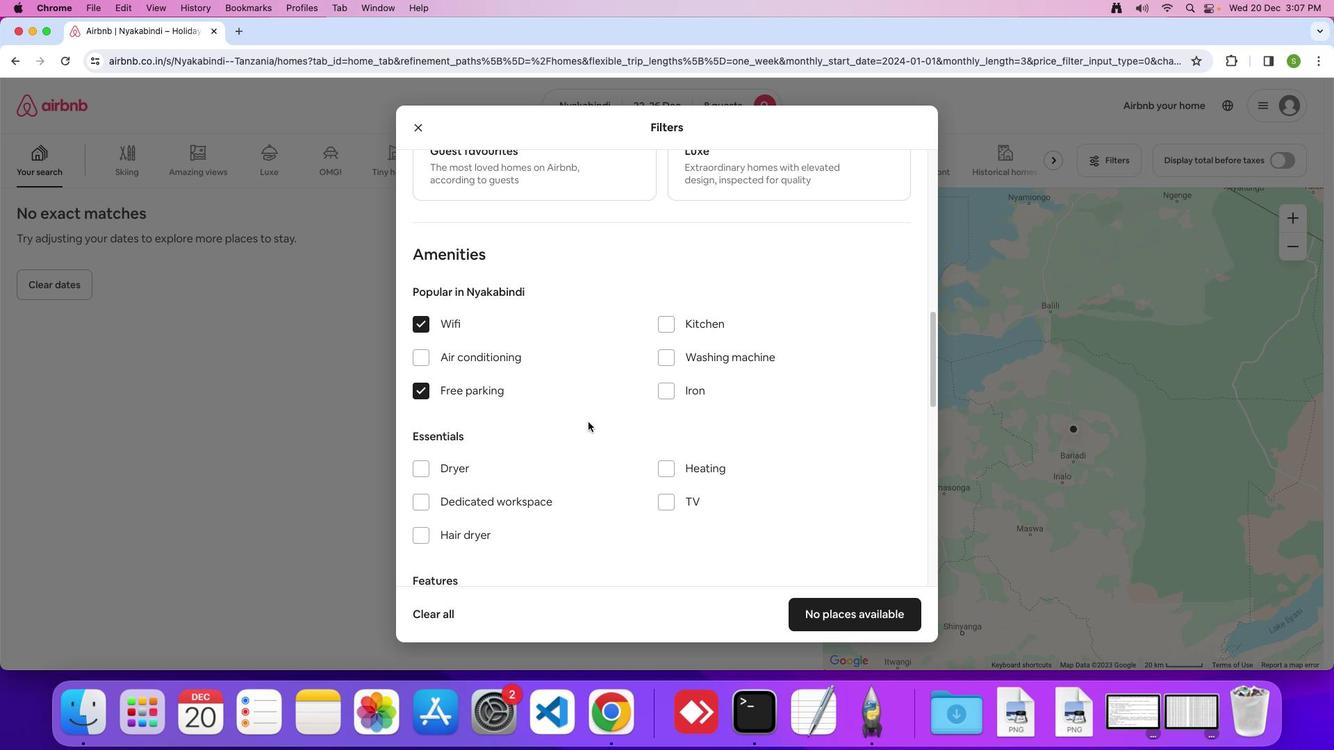 
Action: Mouse scrolled (588, 421) with delta (0, -1)
Screenshot: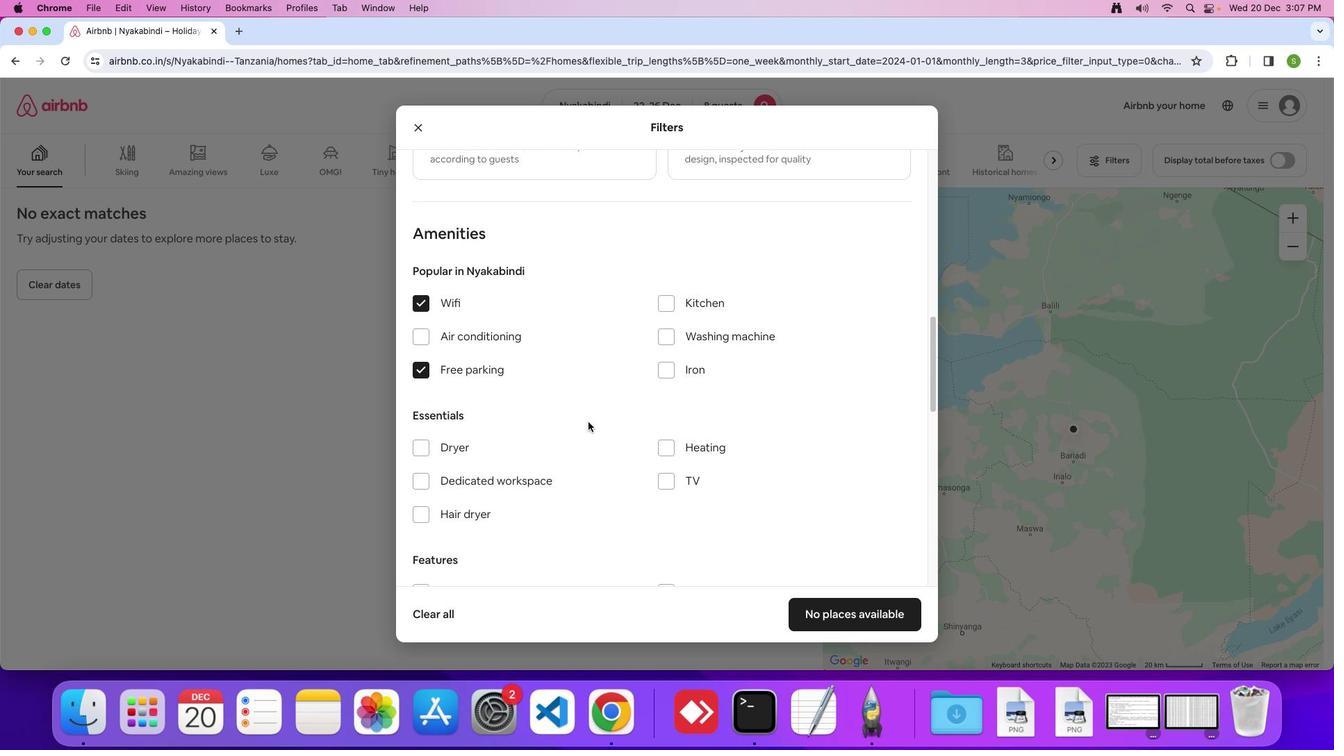 
Action: Mouse moved to (663, 418)
Screenshot: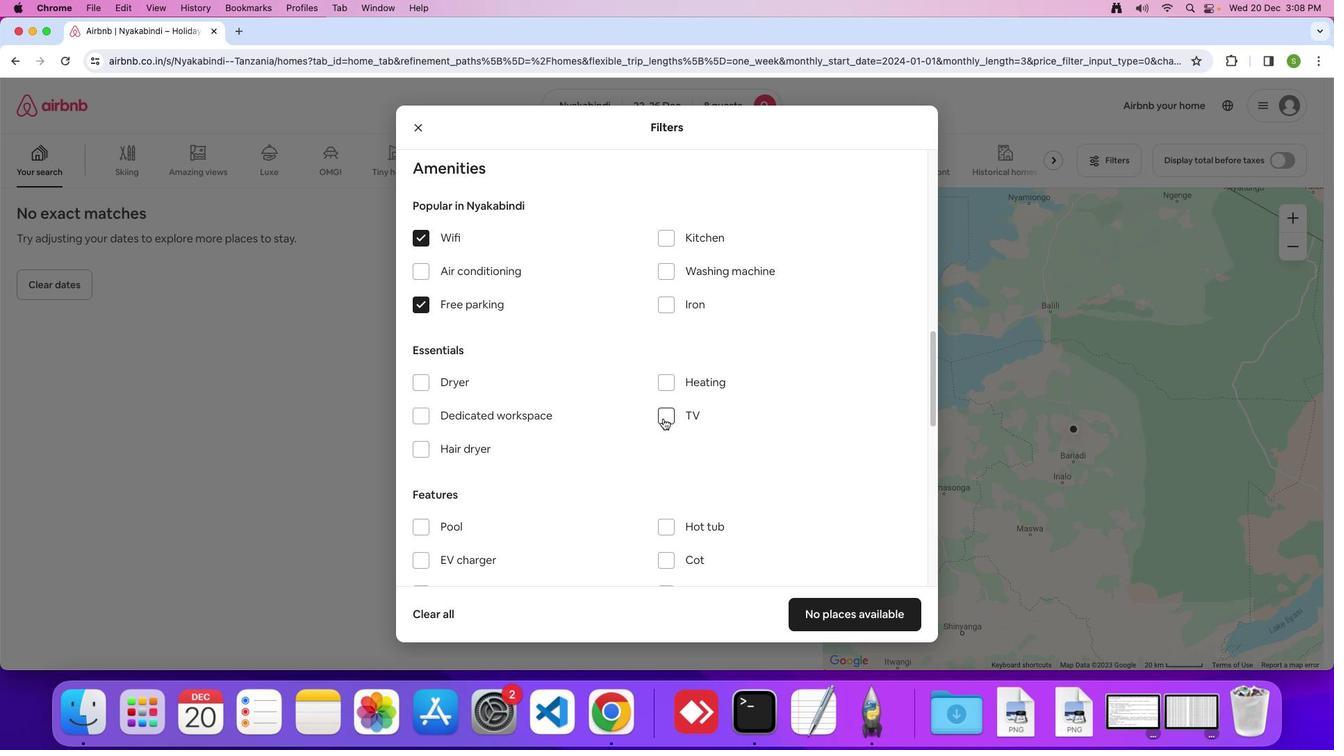 
Action: Mouse pressed left at (663, 418)
Screenshot: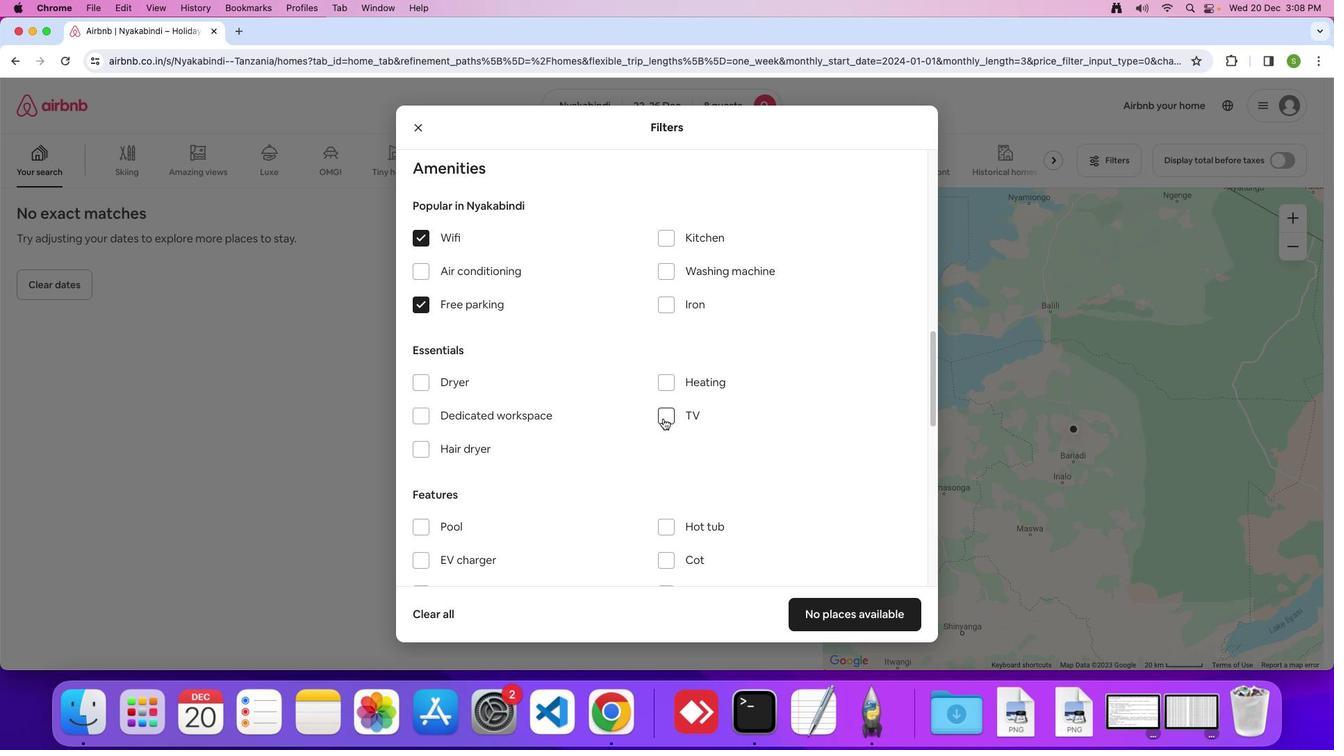 
Action: Mouse moved to (577, 419)
Screenshot: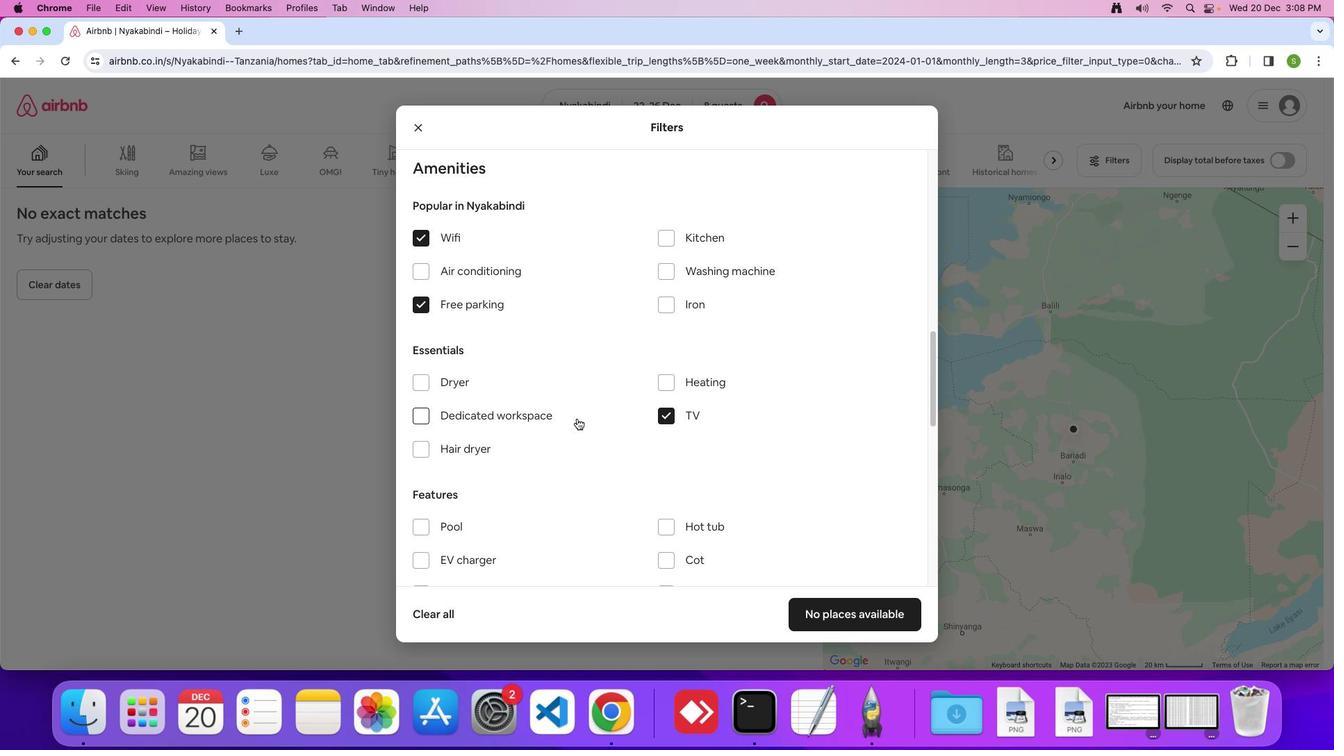 
Action: Mouse scrolled (577, 419) with delta (0, 0)
Screenshot: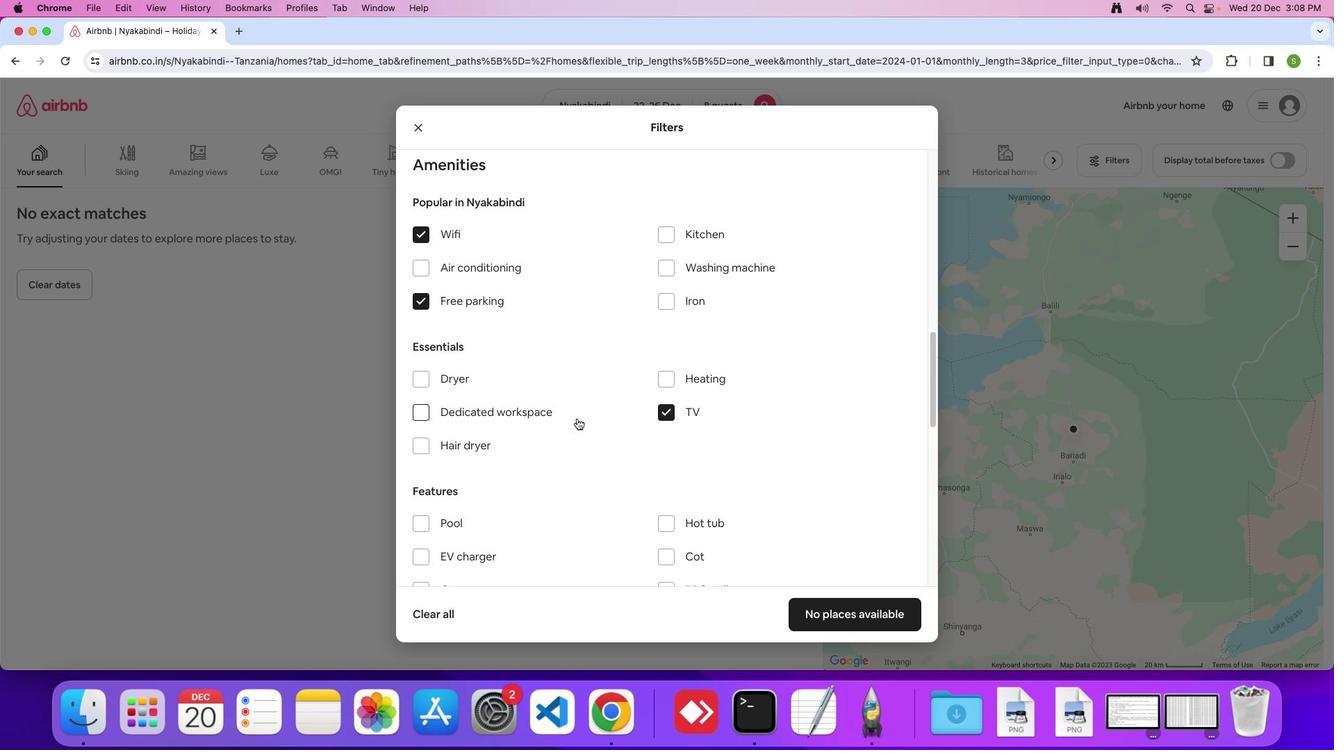 
Action: Mouse scrolled (577, 419) with delta (0, 0)
Screenshot: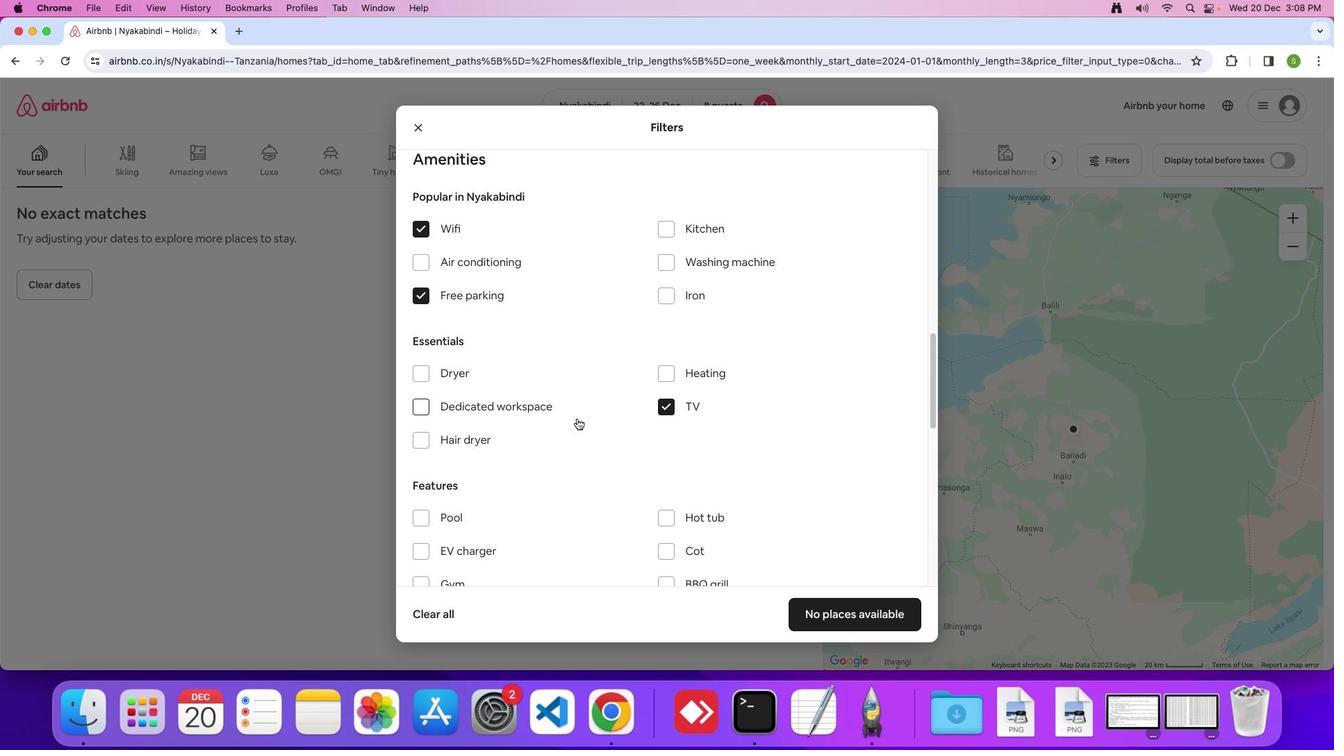 
Action: Mouse scrolled (577, 419) with delta (0, -1)
Screenshot: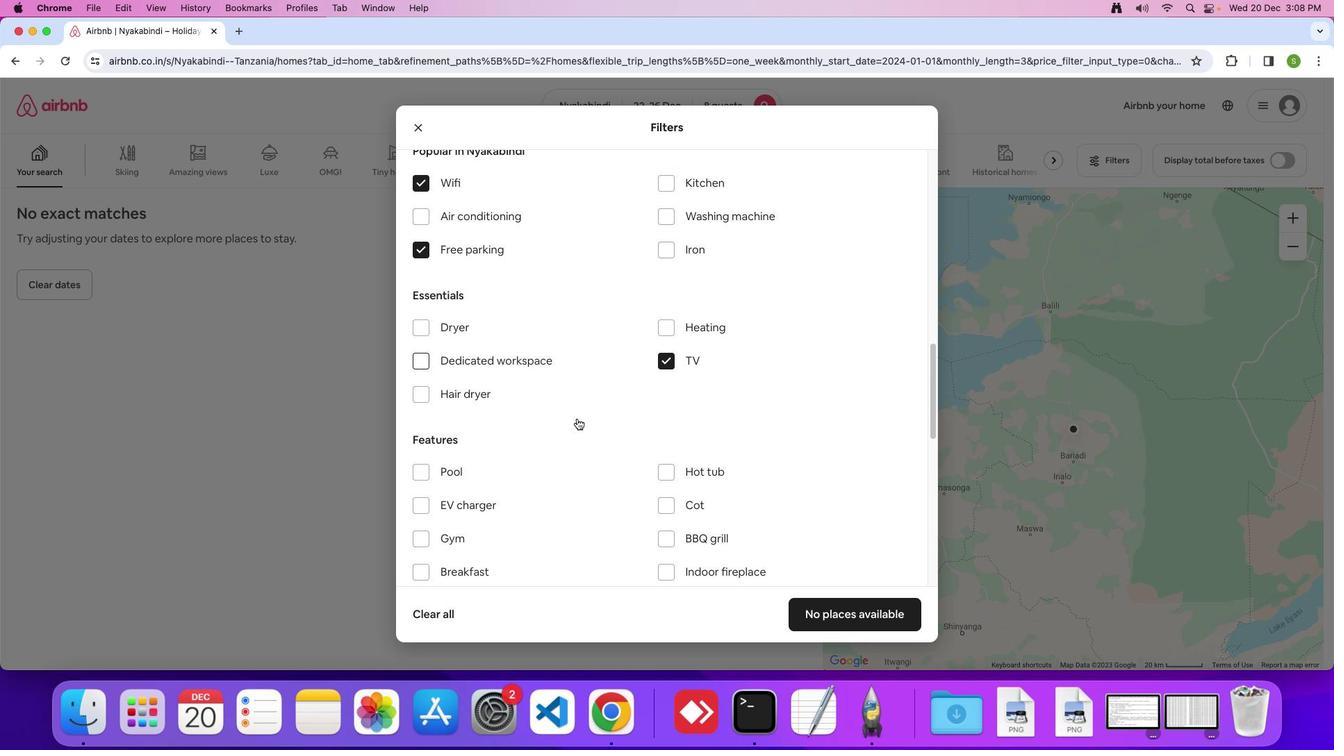 
Action: Mouse scrolled (577, 419) with delta (0, 0)
Screenshot: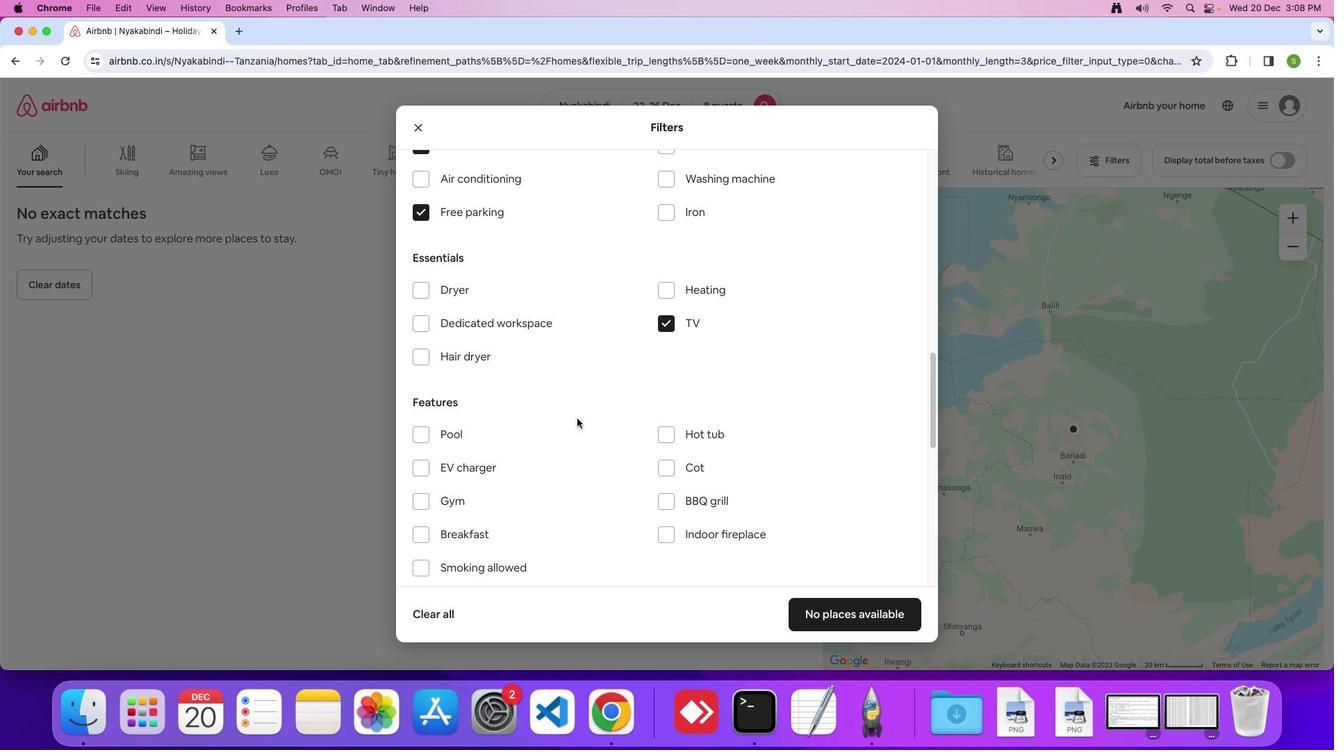 
Action: Mouse scrolled (577, 419) with delta (0, 0)
Screenshot: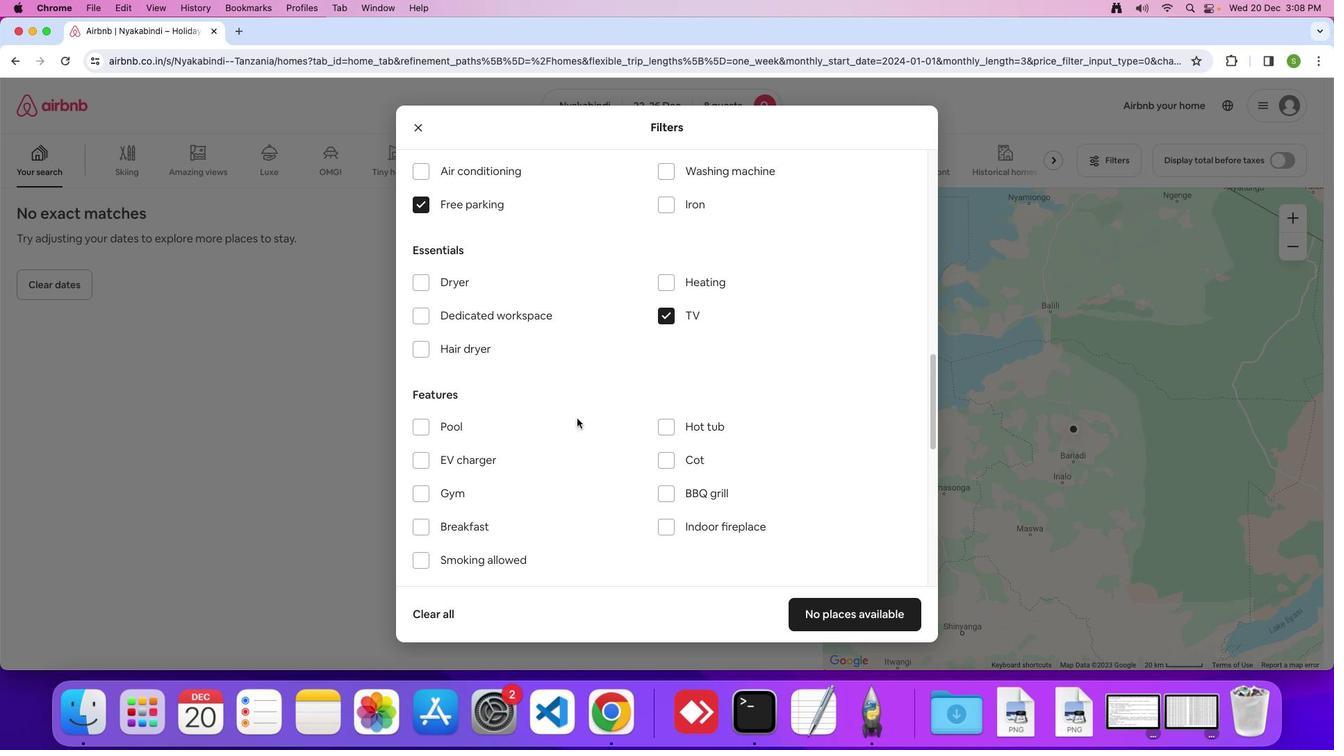 
Action: Mouse scrolled (577, 419) with delta (0, -1)
Screenshot: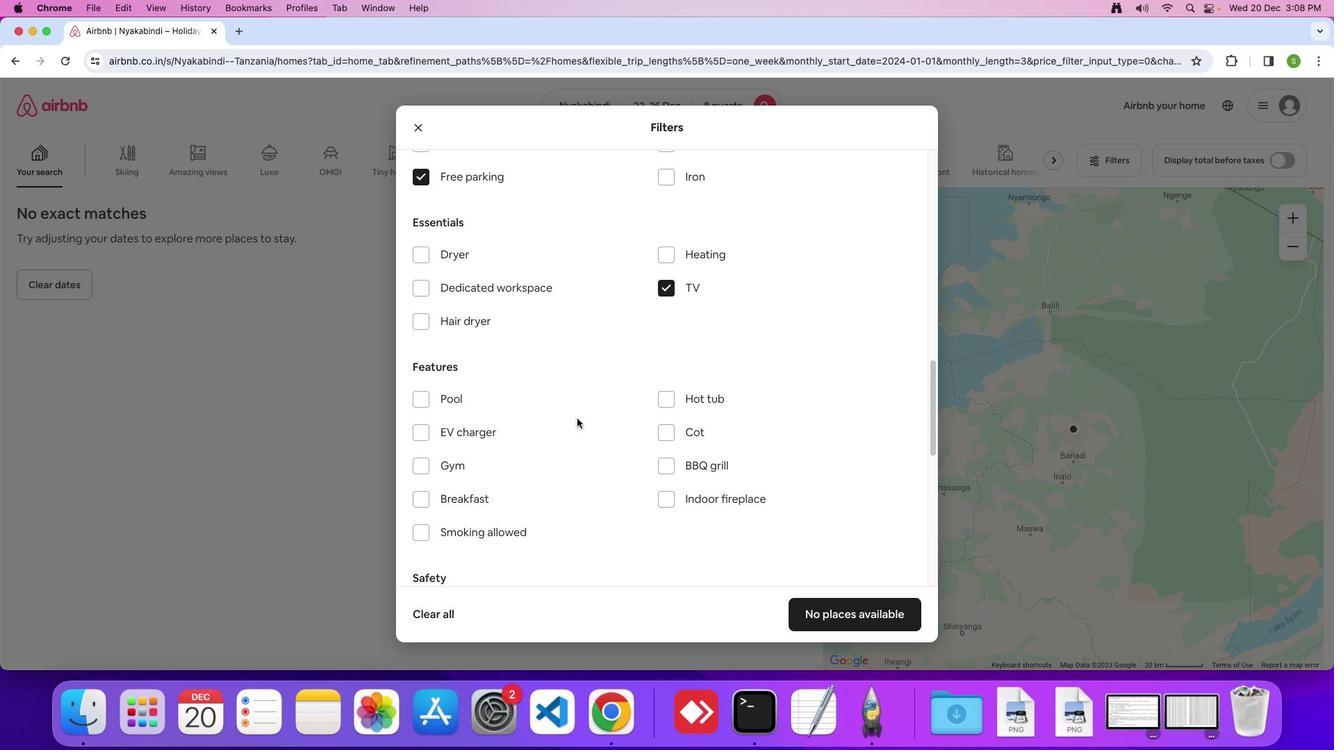 
Action: Mouse scrolled (577, 419) with delta (0, 0)
Screenshot: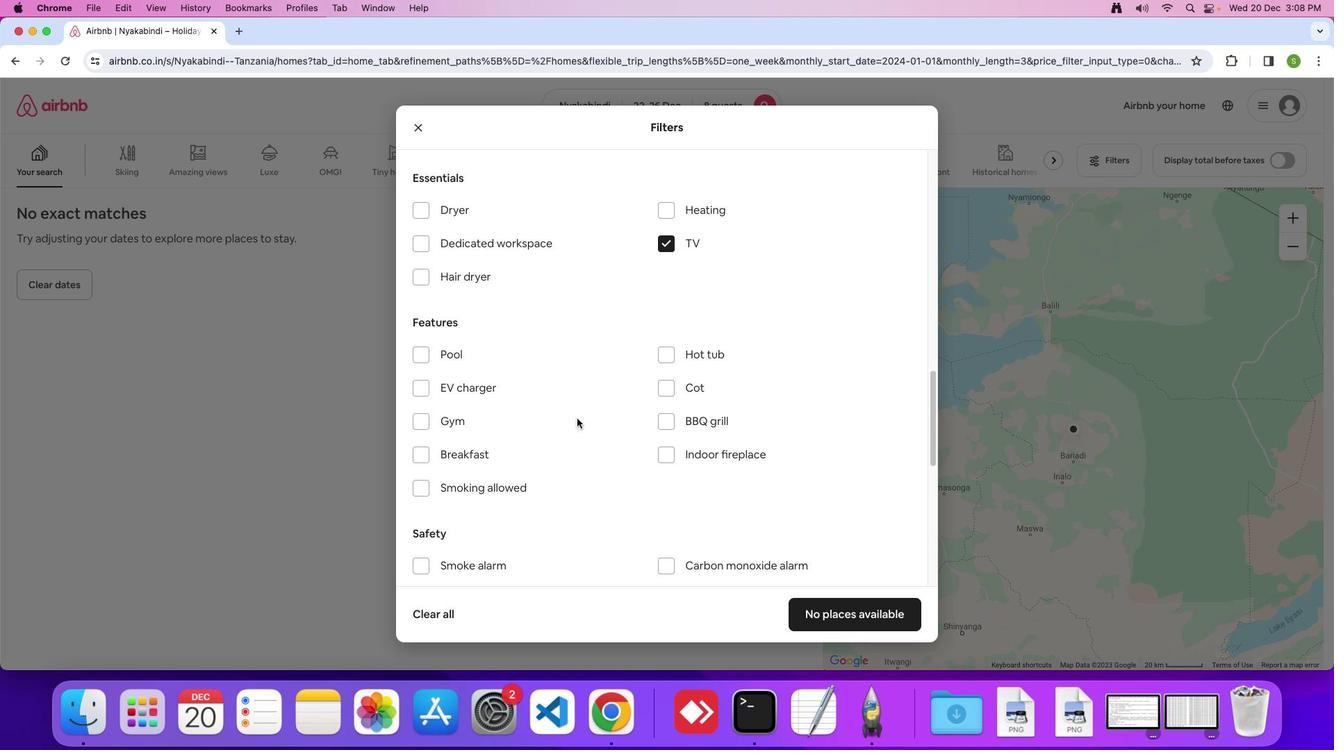 
Action: Mouse scrolled (577, 419) with delta (0, 0)
Screenshot: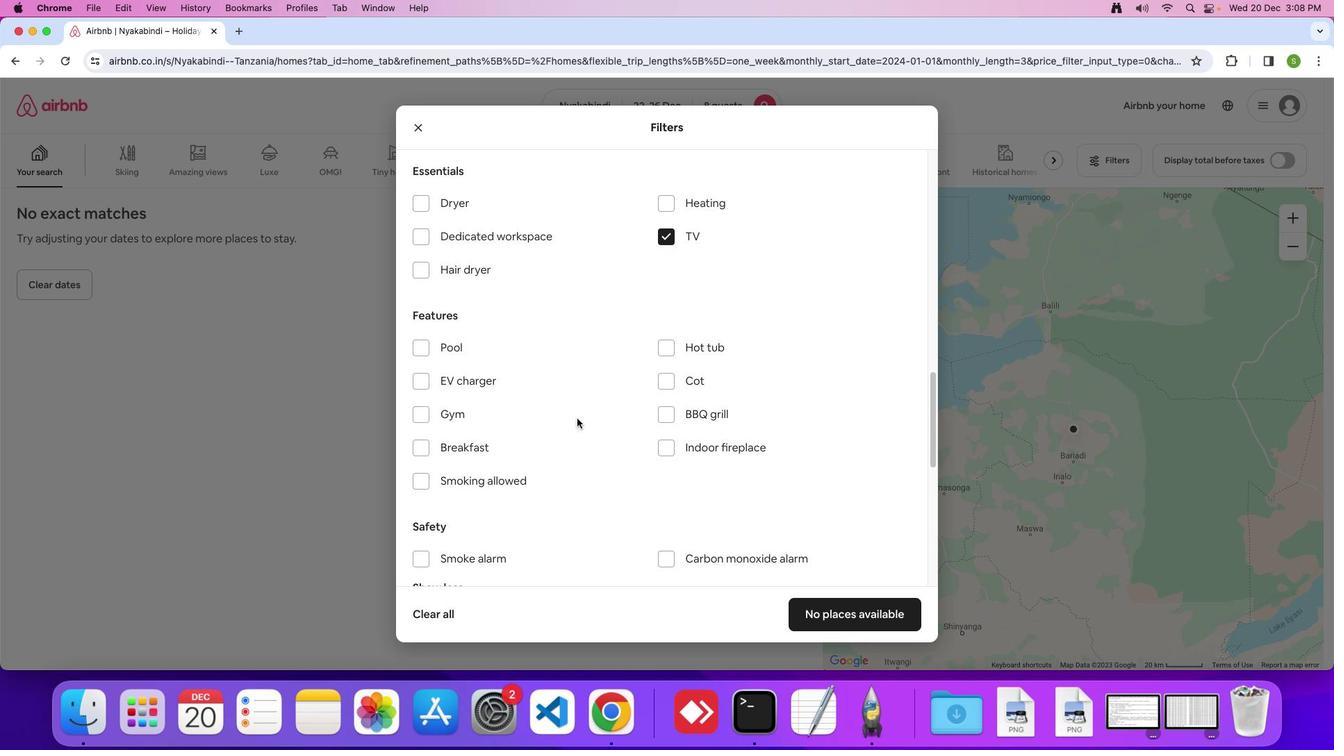 
Action: Mouse scrolled (577, 419) with delta (0, -1)
Screenshot: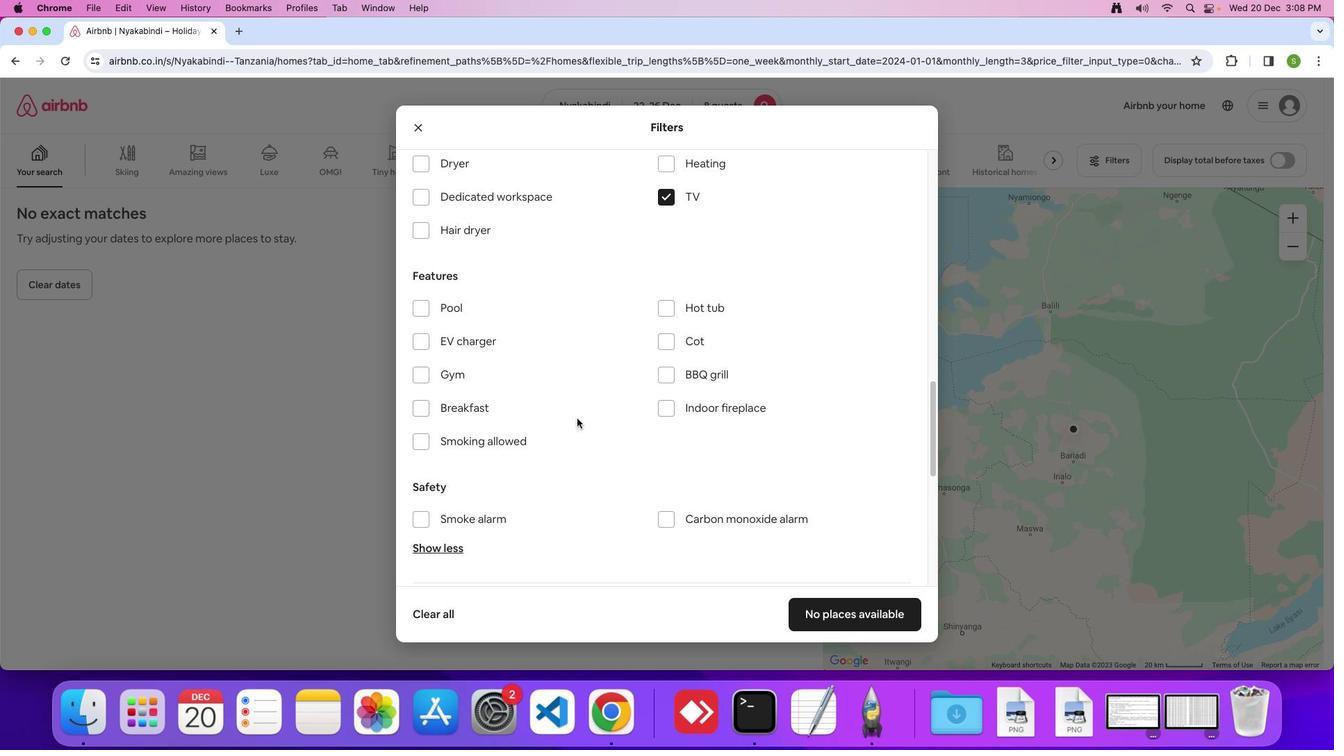 
Action: Mouse moved to (430, 320)
Screenshot: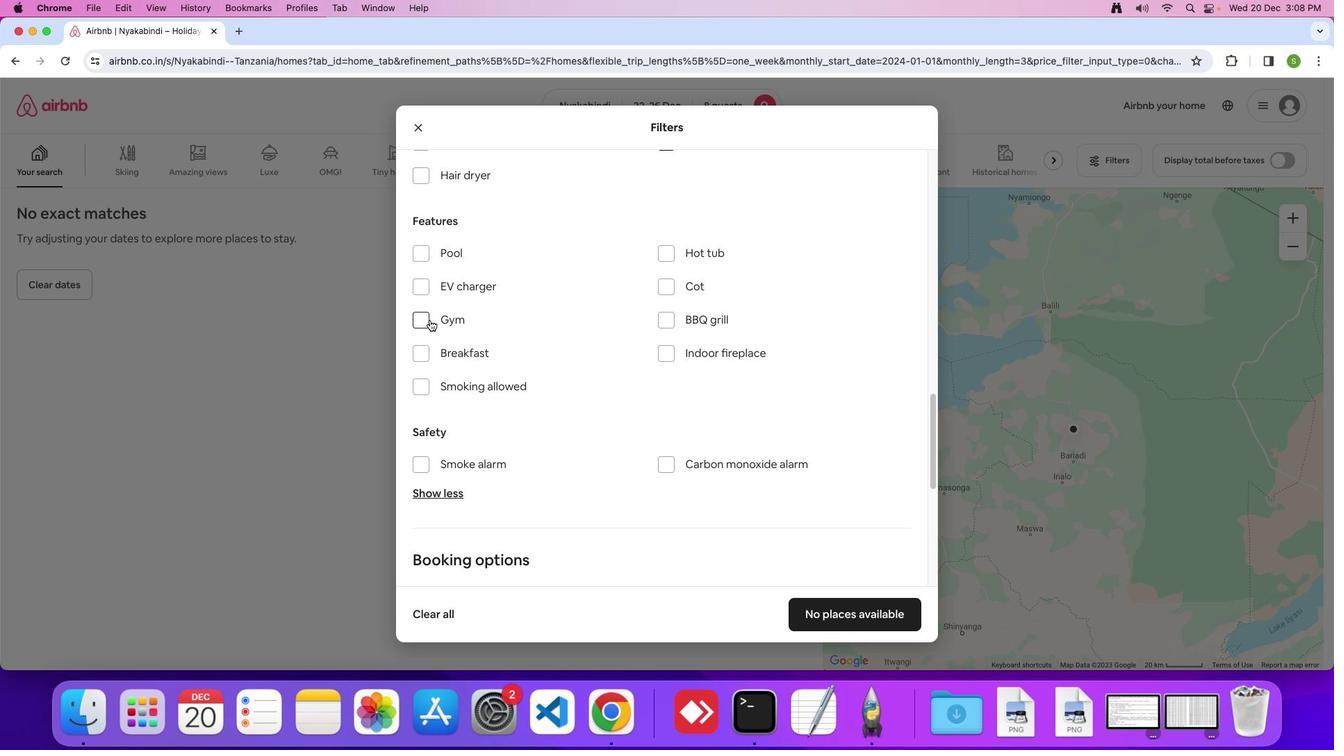 
Action: Mouse pressed left at (430, 320)
Screenshot: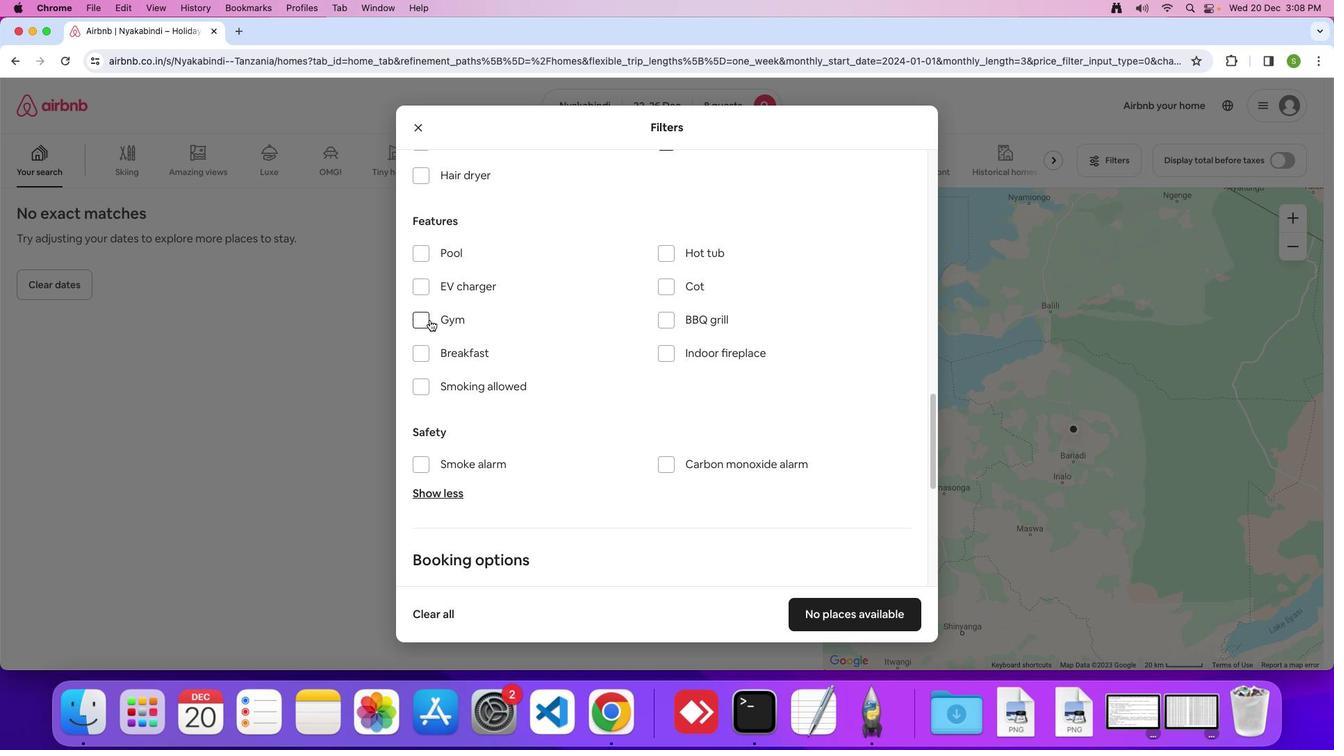 
Action: Mouse moved to (425, 348)
Screenshot: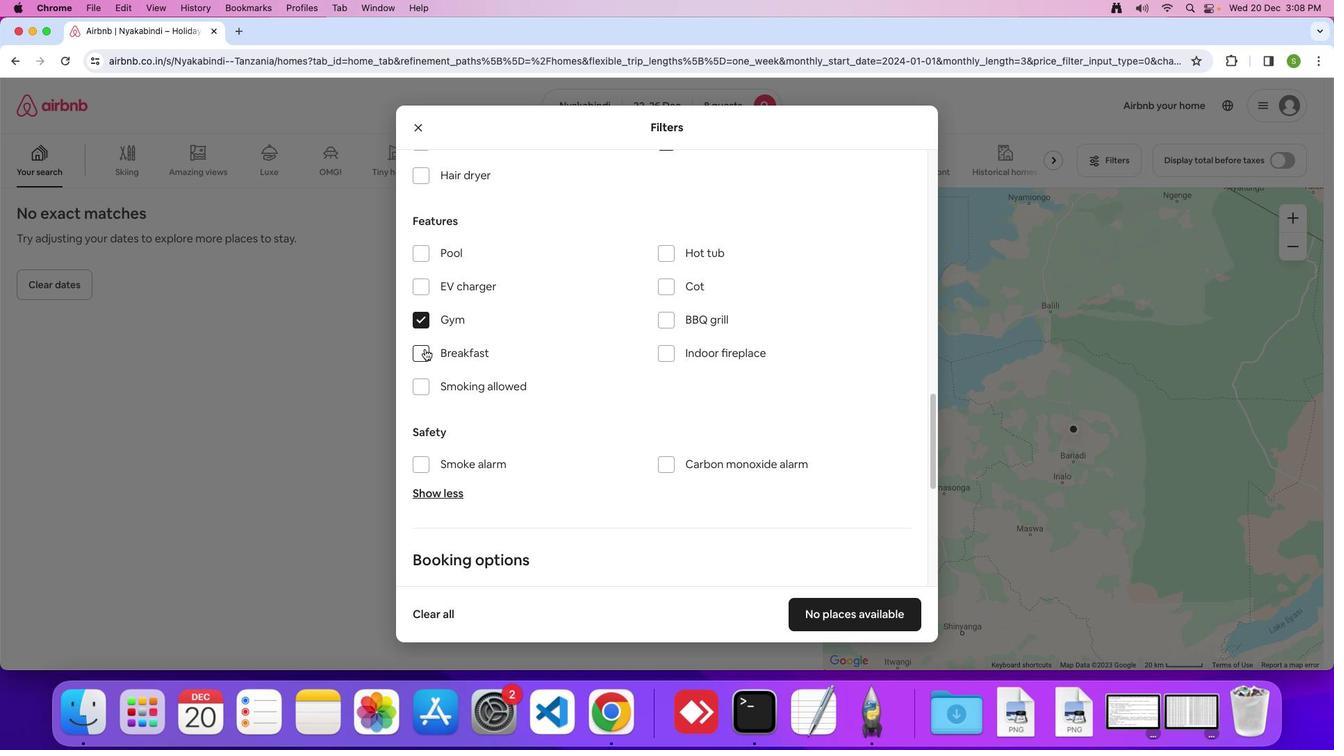 
Action: Mouse pressed left at (425, 348)
Screenshot: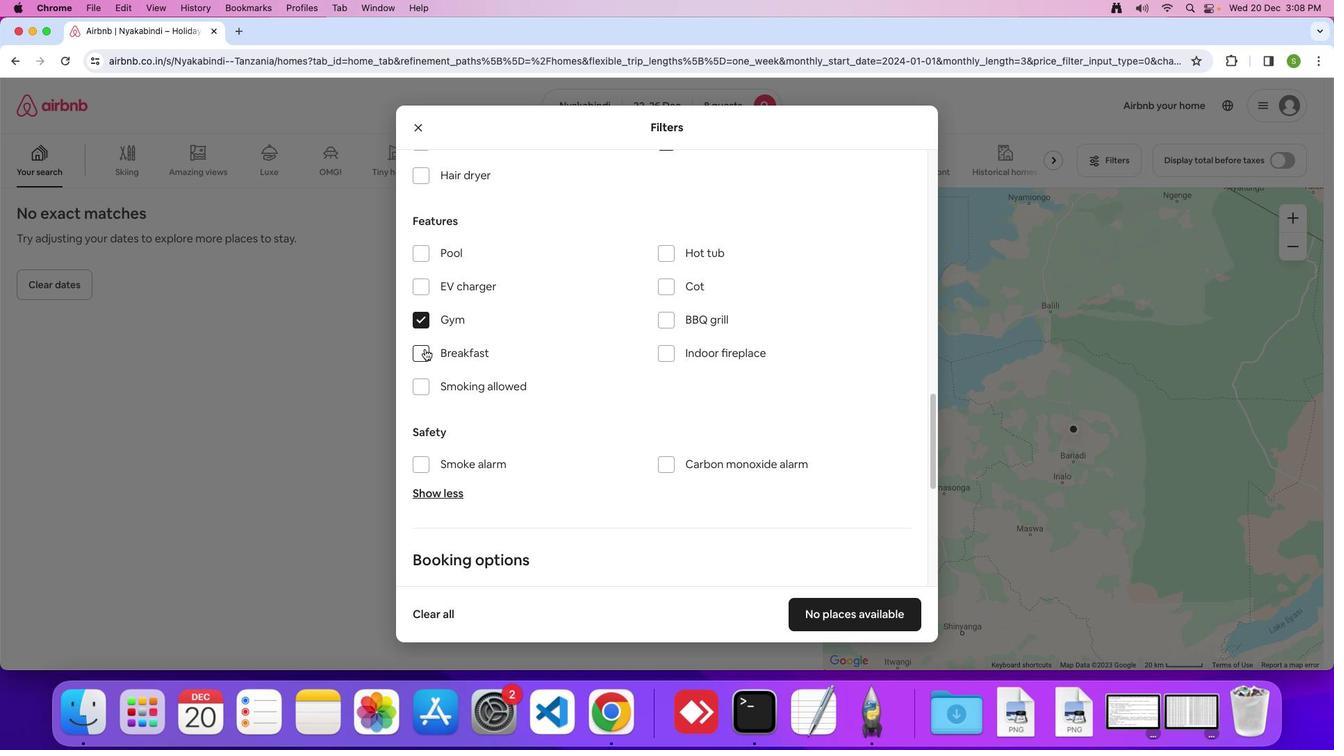 
Action: Mouse moved to (586, 394)
Screenshot: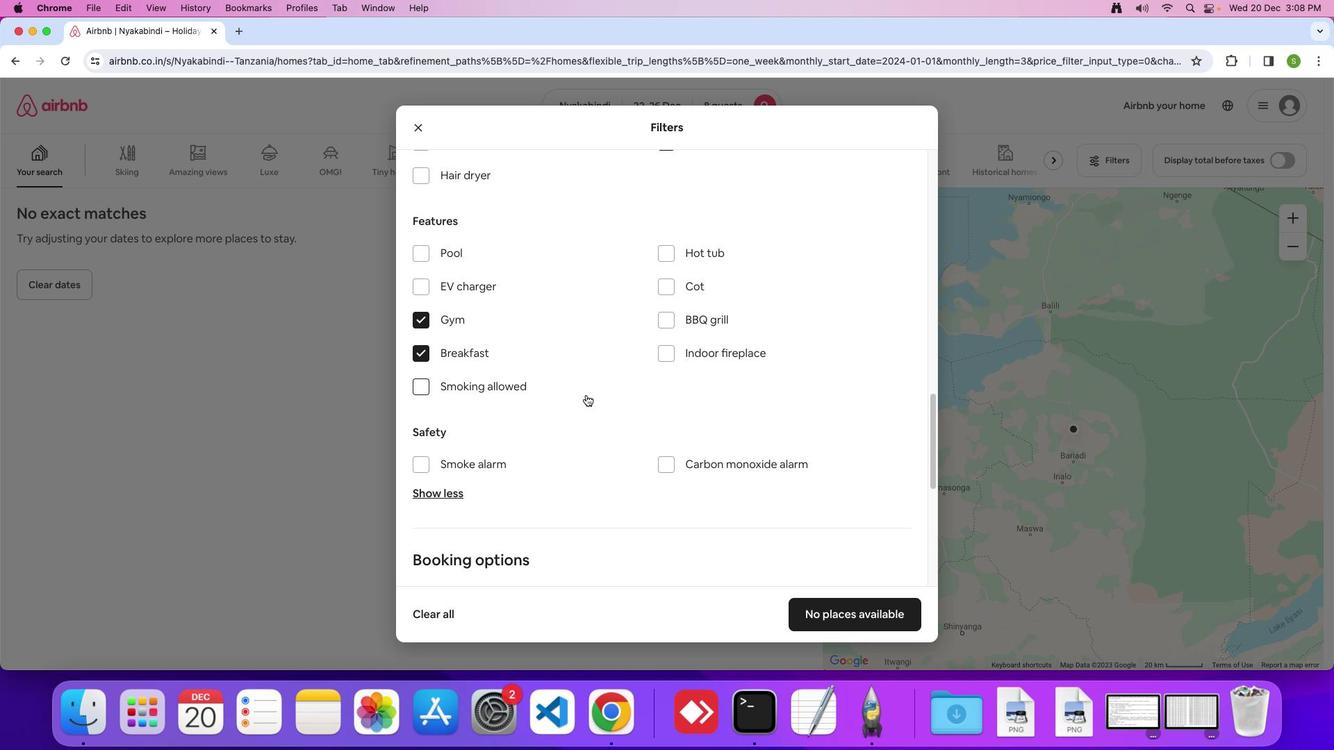 
Action: Mouse scrolled (586, 394) with delta (0, 0)
Screenshot: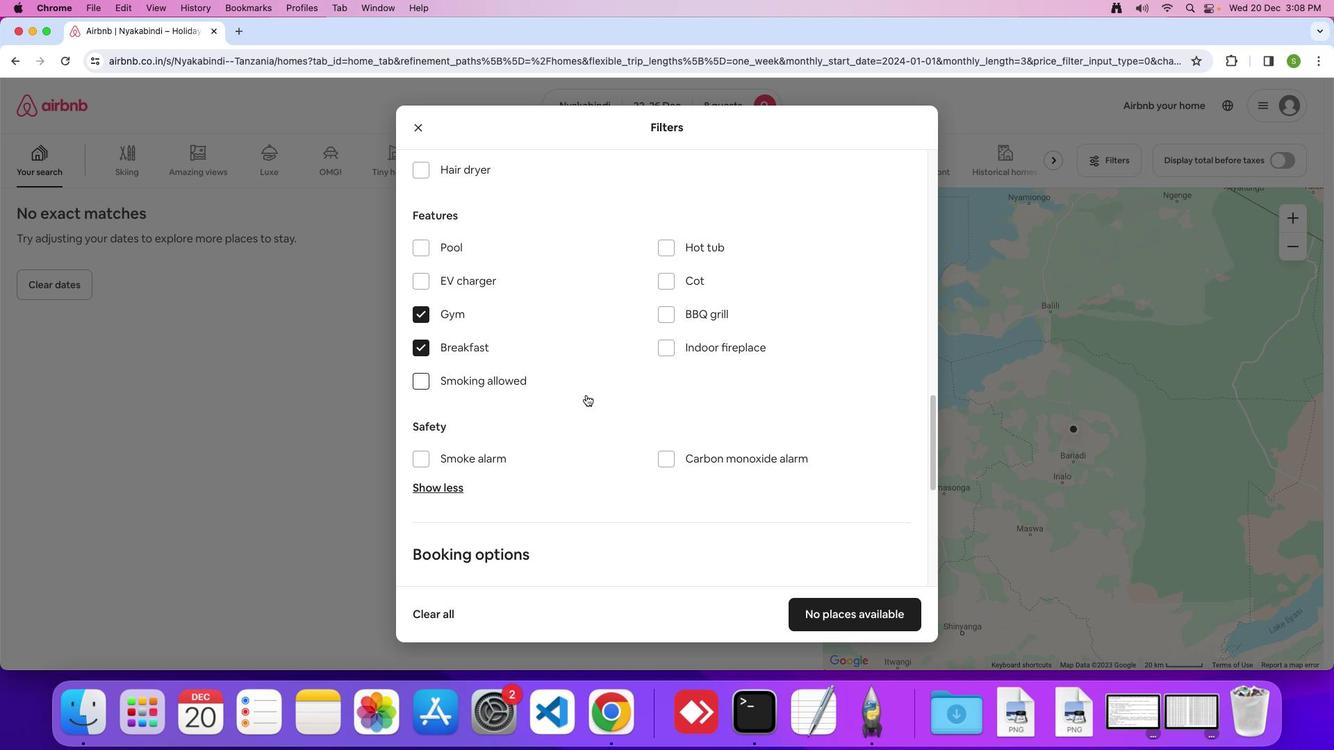 
Action: Mouse scrolled (586, 394) with delta (0, 0)
Screenshot: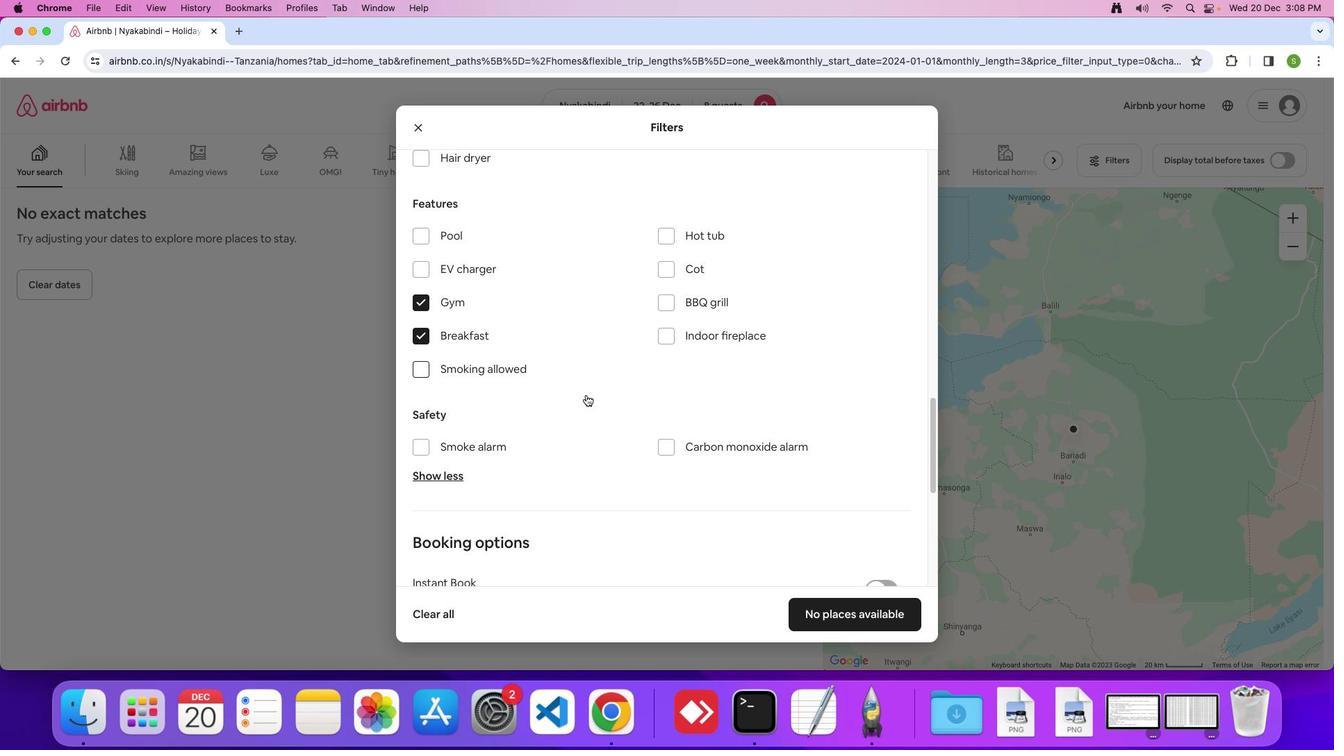 
Action: Mouse scrolled (586, 394) with delta (0, -2)
Screenshot: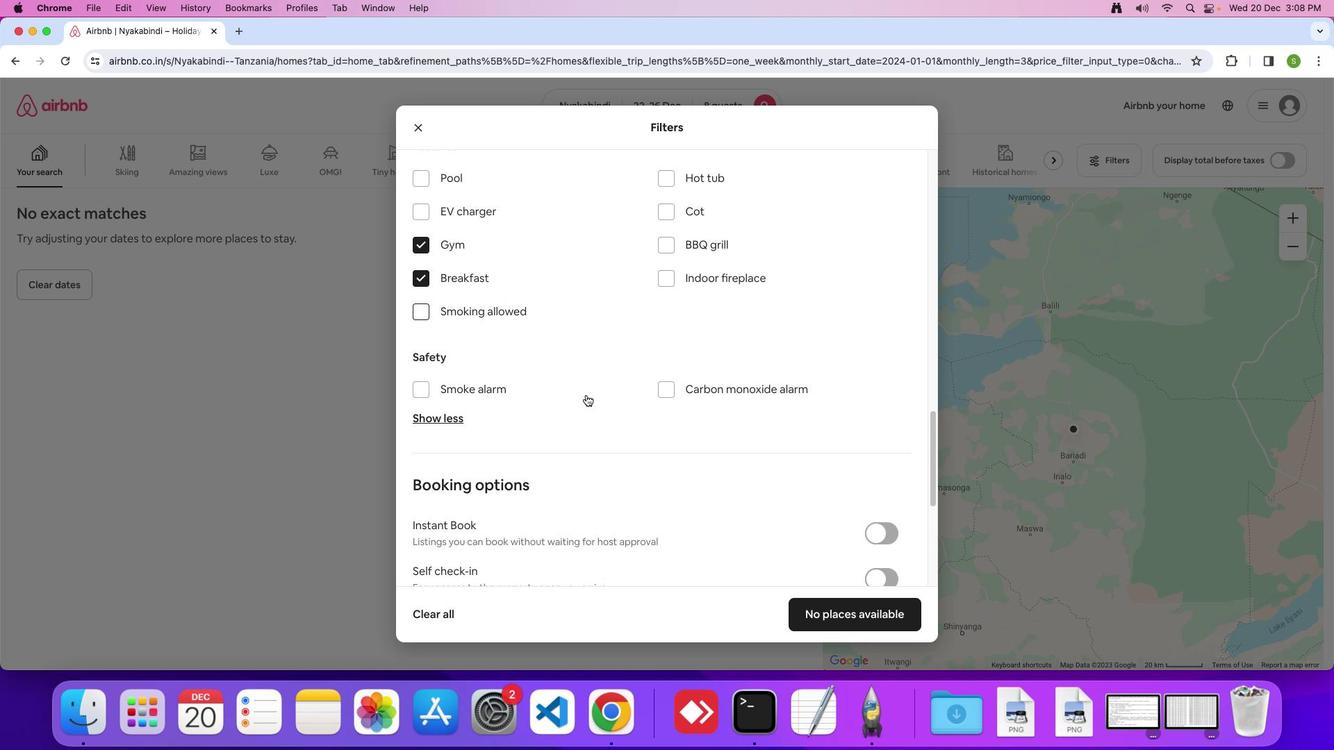 
Action: Mouse scrolled (586, 394) with delta (0, 0)
Screenshot: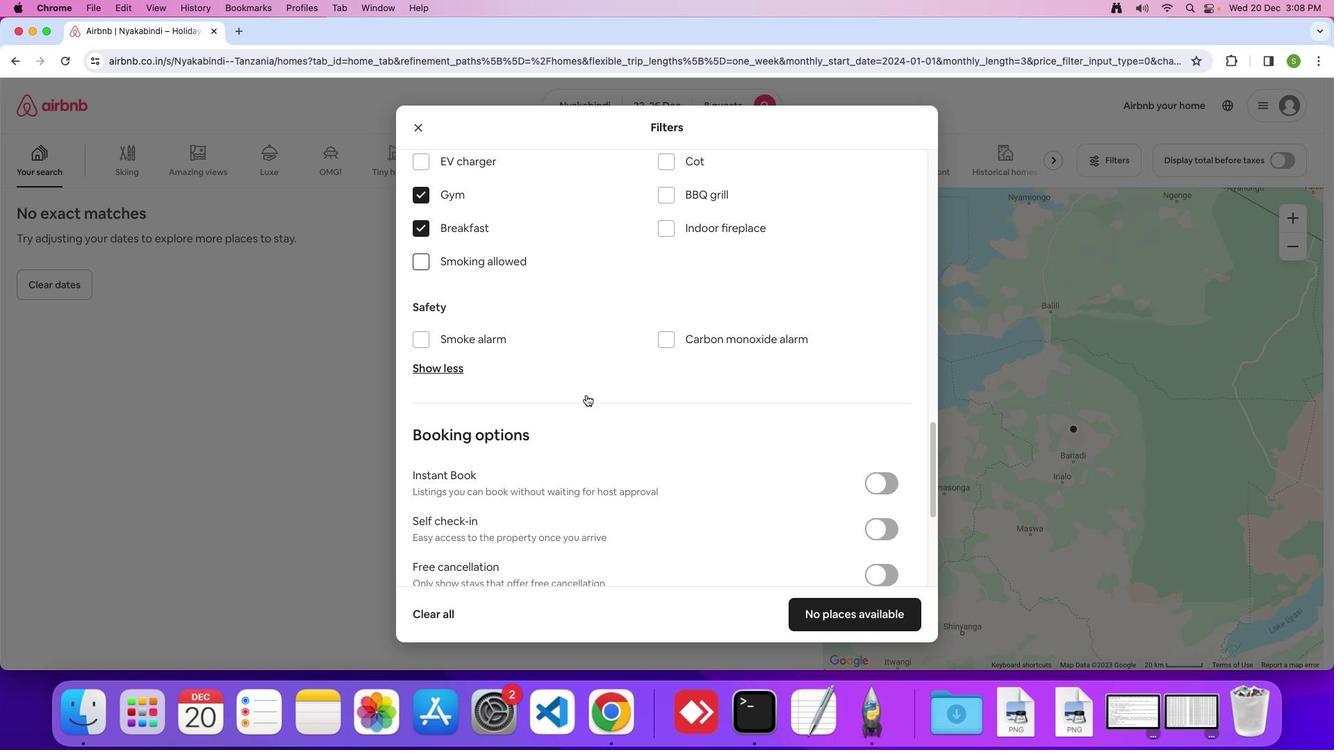 
Action: Mouse scrolled (586, 394) with delta (0, 0)
Screenshot: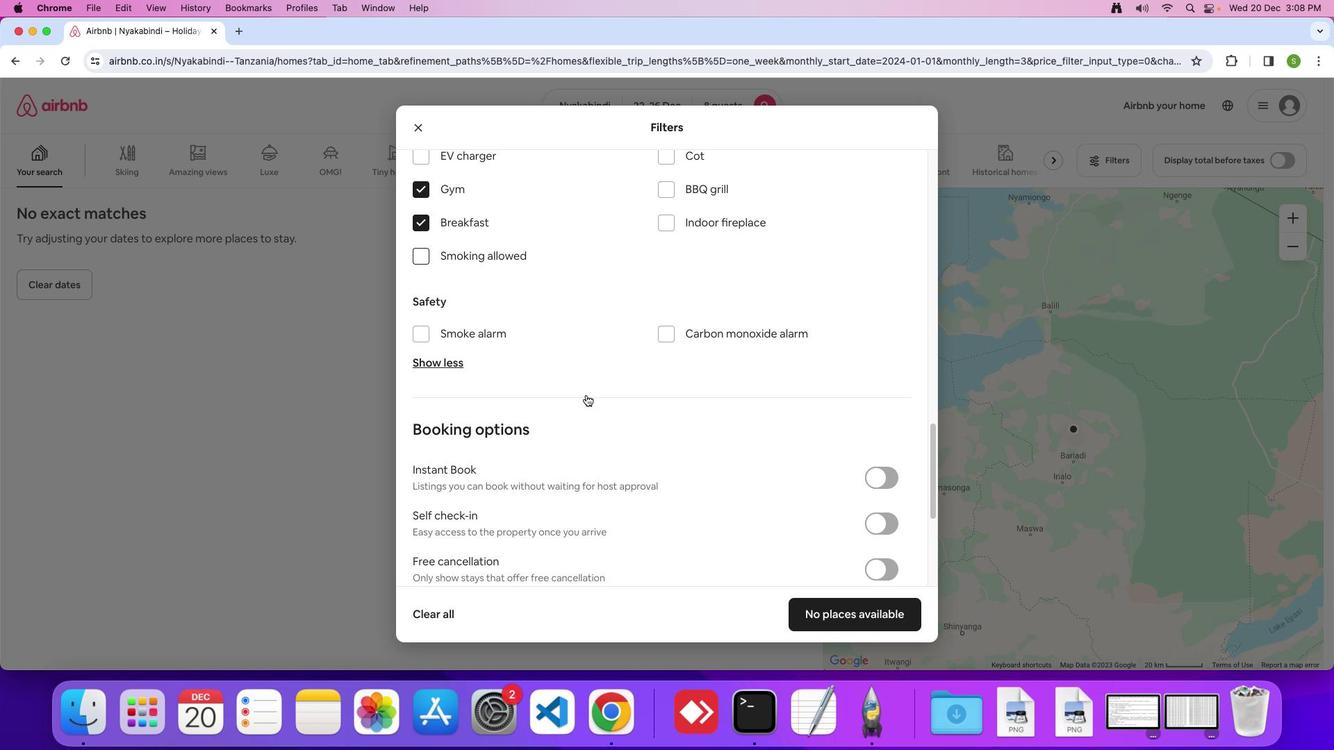 
Action: Mouse scrolled (586, 394) with delta (0, -1)
Screenshot: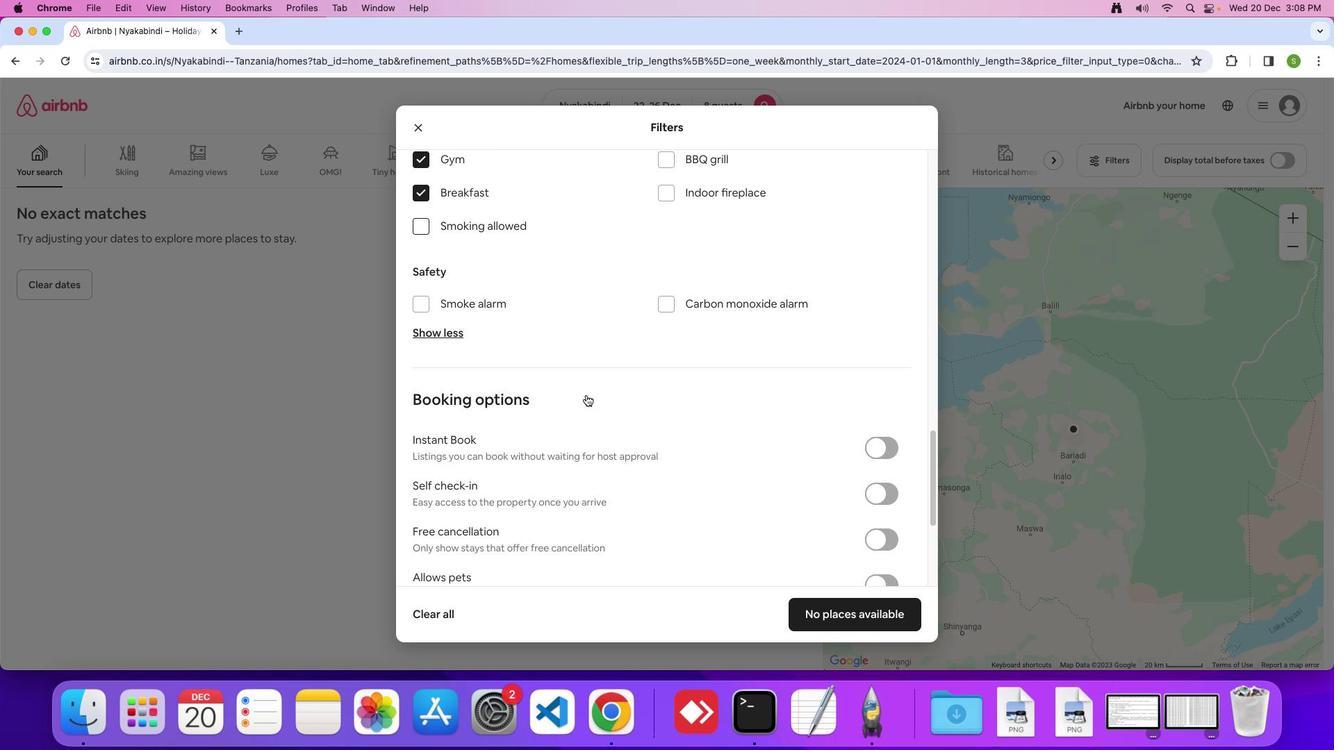 
Action: Mouse scrolled (586, 394) with delta (0, 0)
Screenshot: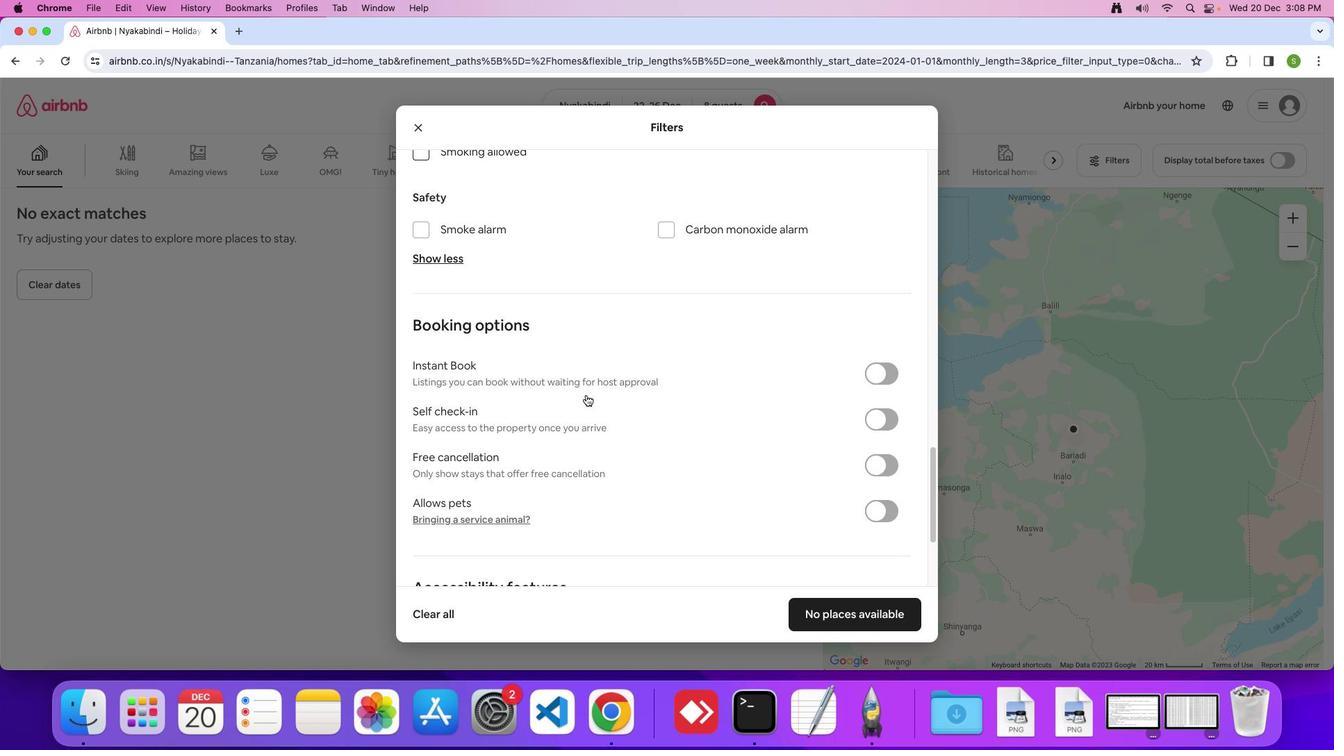 
Action: Mouse scrolled (586, 394) with delta (0, 0)
Screenshot: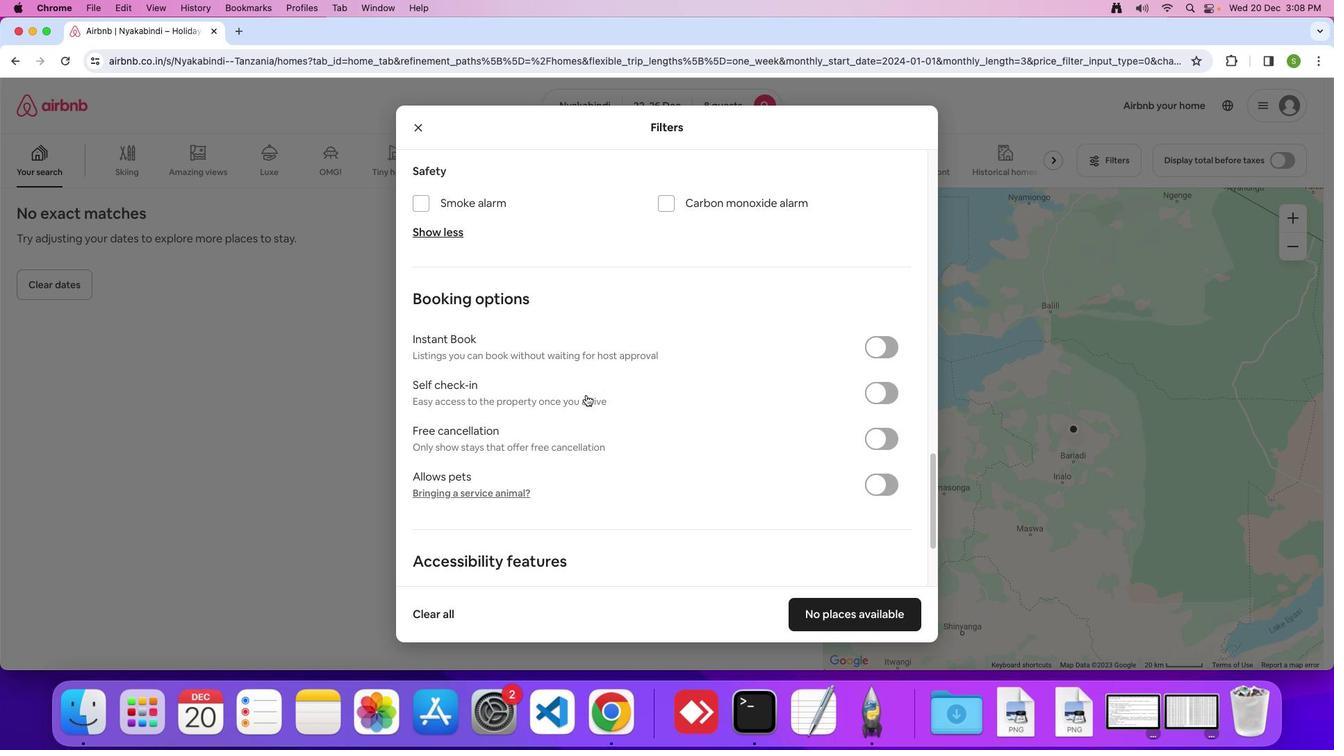 
Action: Mouse scrolled (586, 394) with delta (0, -2)
Screenshot: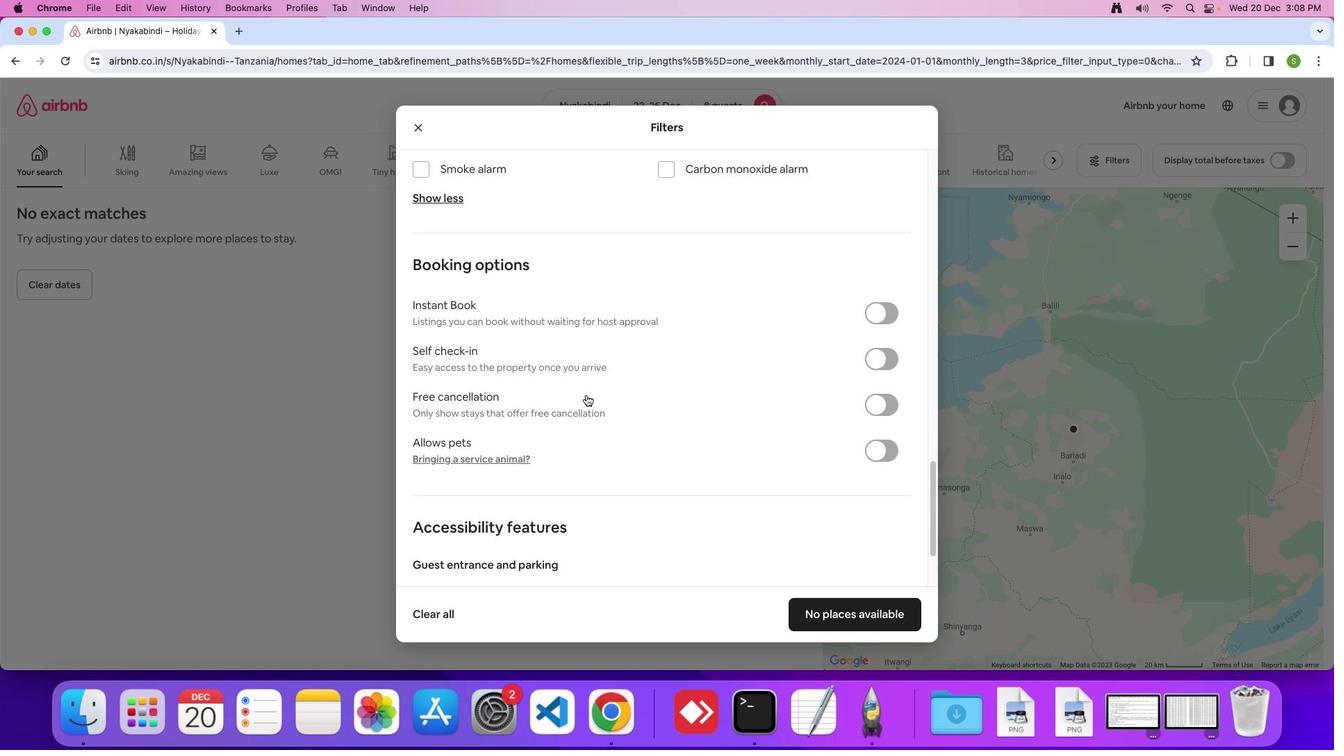 
Action: Mouse scrolled (586, 394) with delta (0, 0)
Screenshot: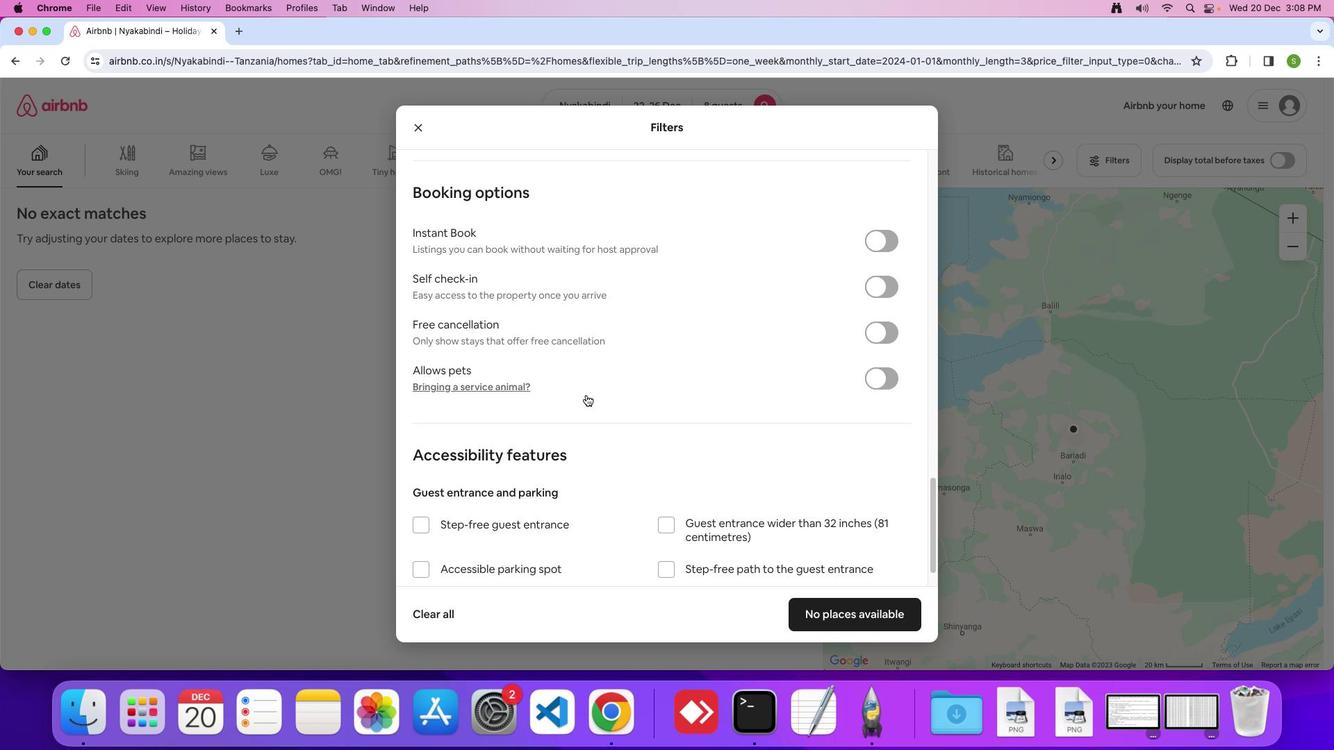 
Action: Mouse scrolled (586, 394) with delta (0, 0)
Screenshot: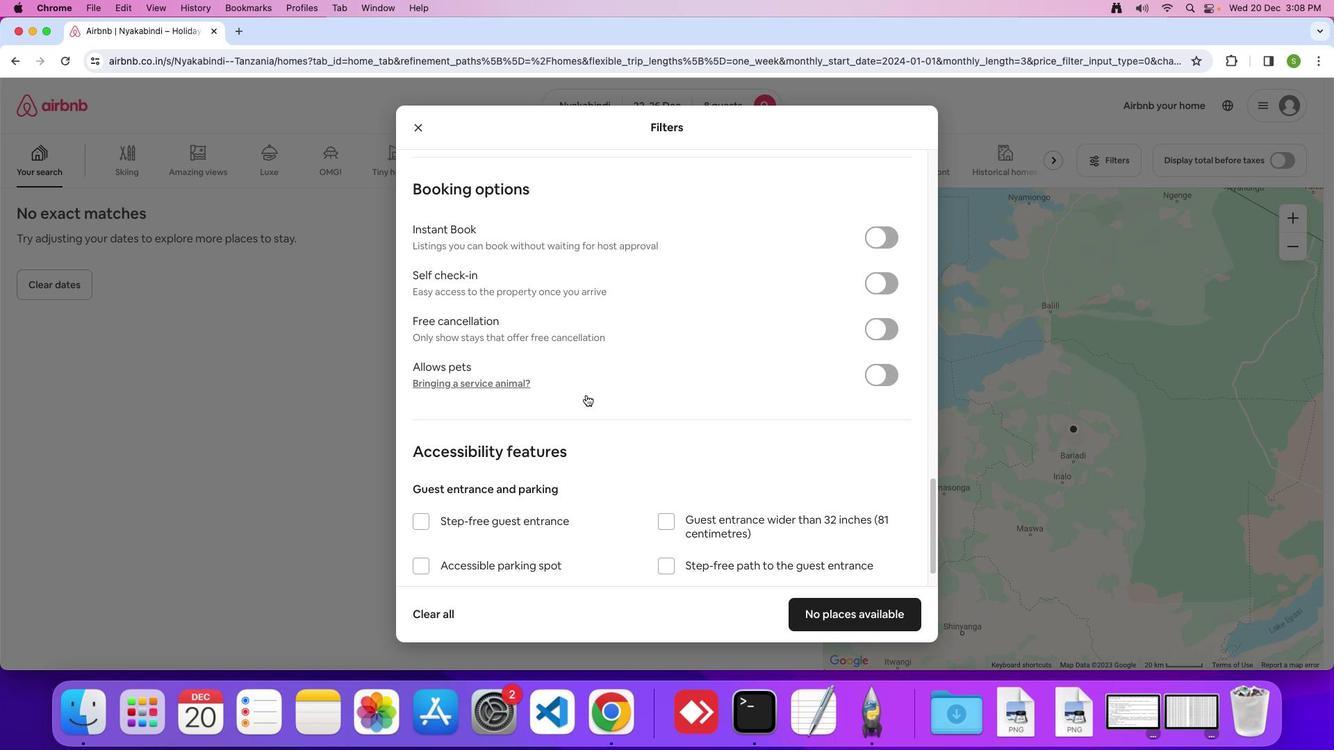 
Action: Mouse scrolled (586, 394) with delta (0, -2)
Screenshot: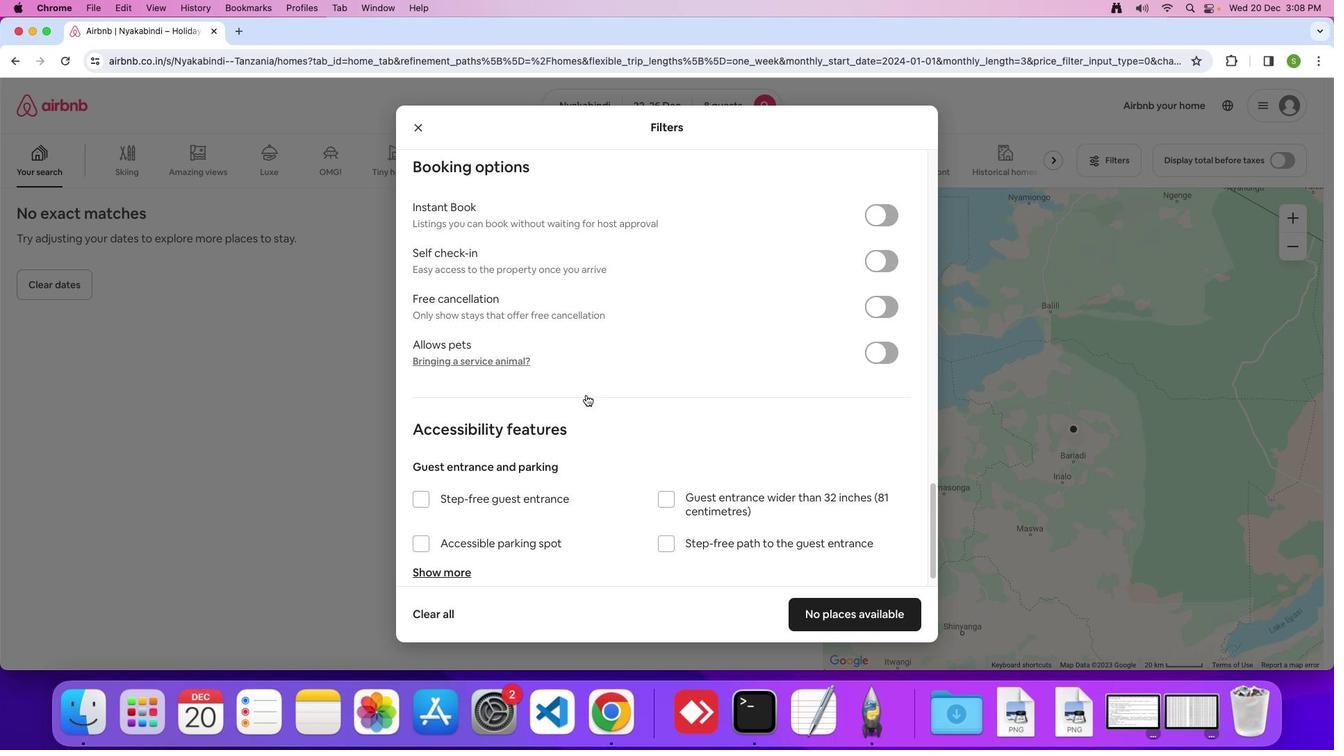 
Action: Mouse scrolled (586, 394) with delta (0, -2)
Screenshot: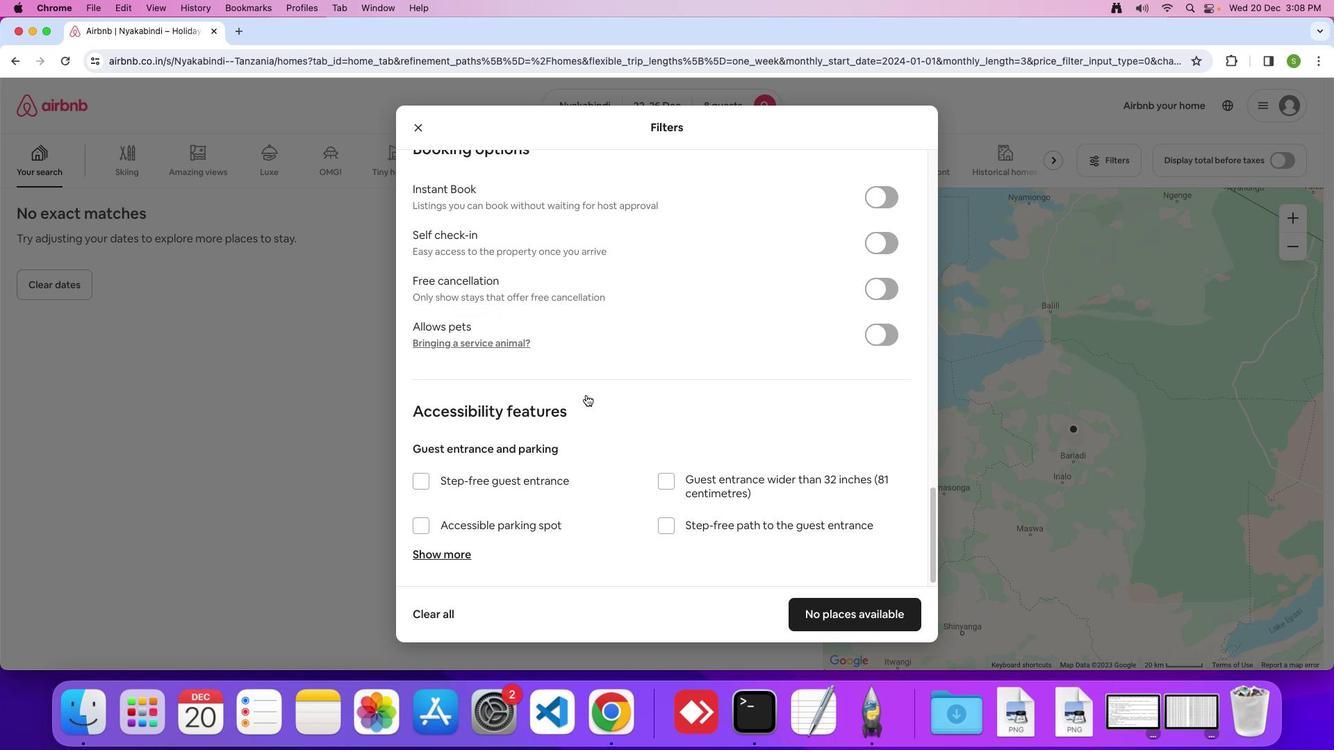 
Action: Mouse scrolled (586, 394) with delta (0, 0)
Screenshot: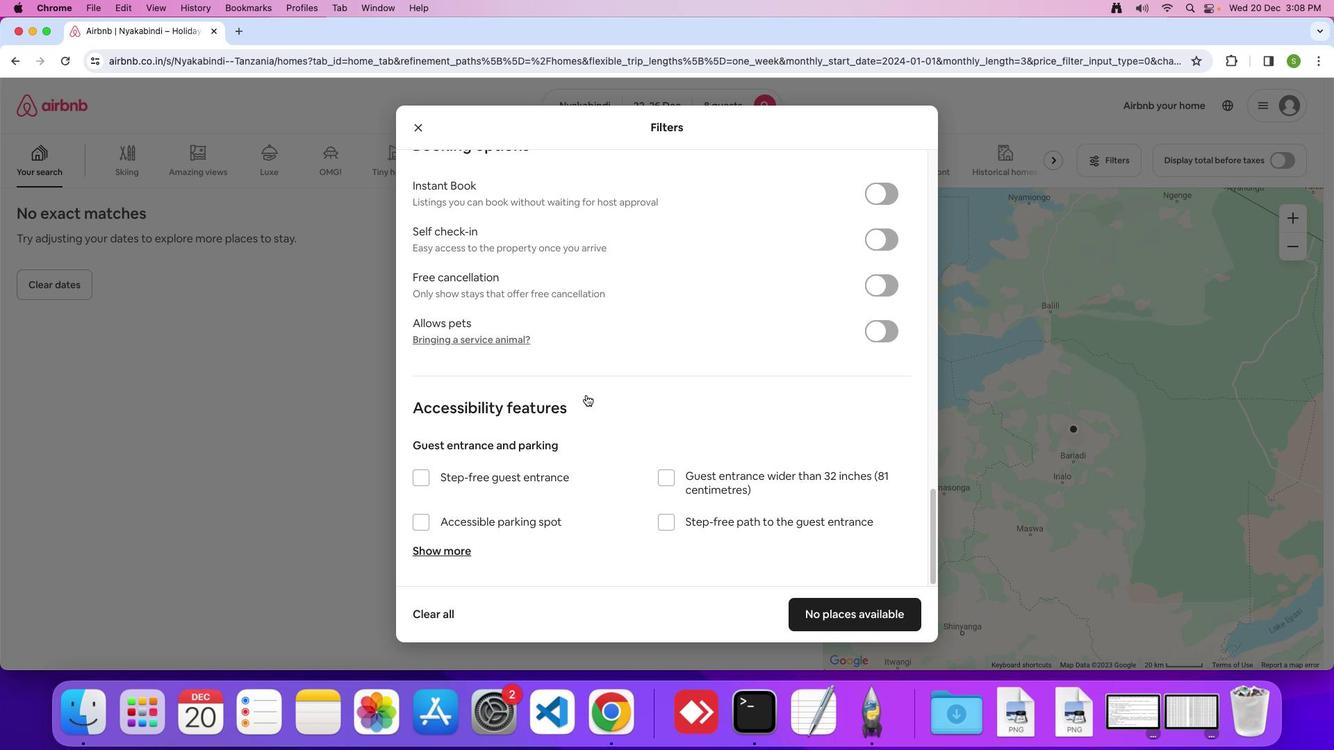 
Action: Mouse scrolled (586, 394) with delta (0, 0)
Screenshot: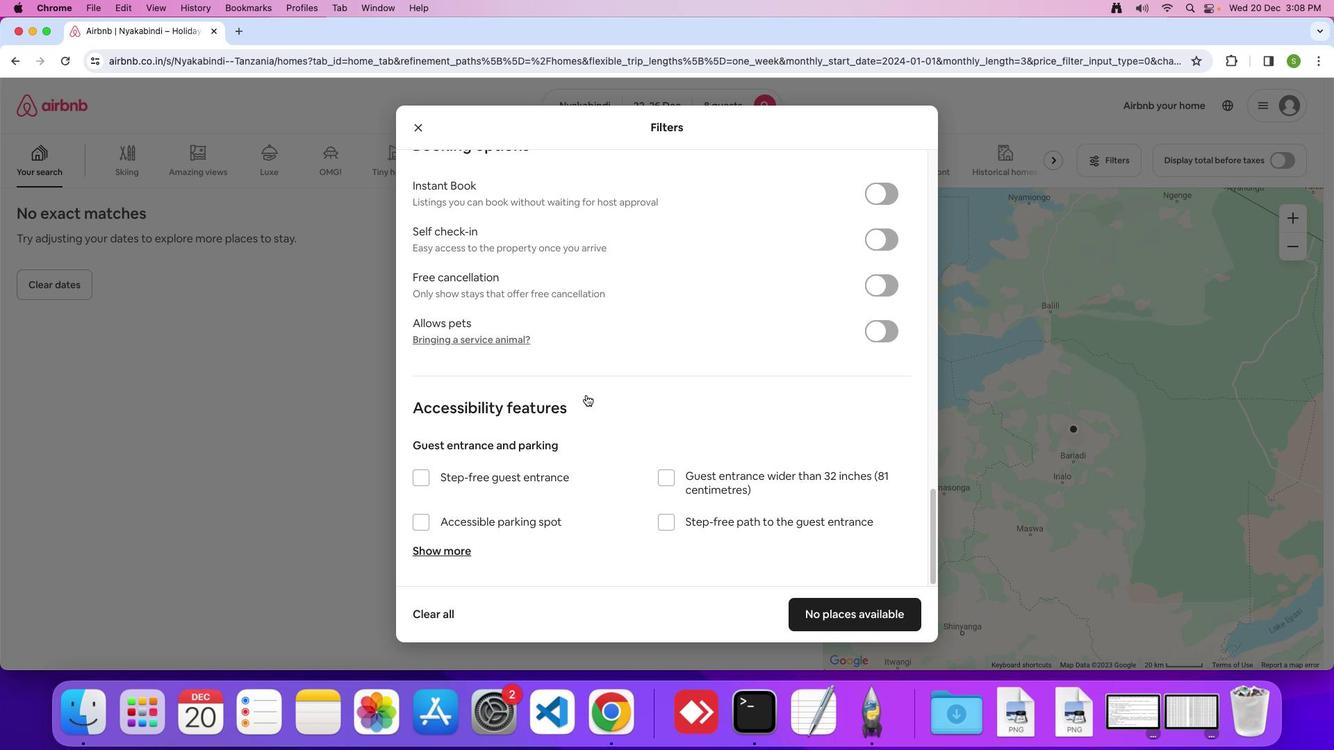 
Action: Mouse scrolled (586, 394) with delta (0, -2)
Screenshot: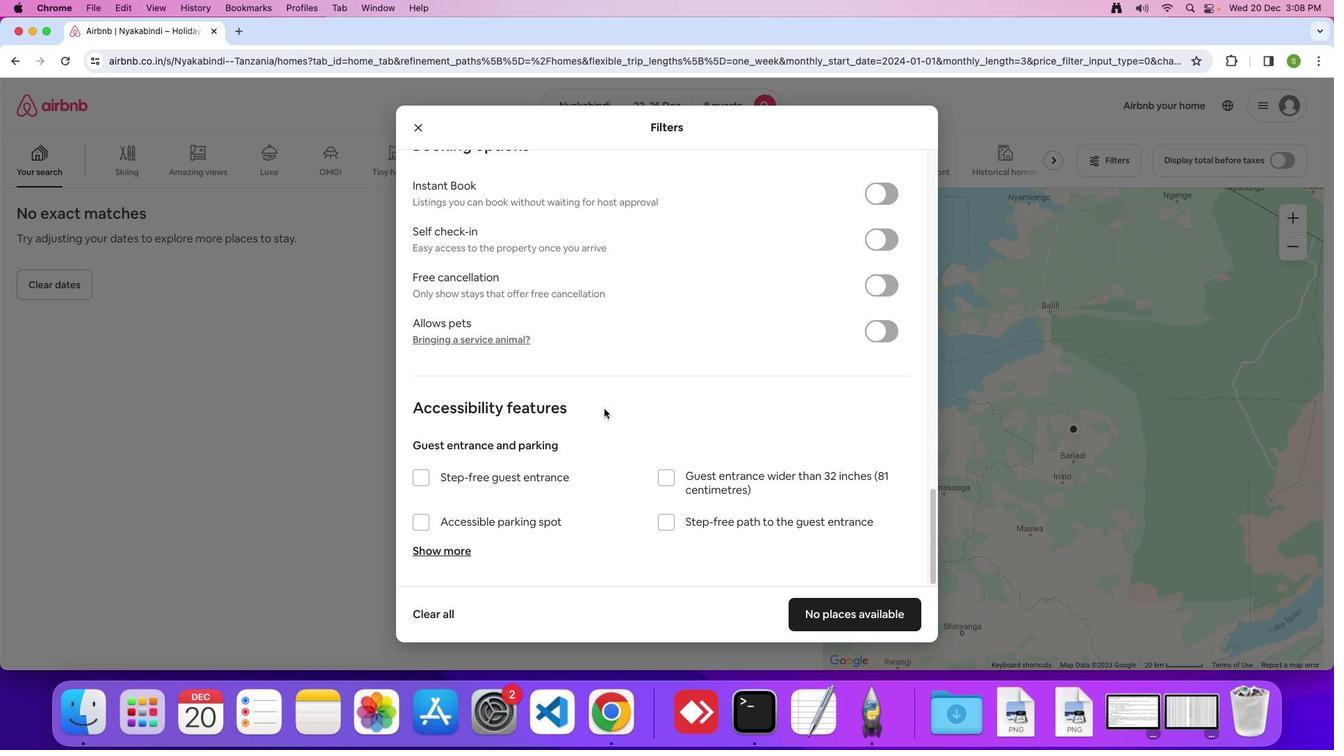 
Action: Mouse moved to (846, 606)
Screenshot: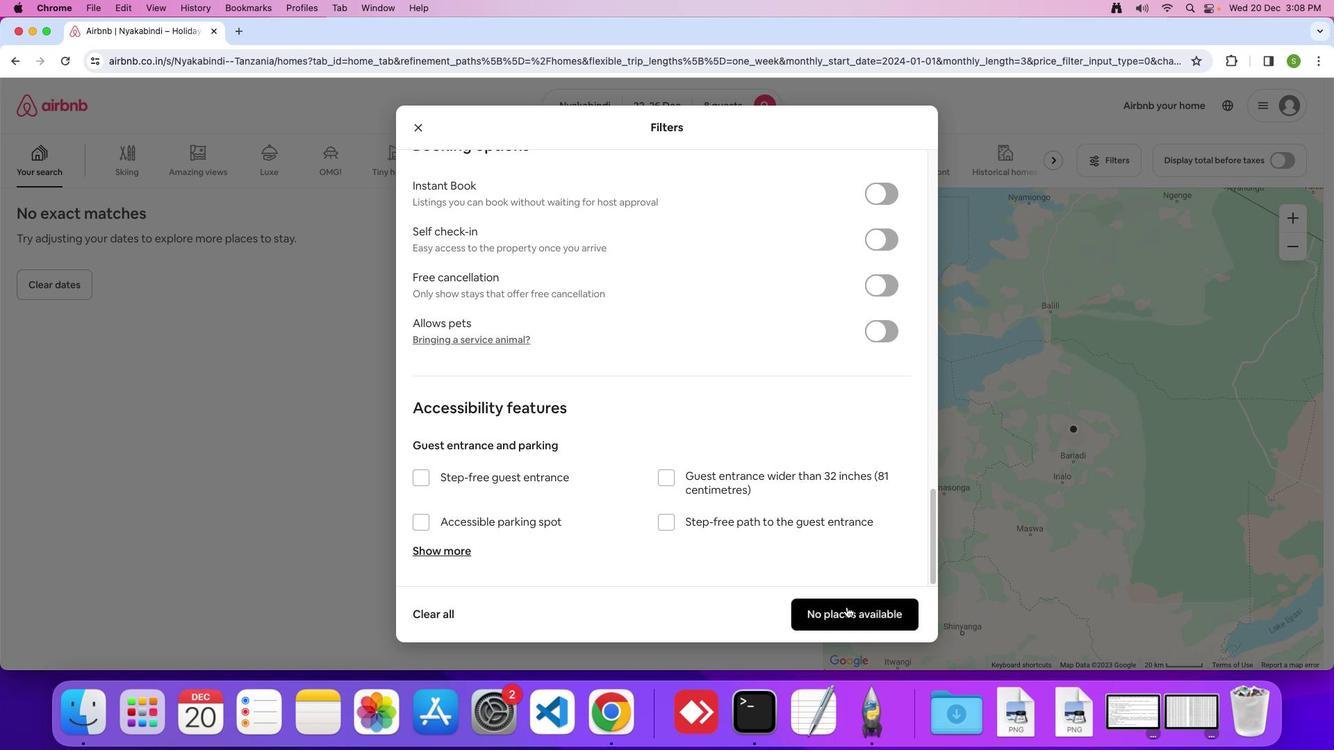 
Action: Mouse pressed left at (846, 606)
Screenshot: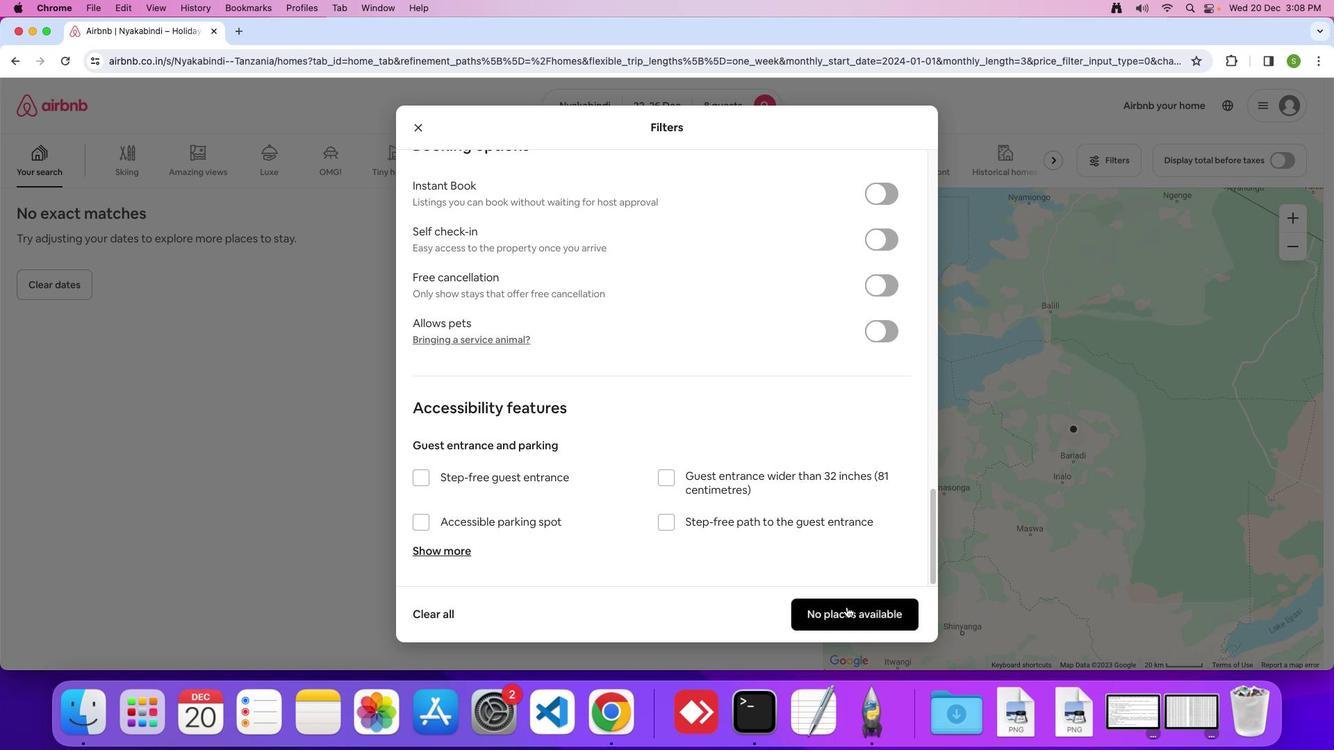 
Action: Mouse moved to (585, 366)
Screenshot: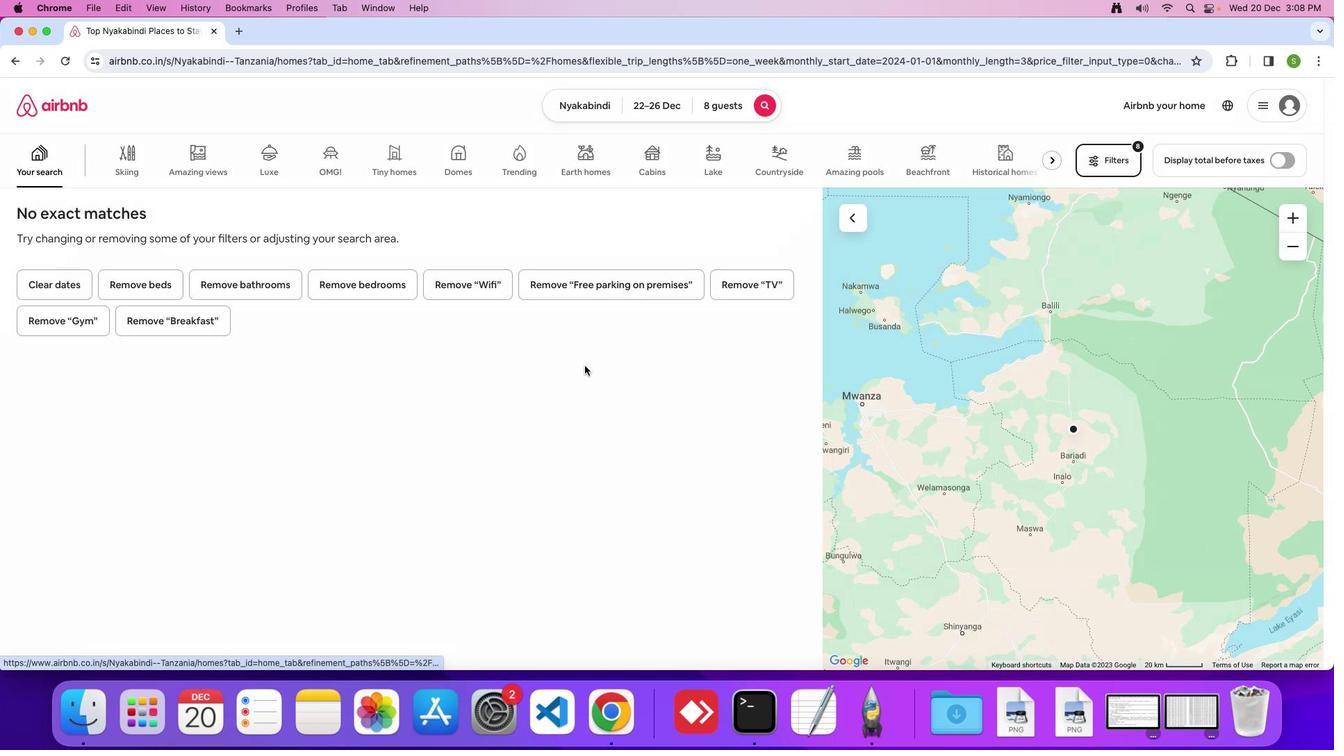 
